 Task: Find connections with filter location Ranchi with filter topic #humanresourceswith filter profile language Potuguese with filter current company Tromenz Learning with filter school University of Mumbai with filter industry Environmental Services with filter service category Wealth Management with filter keywords title Bellhop
Action: Mouse moved to (689, 71)
Screenshot: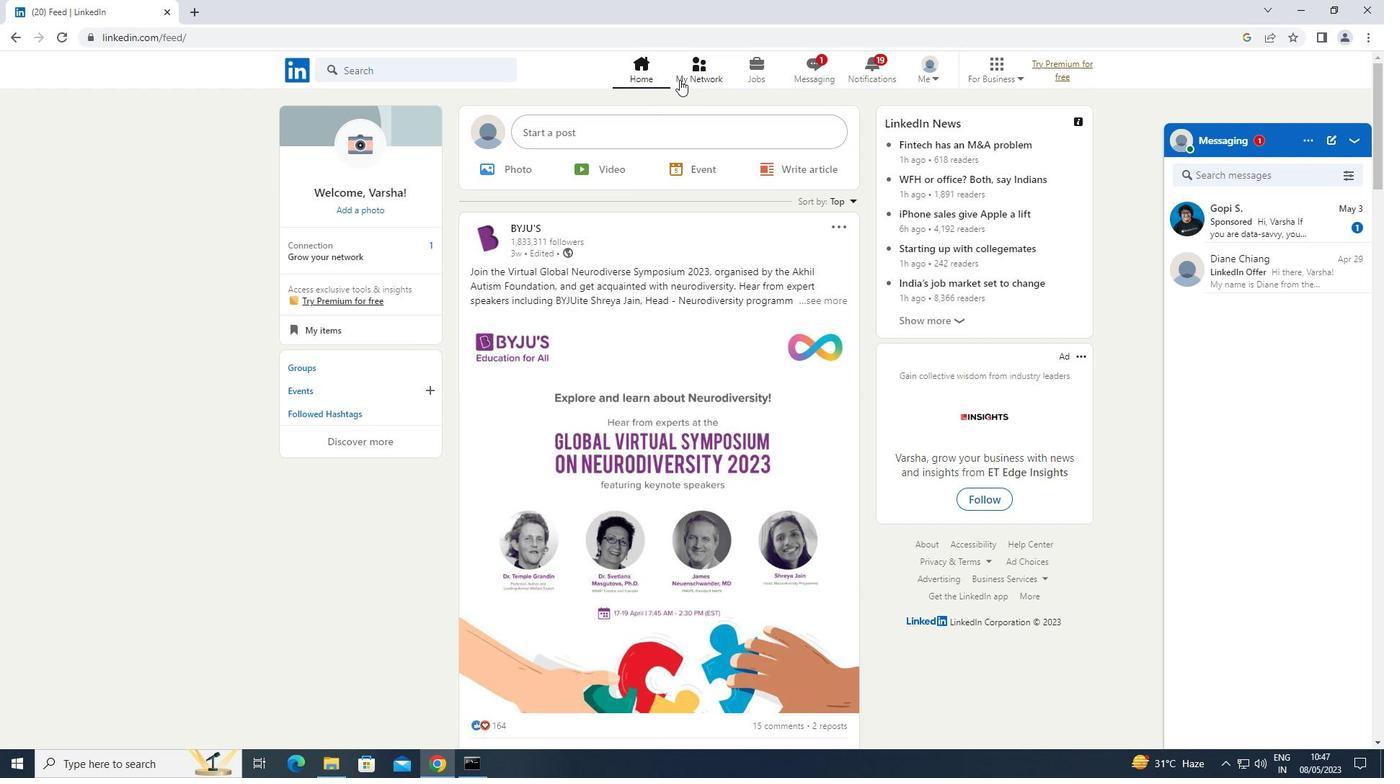 
Action: Mouse pressed left at (689, 71)
Screenshot: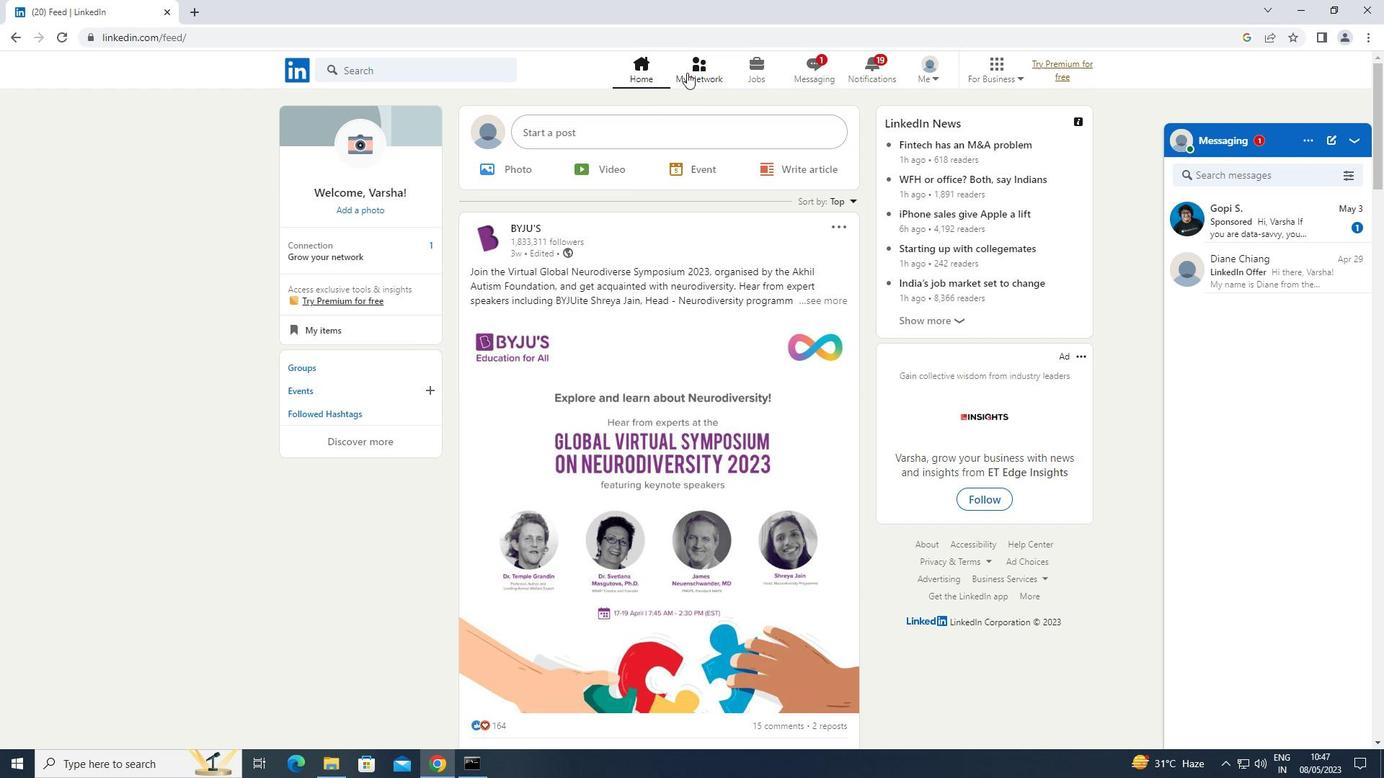 
Action: Mouse moved to (408, 149)
Screenshot: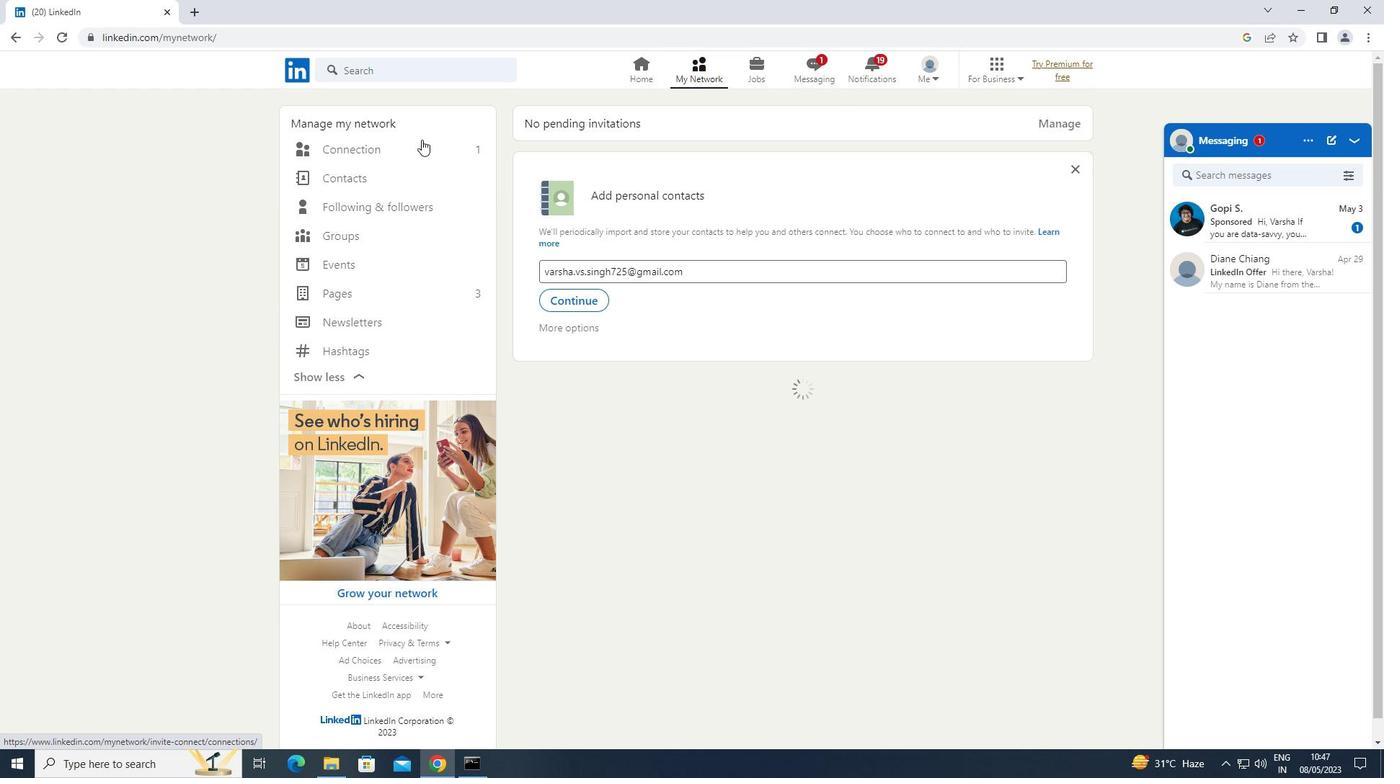 
Action: Mouse pressed left at (408, 149)
Screenshot: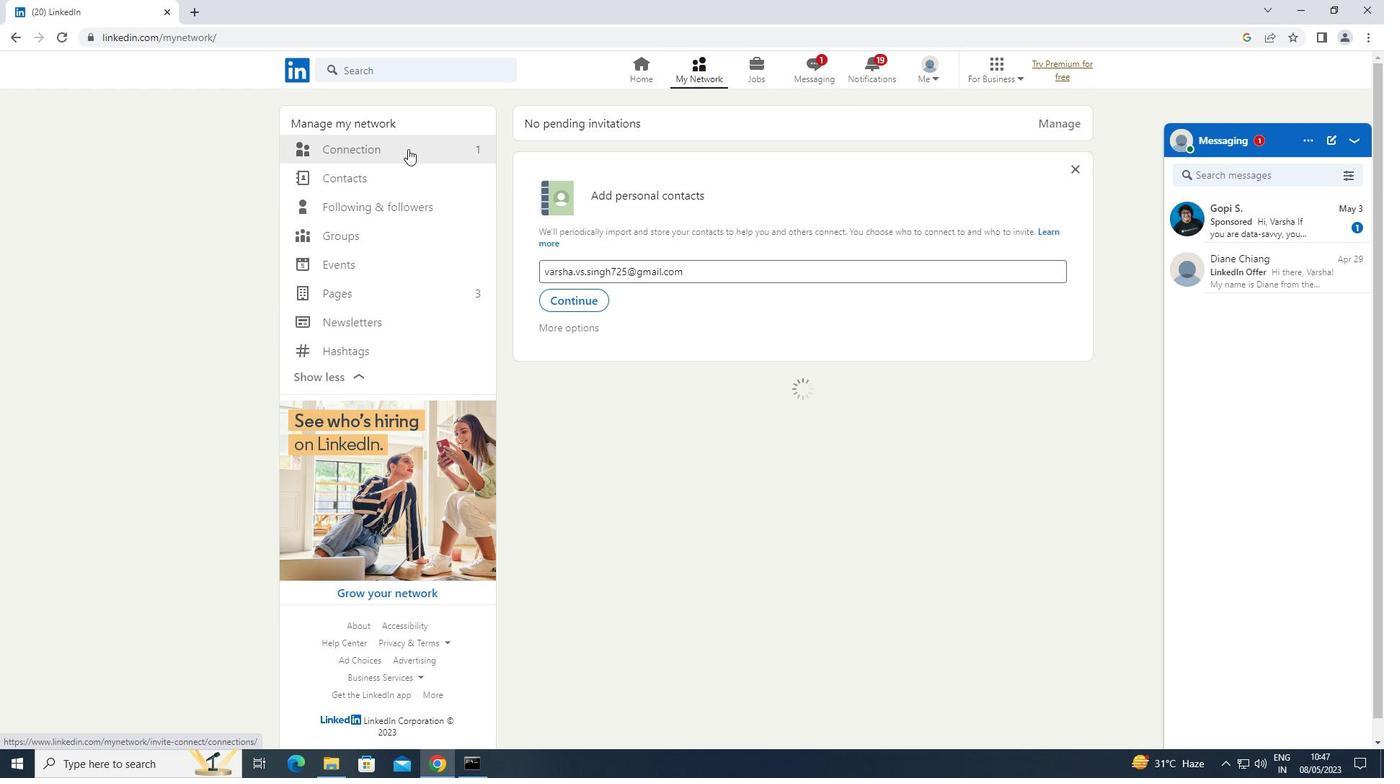 
Action: Mouse moved to (792, 150)
Screenshot: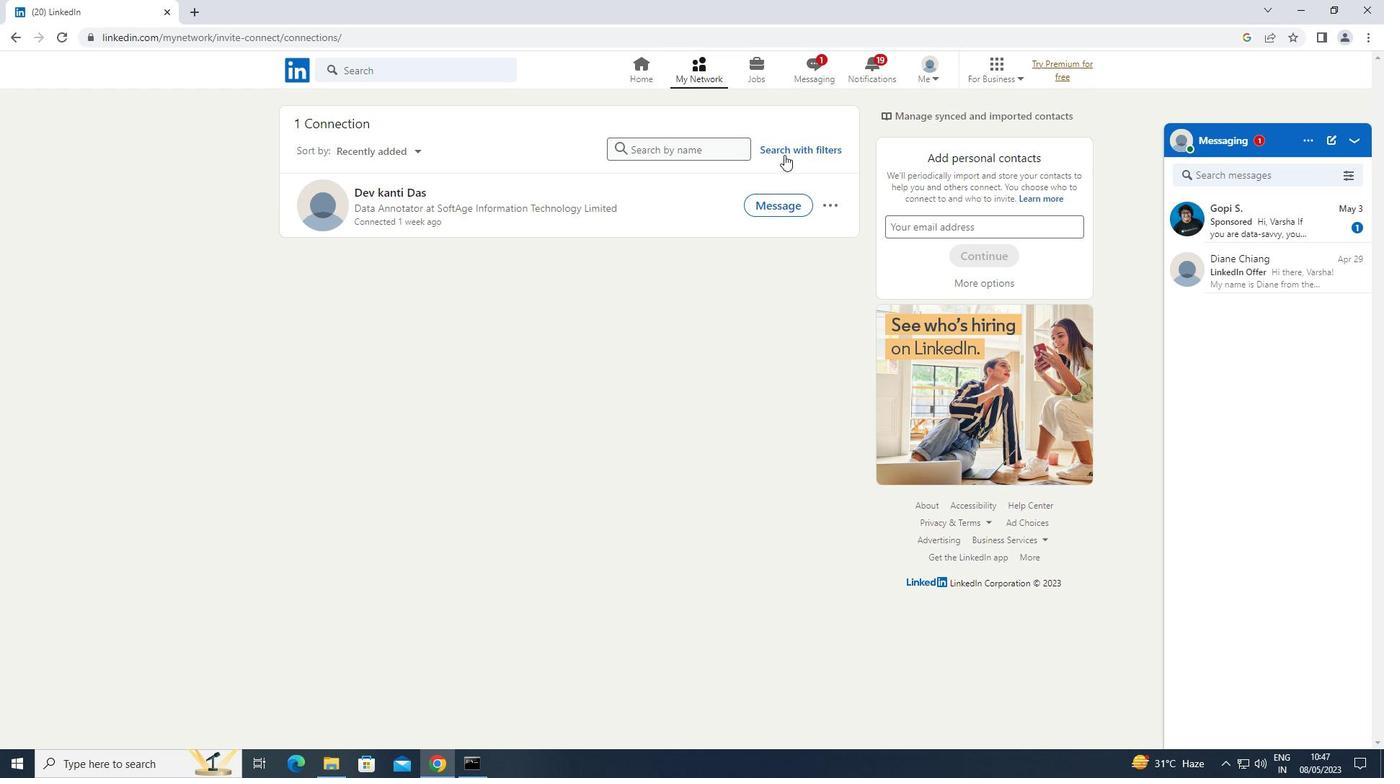 
Action: Mouse pressed left at (792, 150)
Screenshot: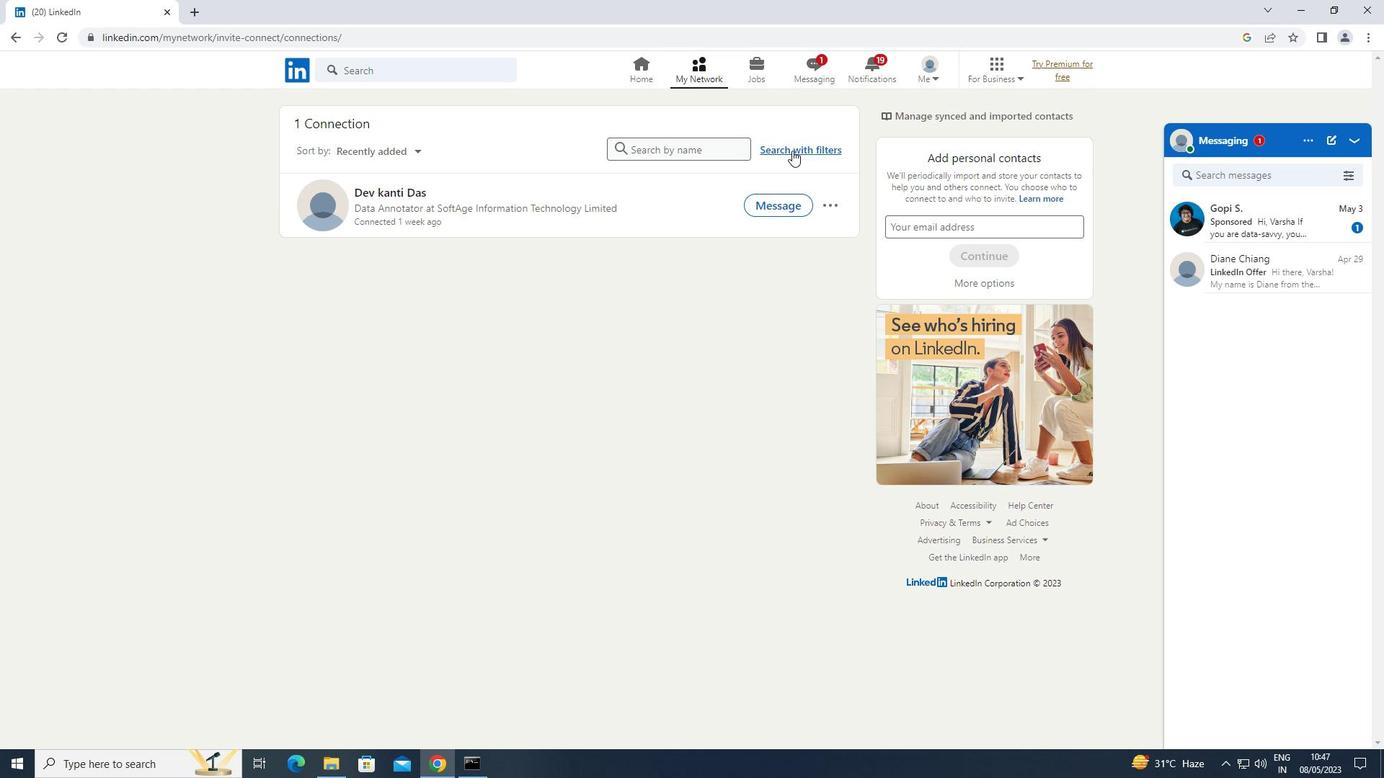 
Action: Mouse moved to (738, 118)
Screenshot: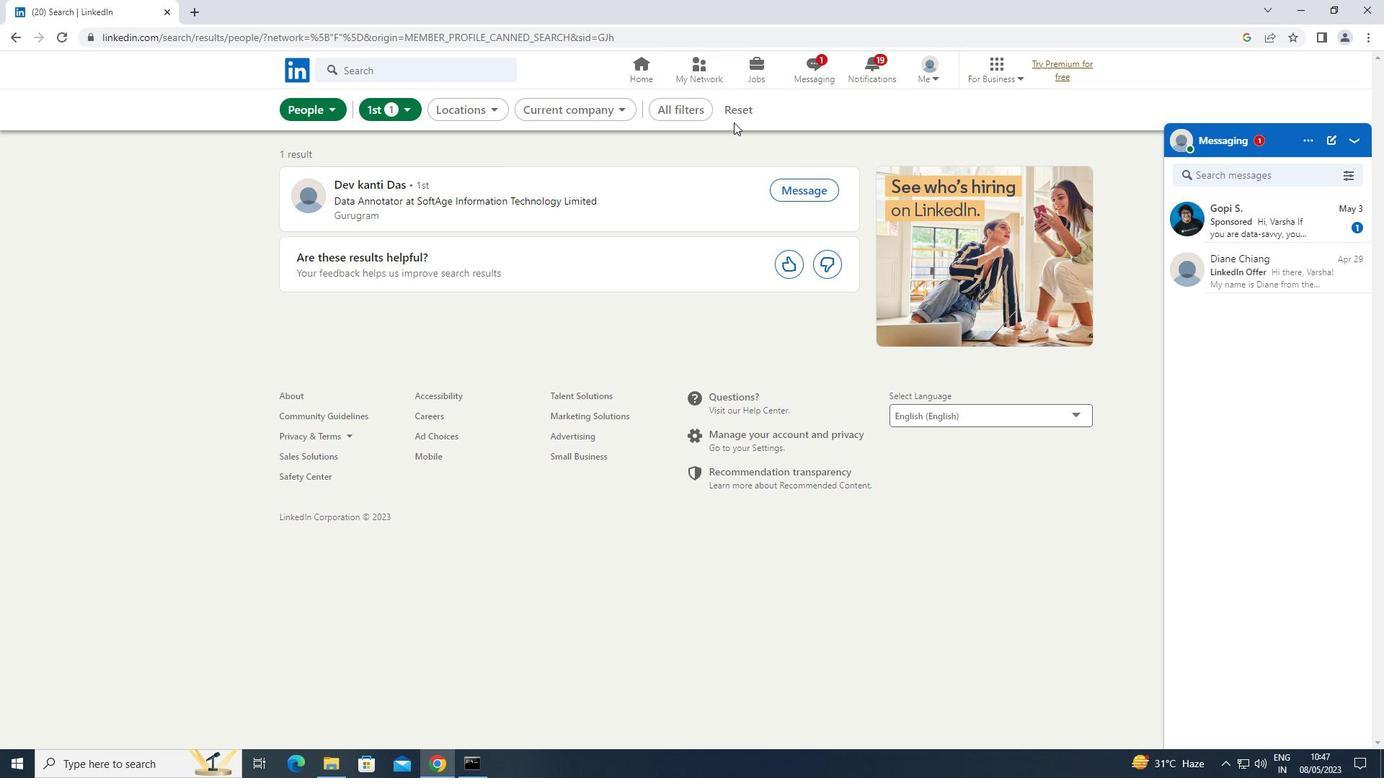 
Action: Mouse pressed left at (738, 118)
Screenshot: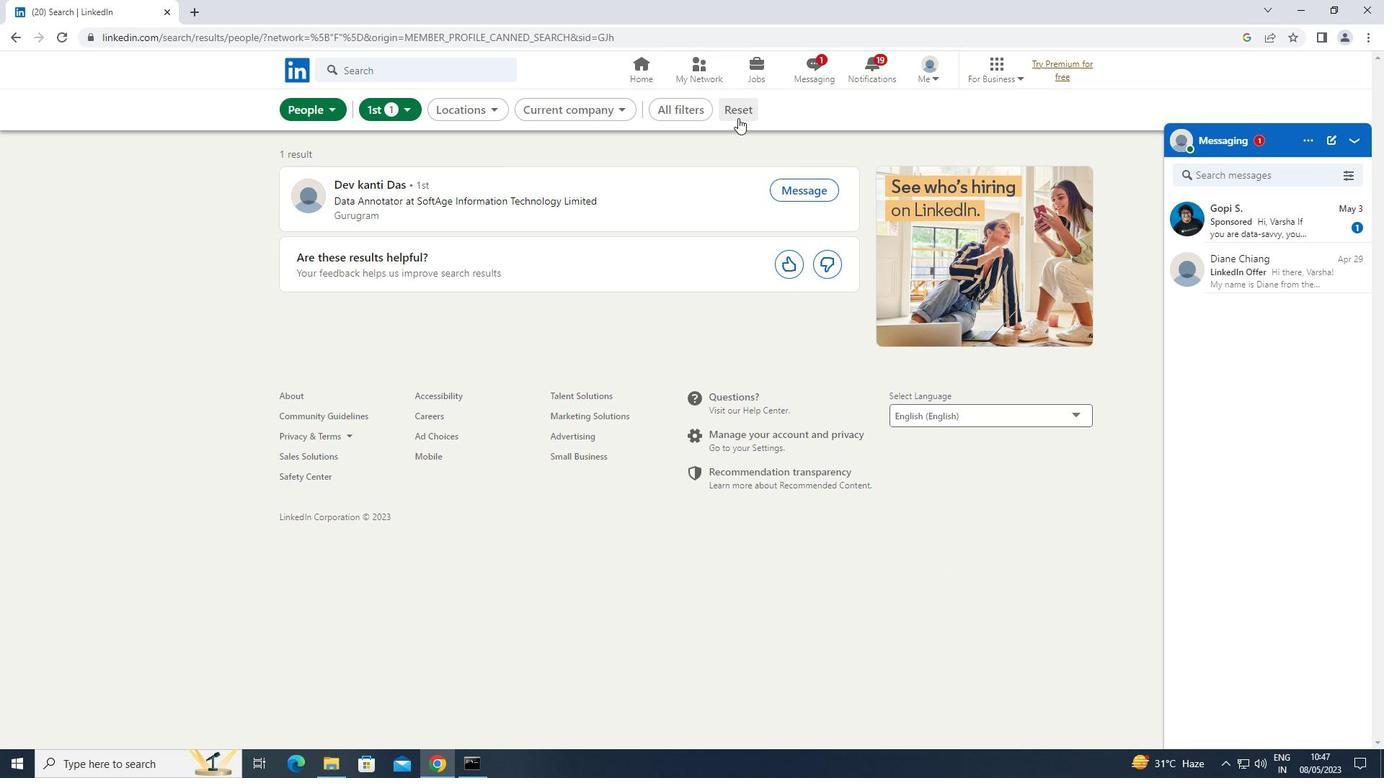 
Action: Mouse moved to (718, 112)
Screenshot: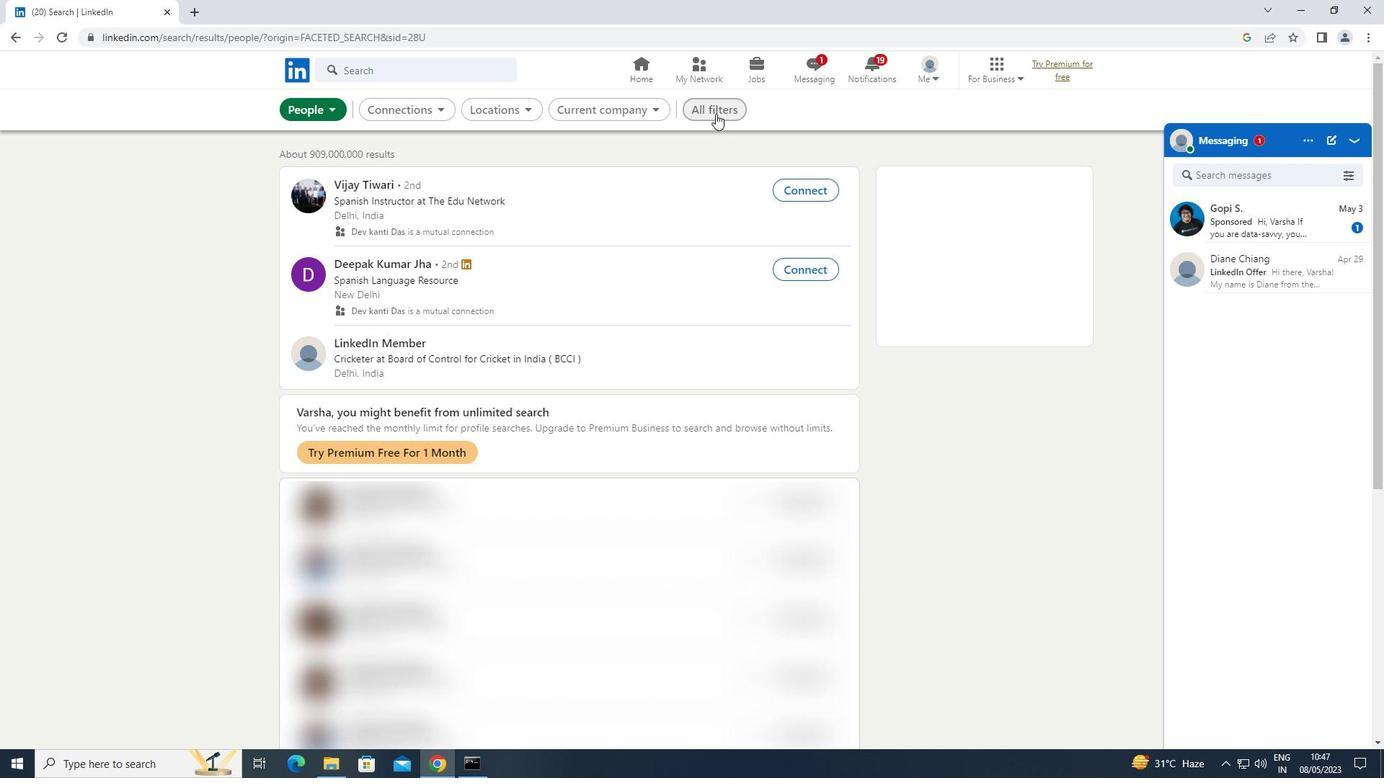 
Action: Mouse pressed left at (718, 112)
Screenshot: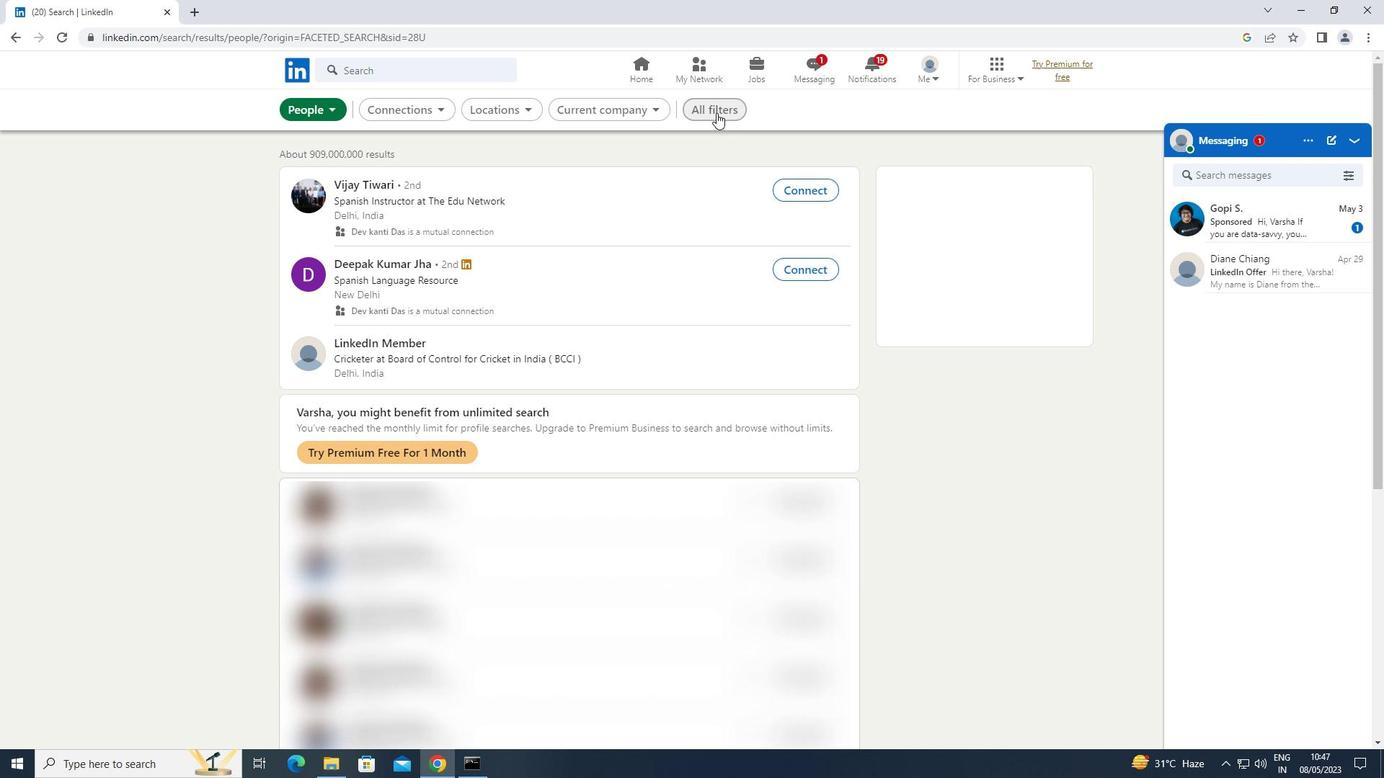 
Action: Mouse moved to (1070, 377)
Screenshot: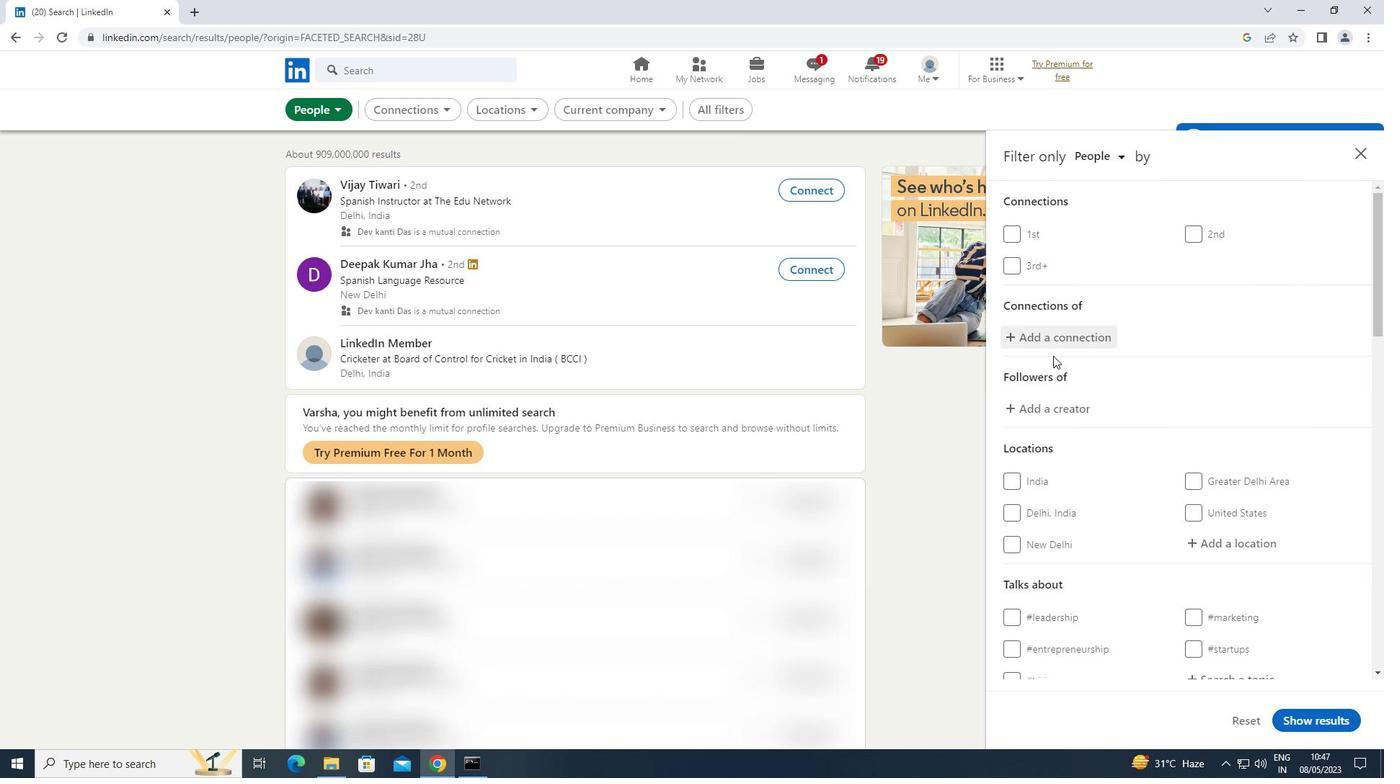
Action: Mouse scrolled (1070, 376) with delta (0, 0)
Screenshot: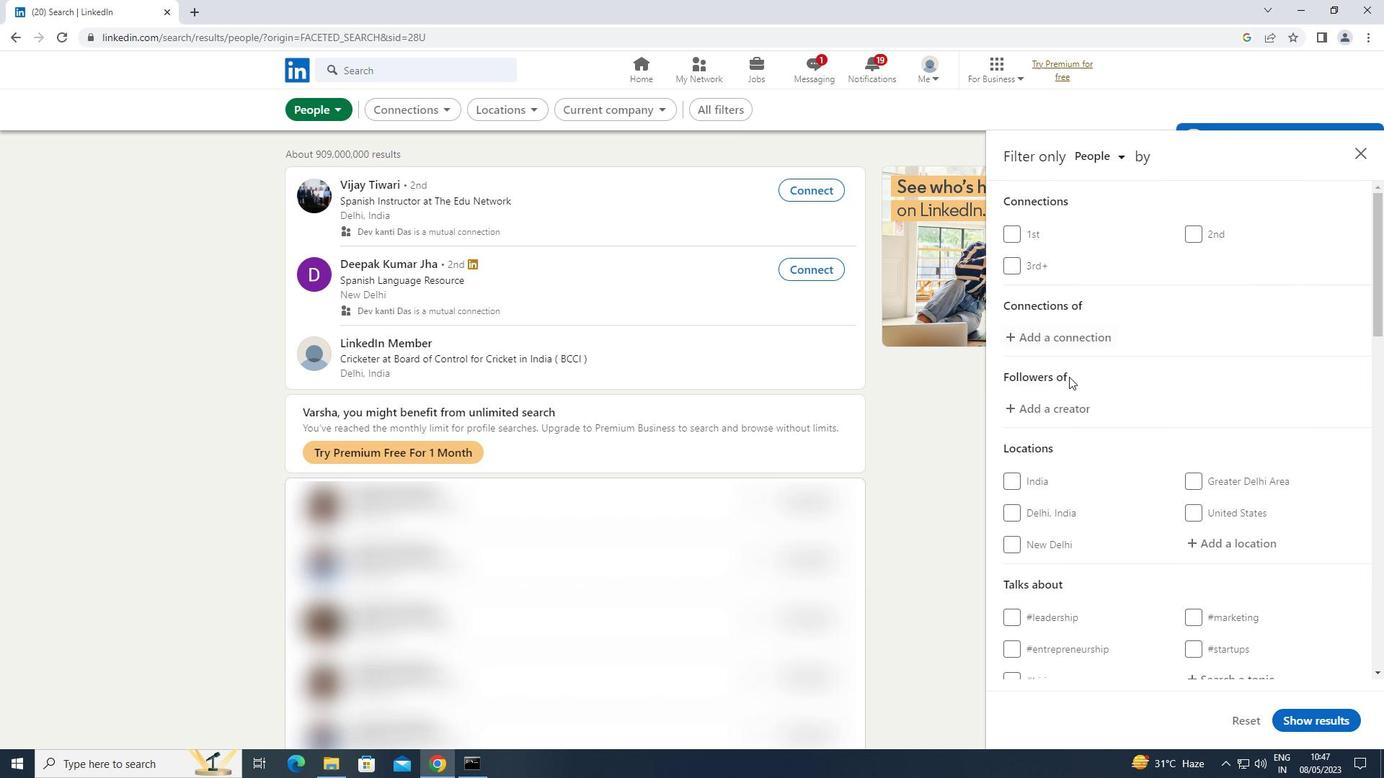 
Action: Mouse moved to (1072, 379)
Screenshot: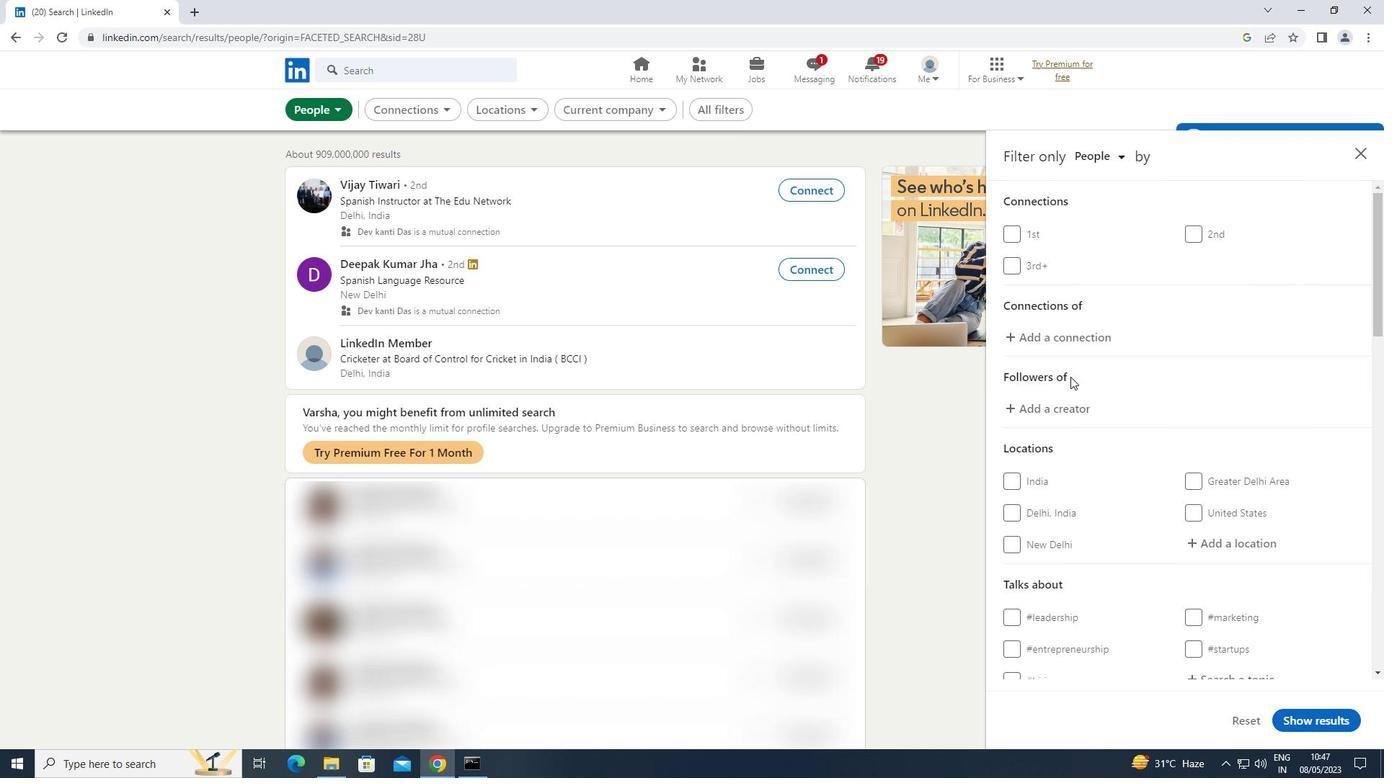 
Action: Mouse scrolled (1072, 378) with delta (0, 0)
Screenshot: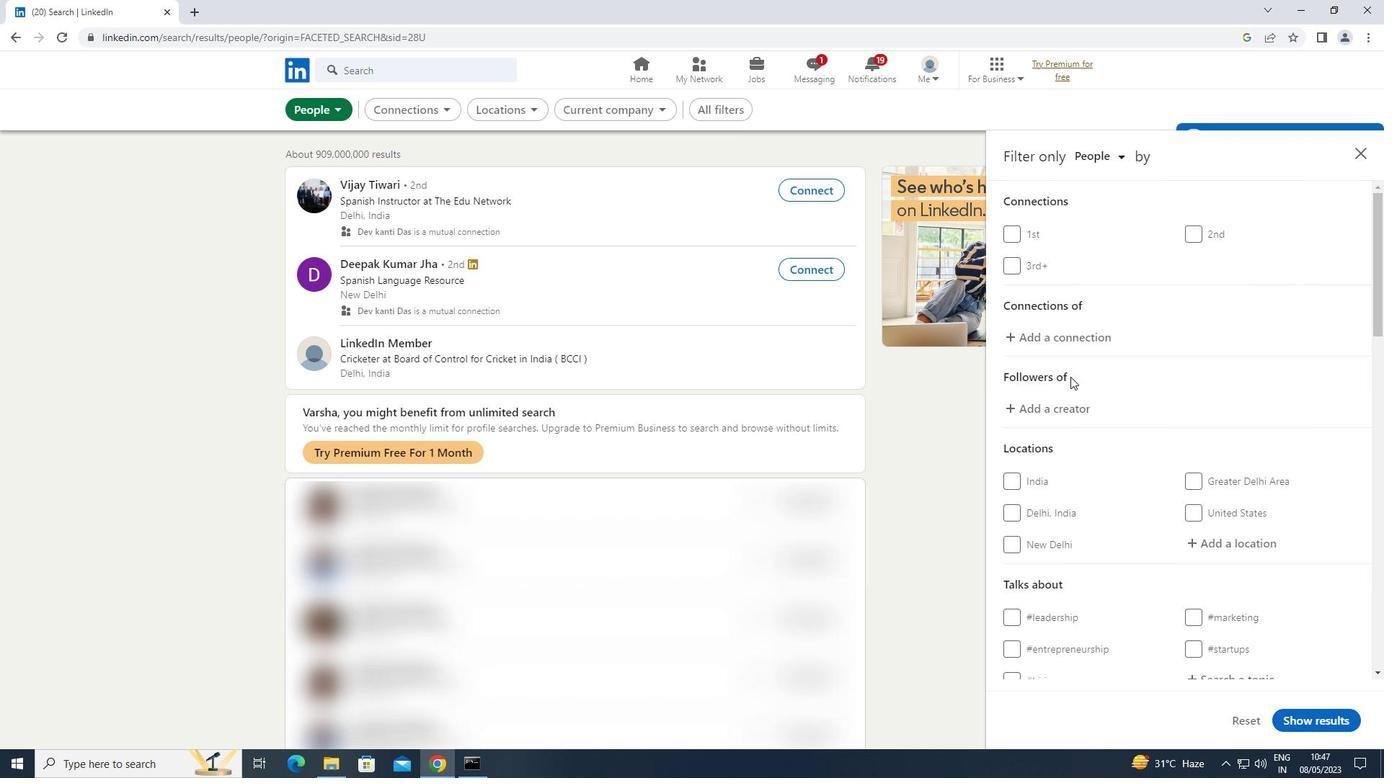 
Action: Mouse moved to (1072, 380)
Screenshot: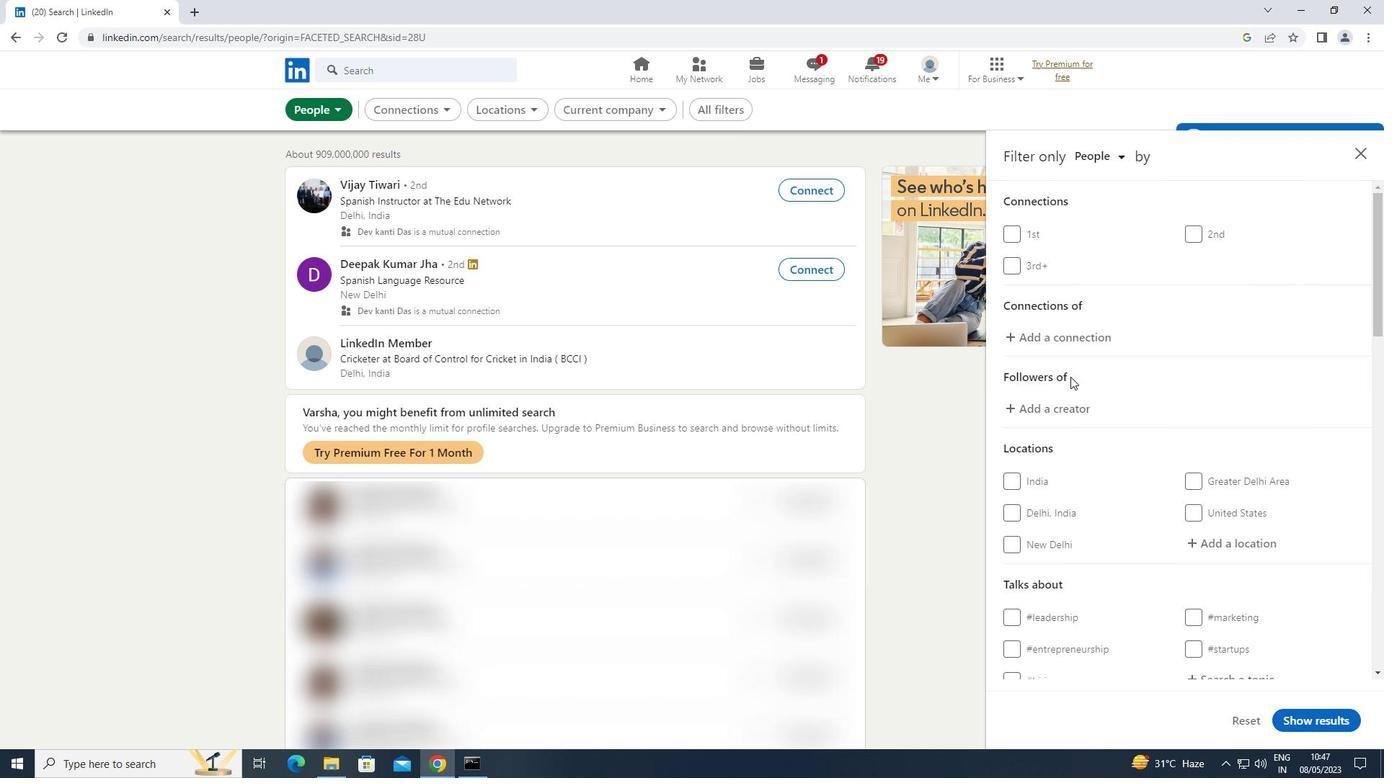 
Action: Mouse scrolled (1072, 379) with delta (0, 0)
Screenshot: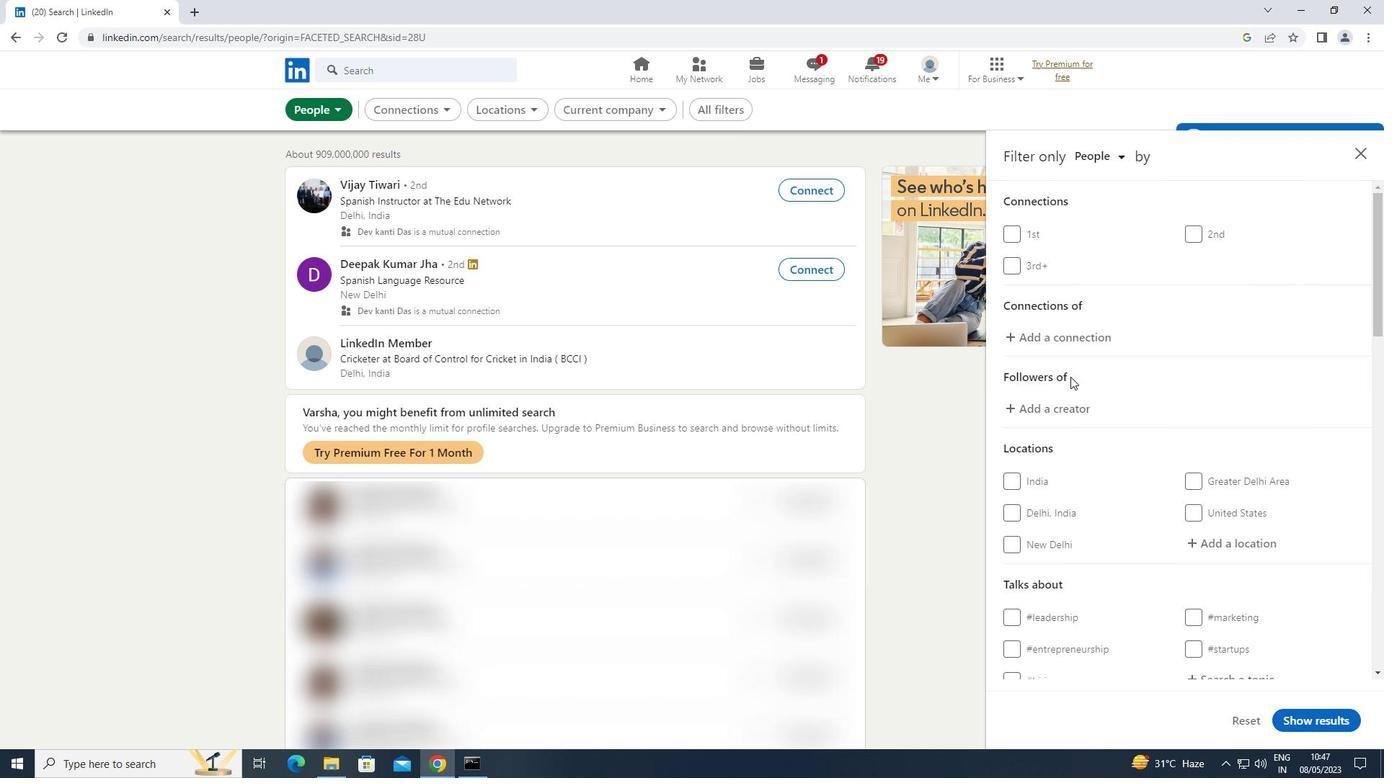 
Action: Mouse moved to (1228, 316)
Screenshot: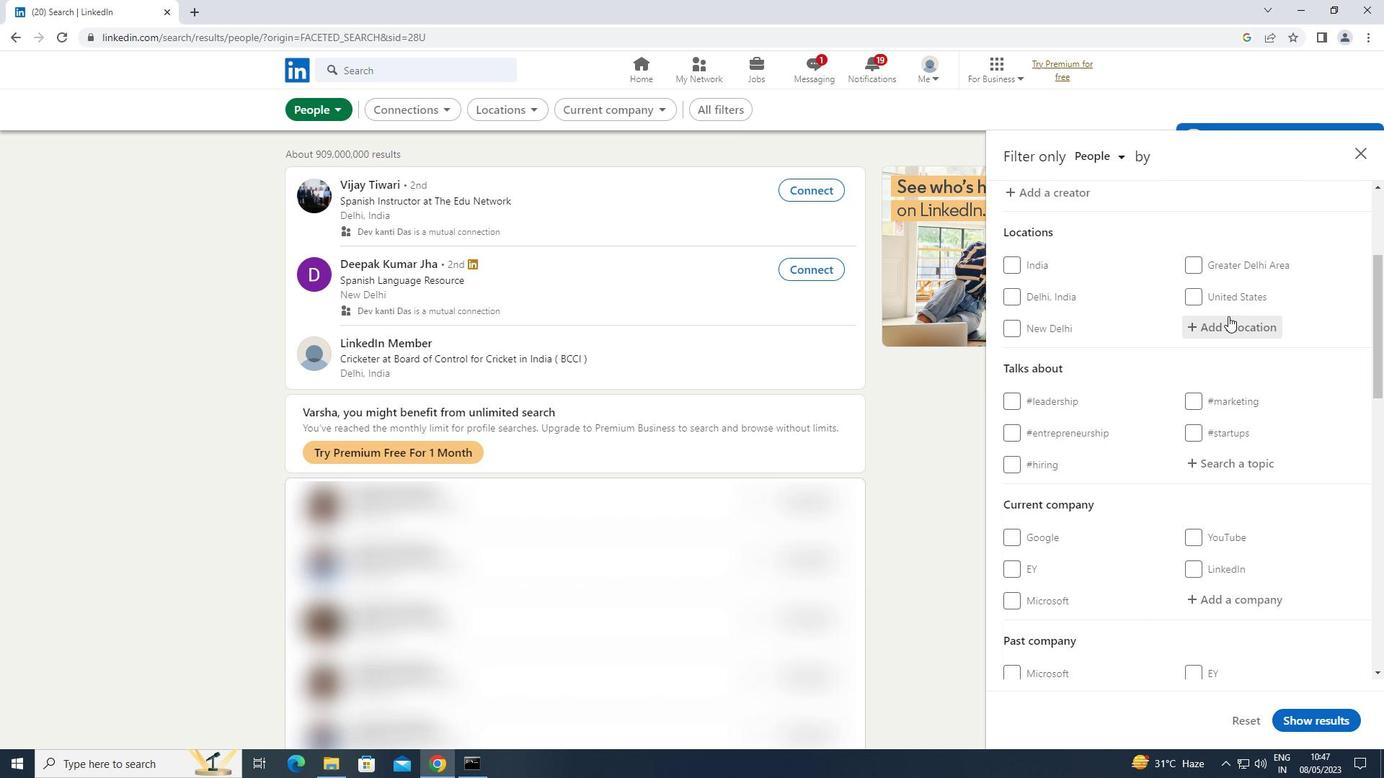 
Action: Mouse pressed left at (1228, 316)
Screenshot: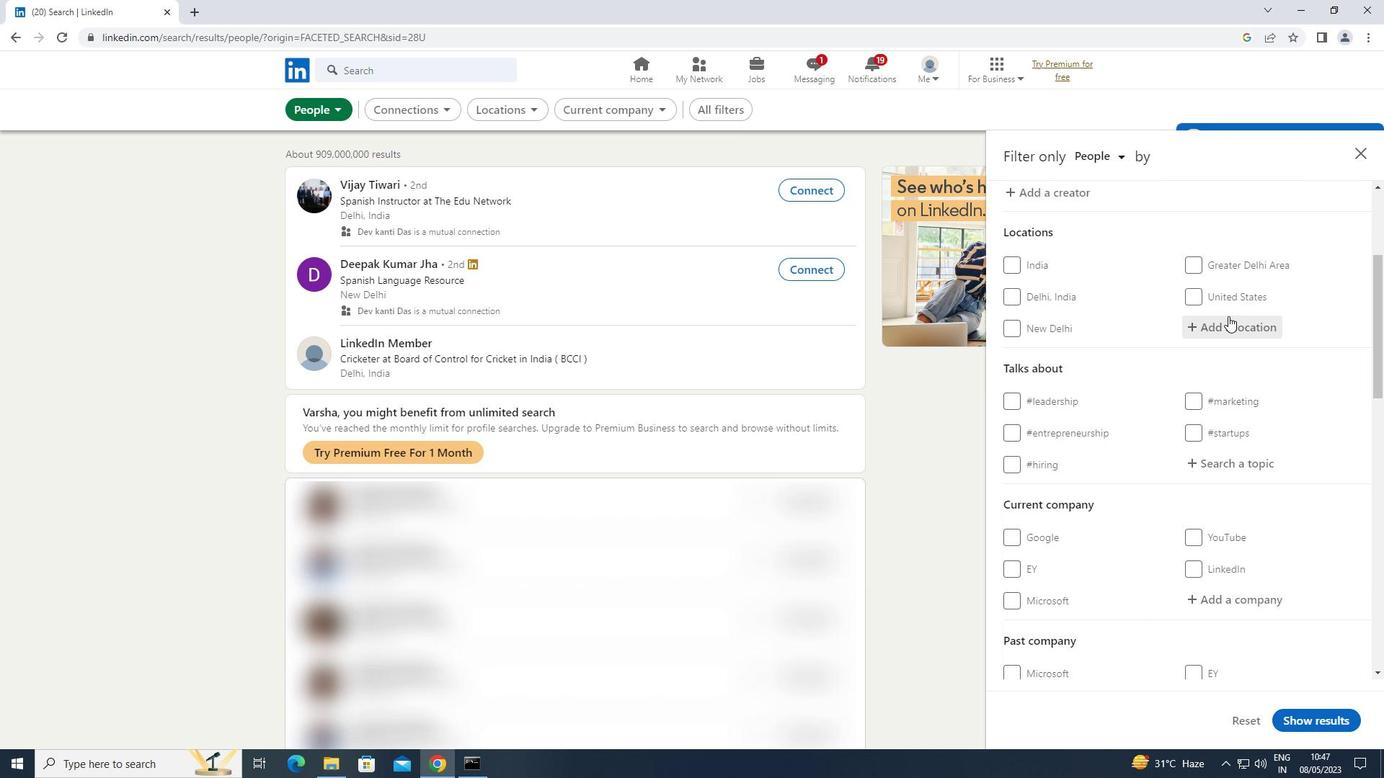 
Action: Mouse moved to (1220, 317)
Screenshot: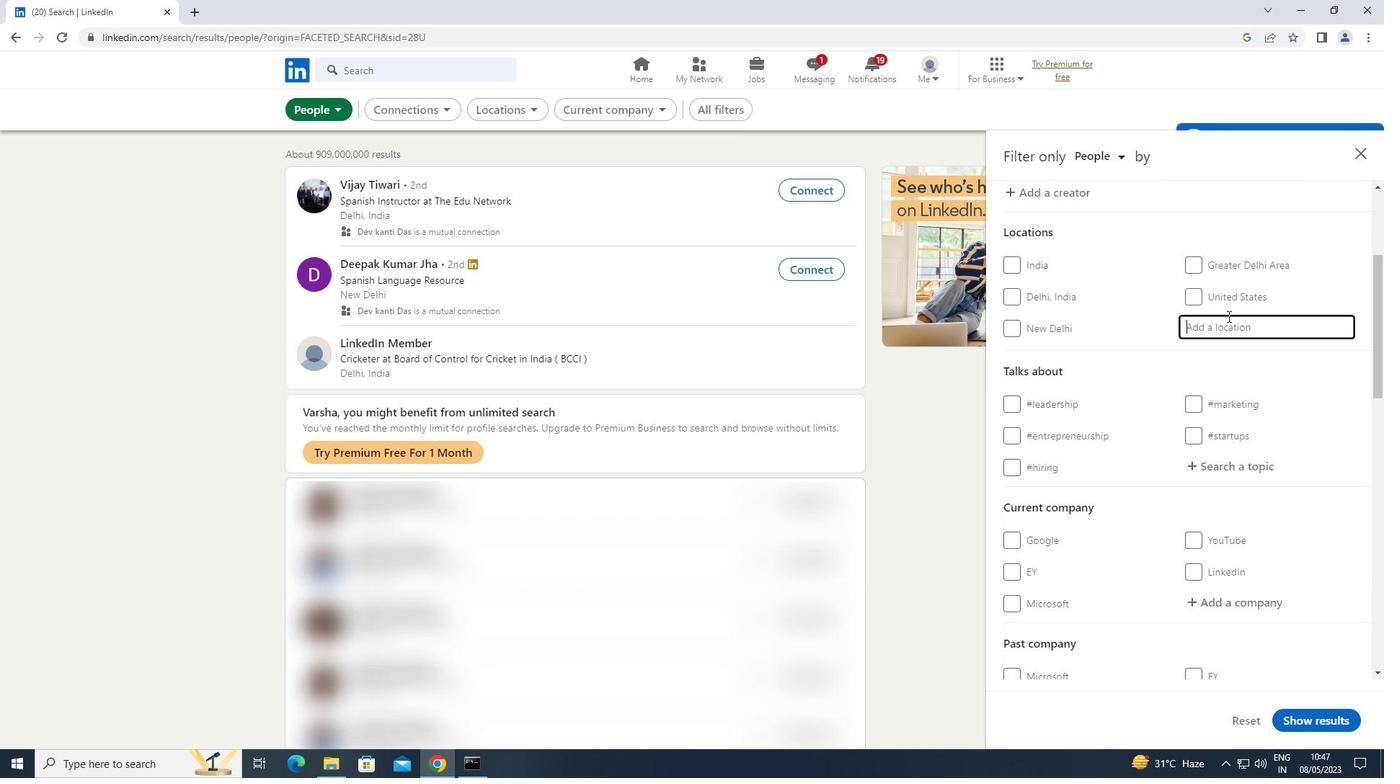 
Action: Key pressed <Key.shift>RANCHI
Screenshot: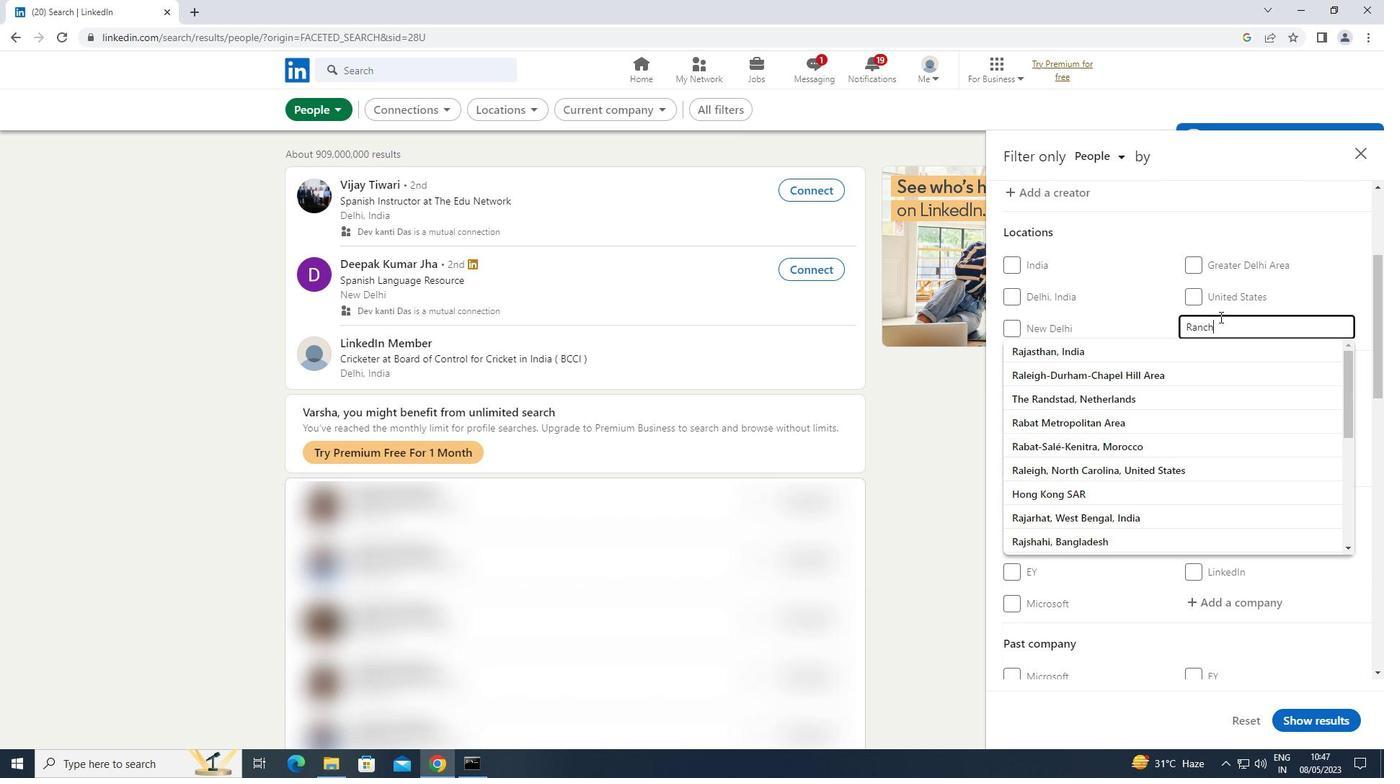 
Action: Mouse moved to (1191, 464)
Screenshot: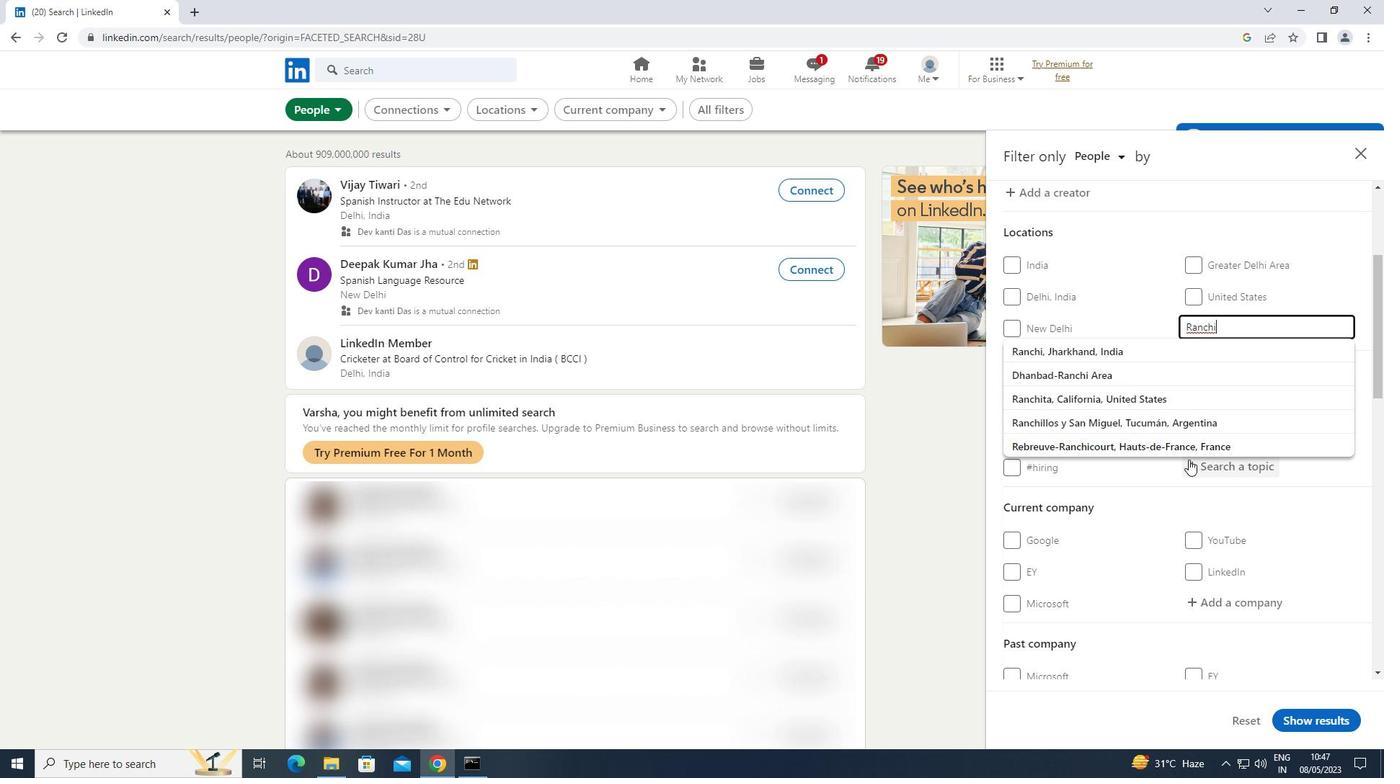 
Action: Mouse pressed left at (1191, 464)
Screenshot: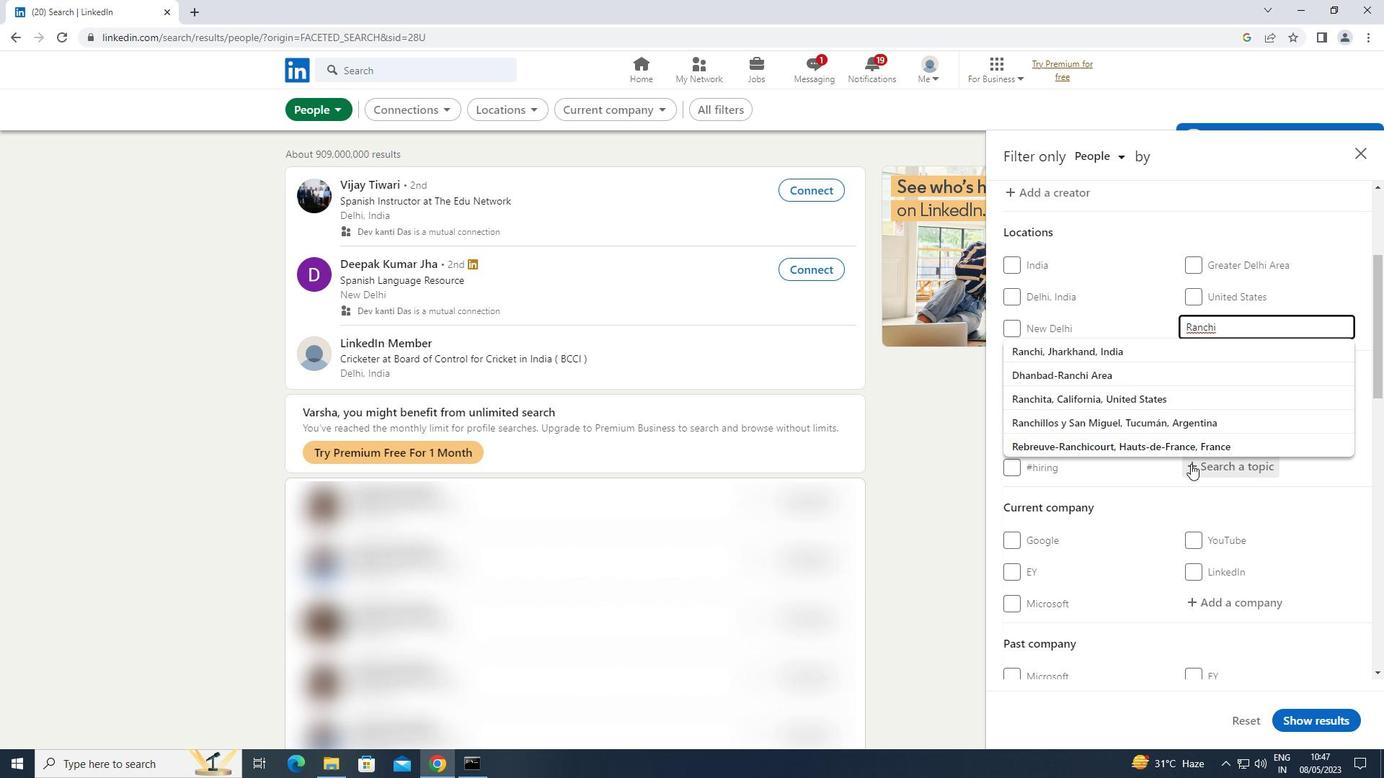 
Action: Key pressed HUMANRESOURCES
Screenshot: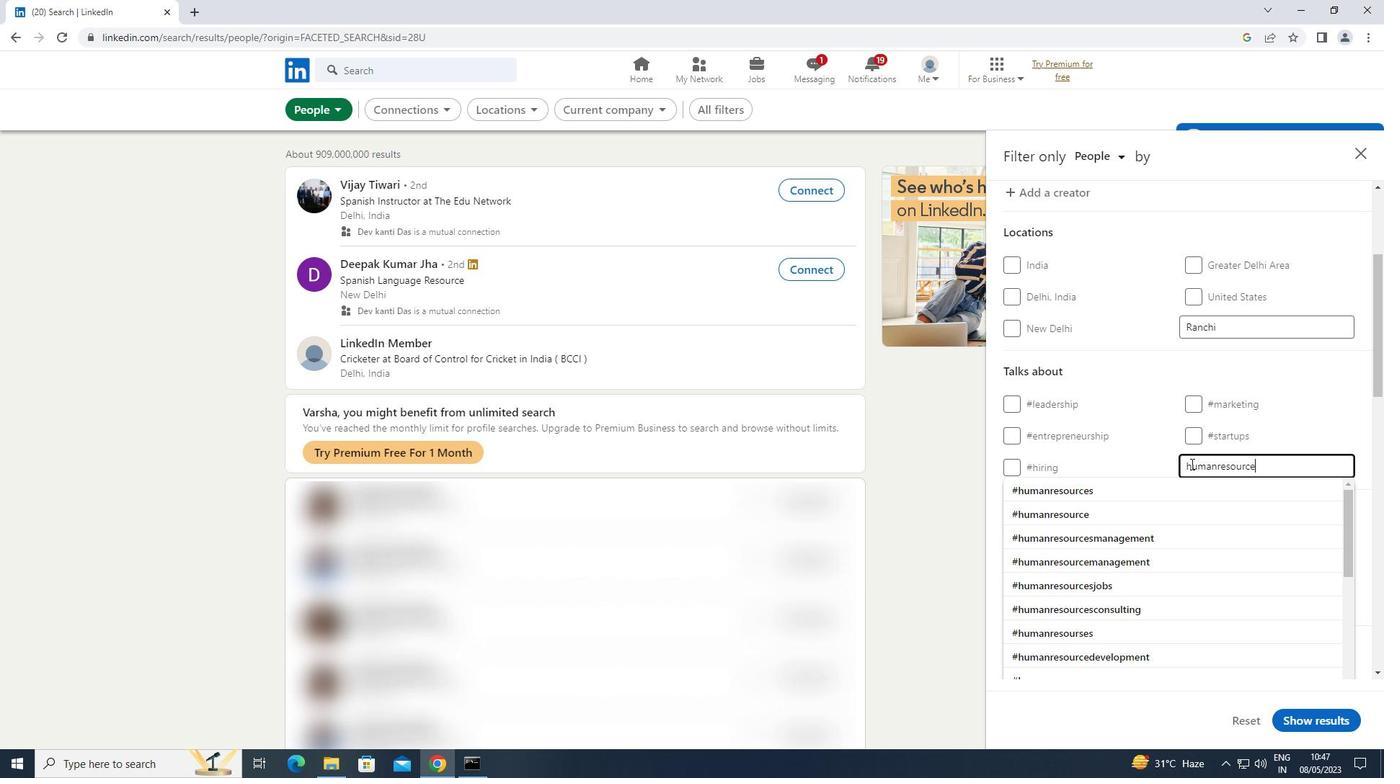 
Action: Mouse moved to (1053, 483)
Screenshot: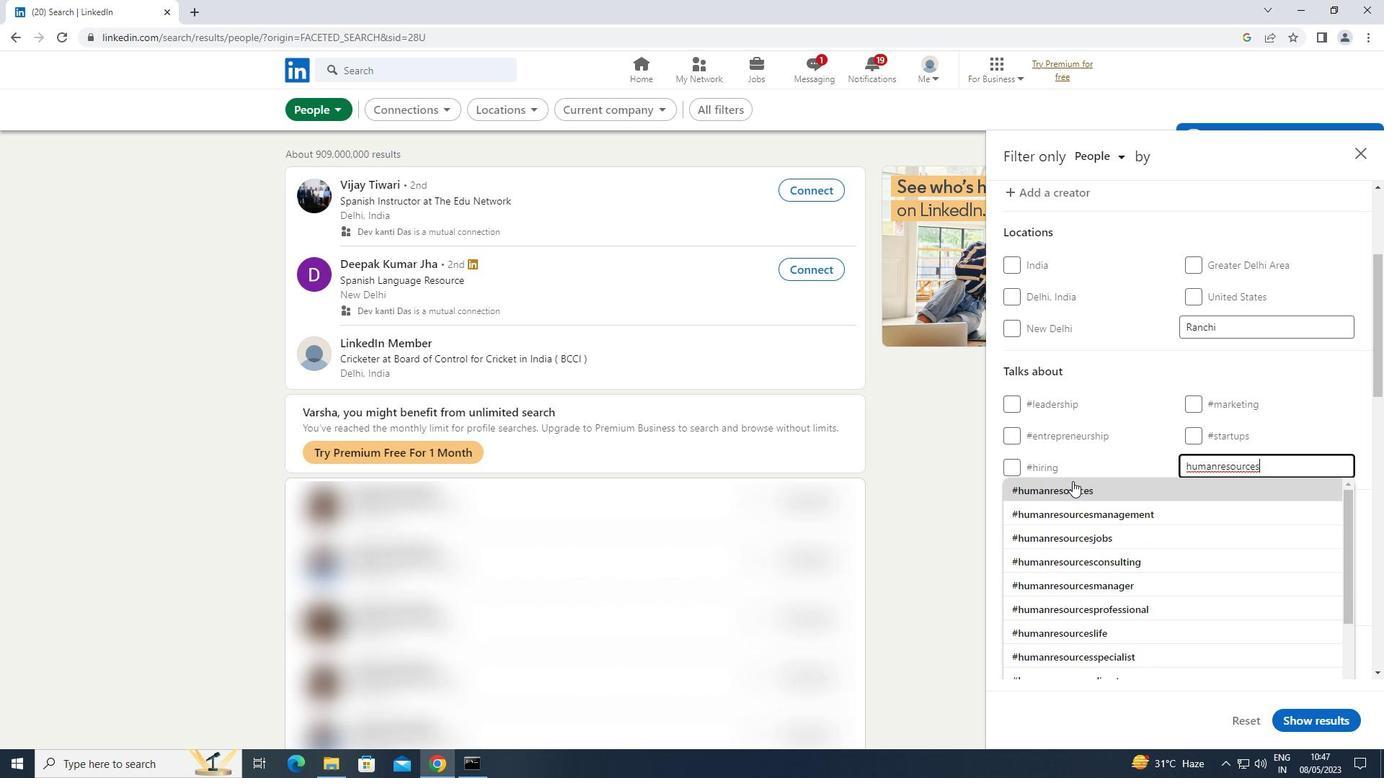 
Action: Mouse pressed left at (1053, 483)
Screenshot: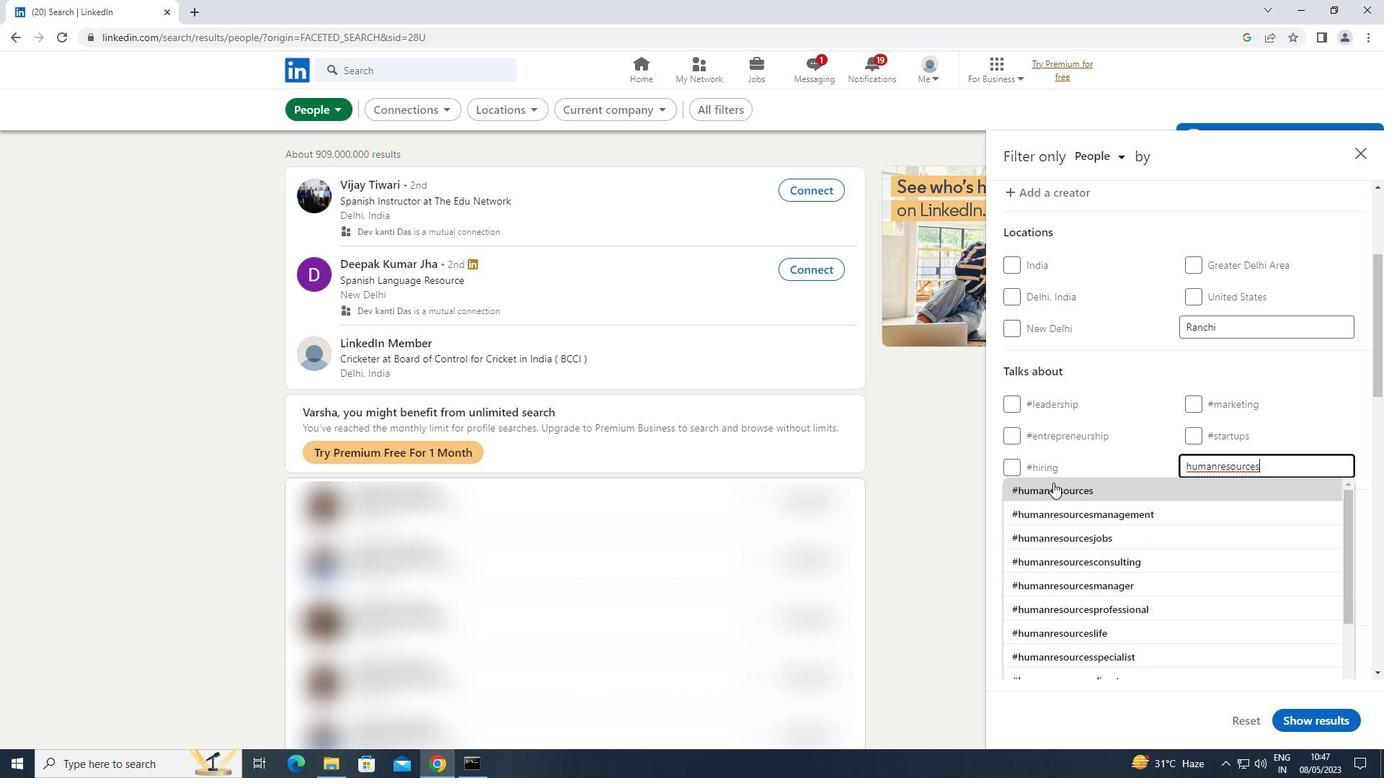 
Action: Mouse moved to (1053, 483)
Screenshot: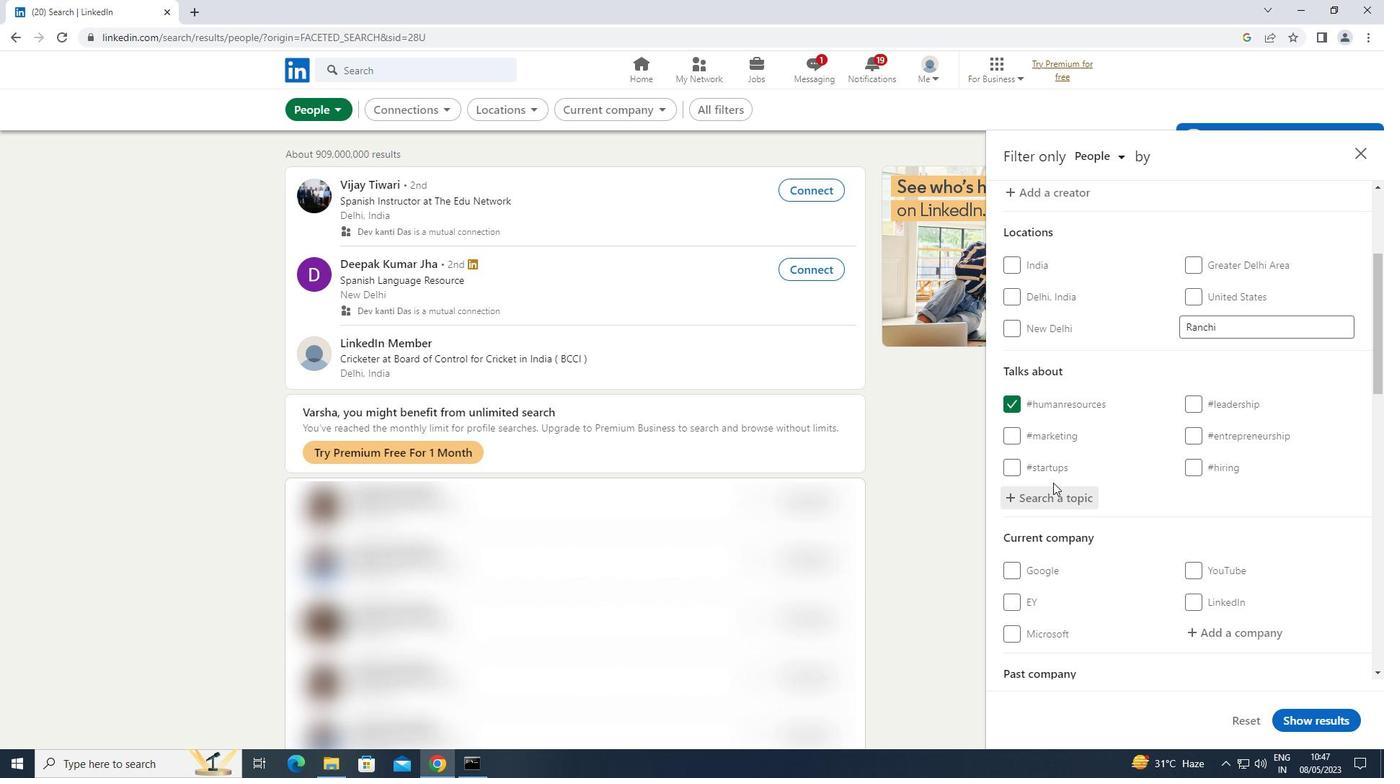 
Action: Mouse scrolled (1053, 482) with delta (0, 0)
Screenshot: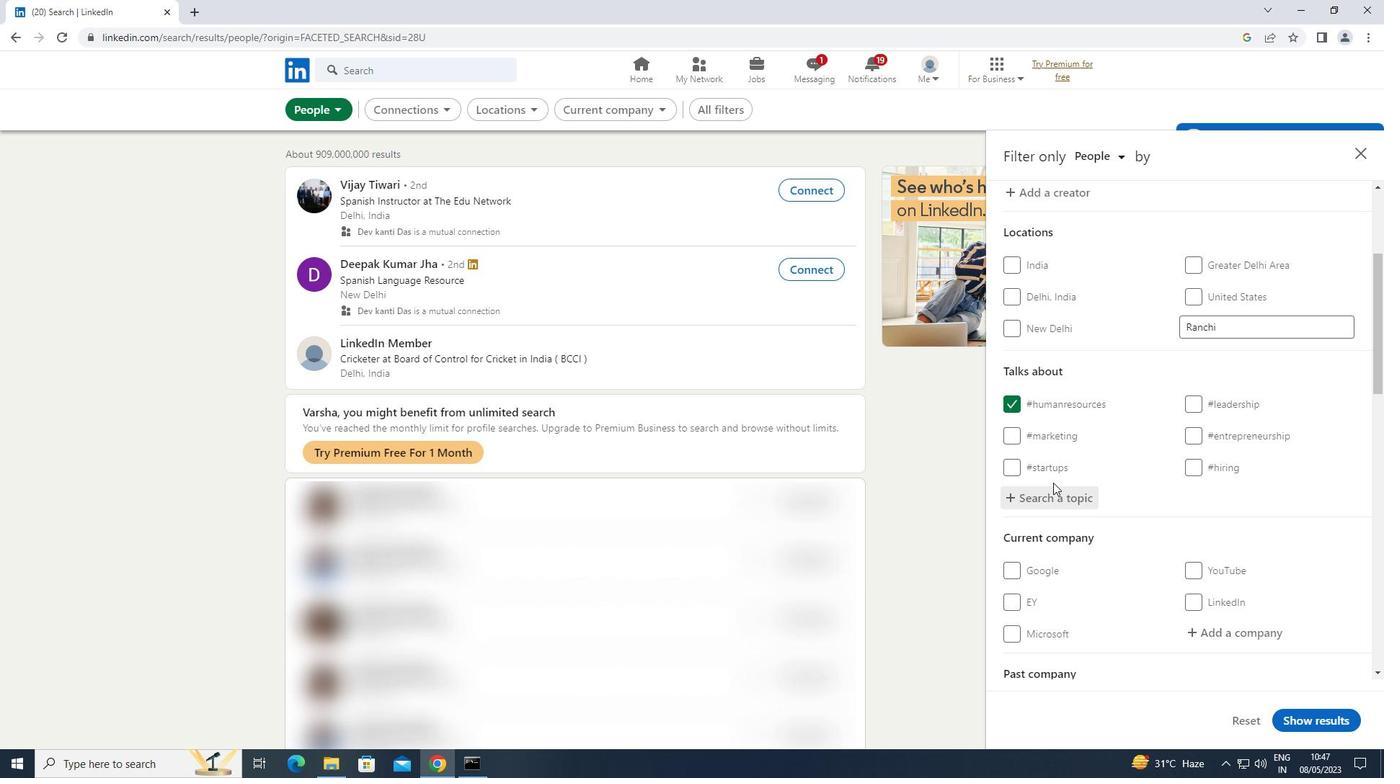 
Action: Mouse scrolled (1053, 482) with delta (0, 0)
Screenshot: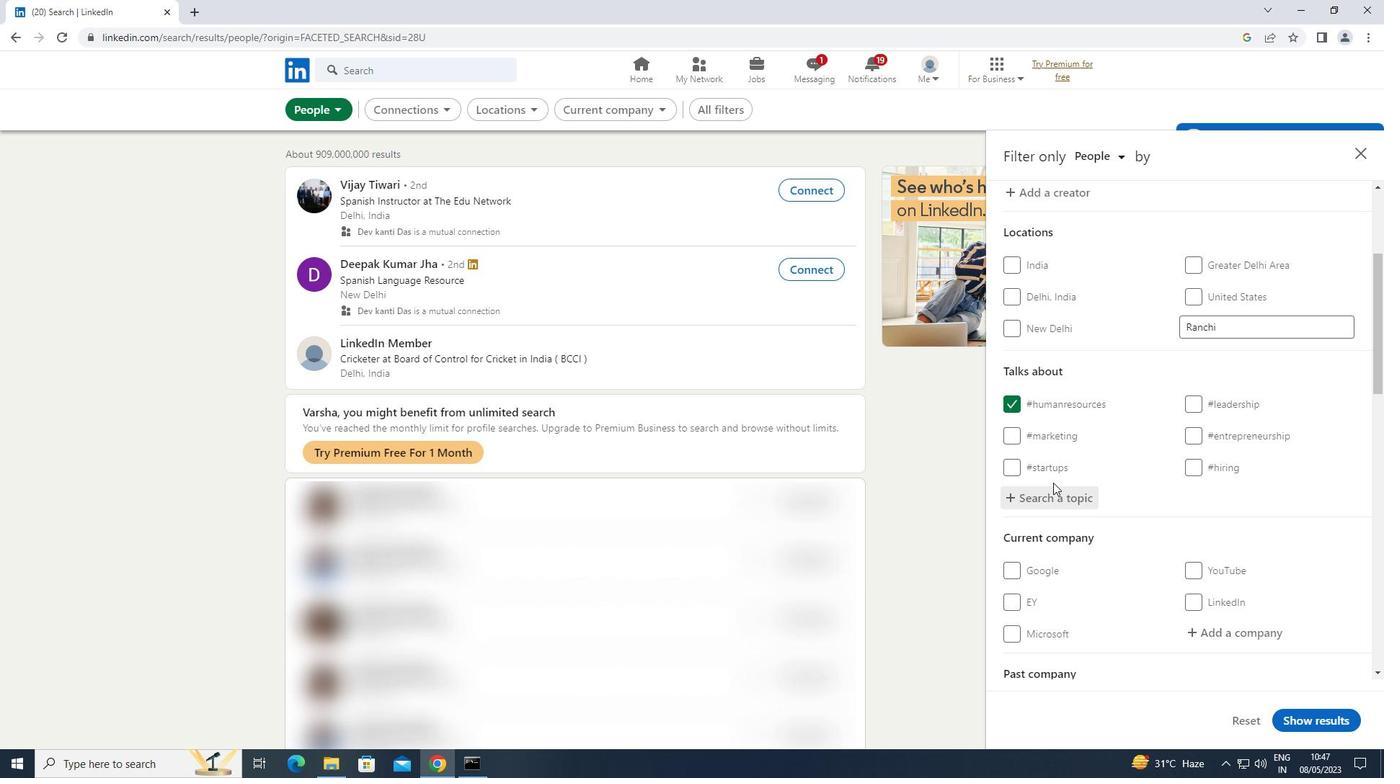 
Action: Mouse scrolled (1053, 482) with delta (0, 0)
Screenshot: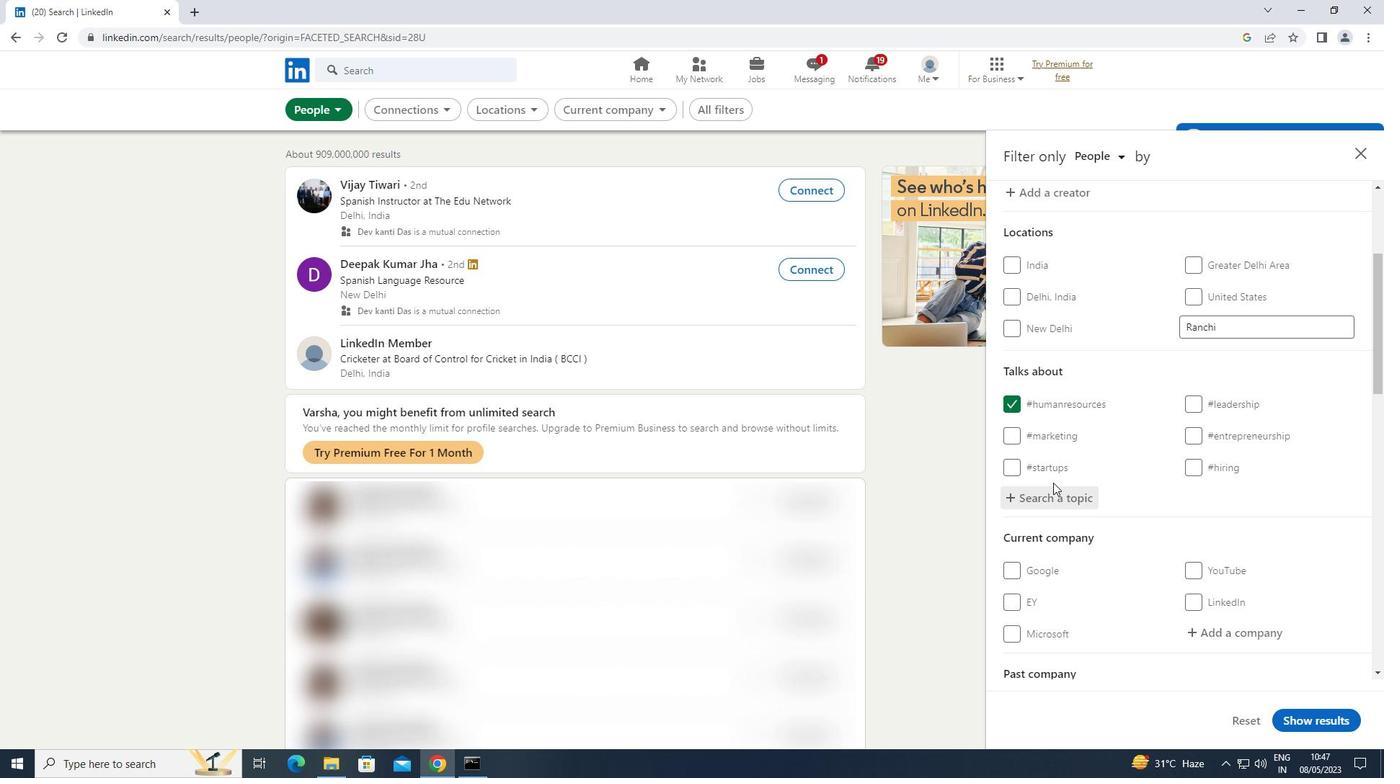 
Action: Mouse scrolled (1053, 482) with delta (0, 0)
Screenshot: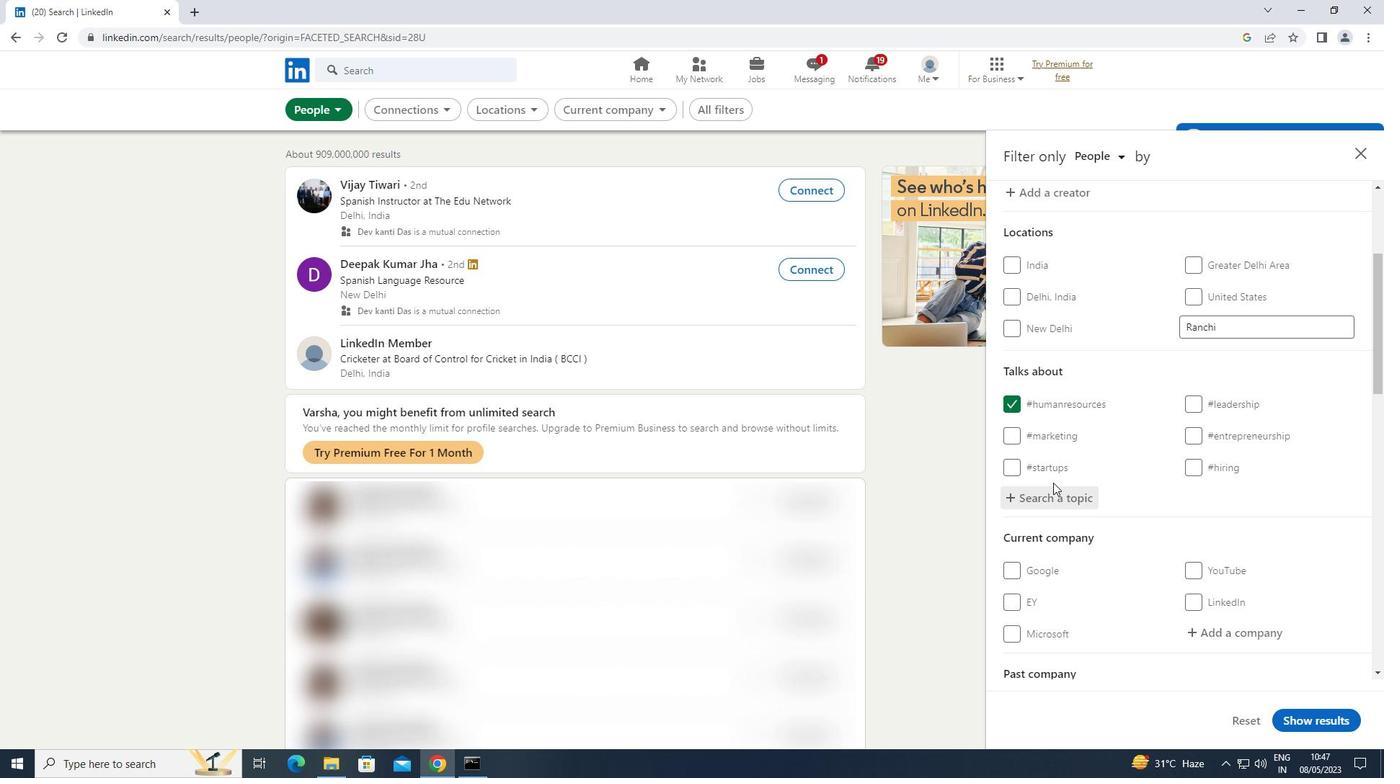 
Action: Mouse scrolled (1053, 482) with delta (0, 0)
Screenshot: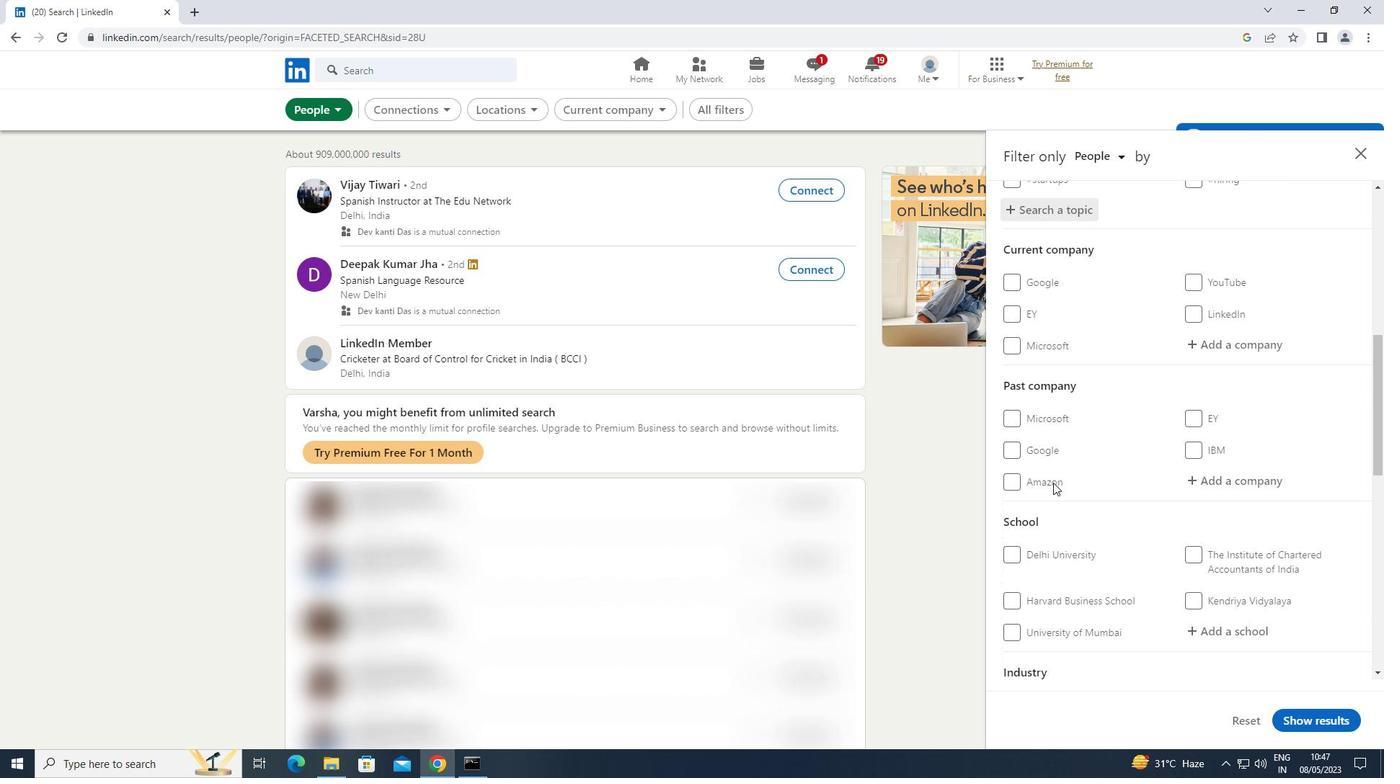 
Action: Mouse scrolled (1053, 482) with delta (0, 0)
Screenshot: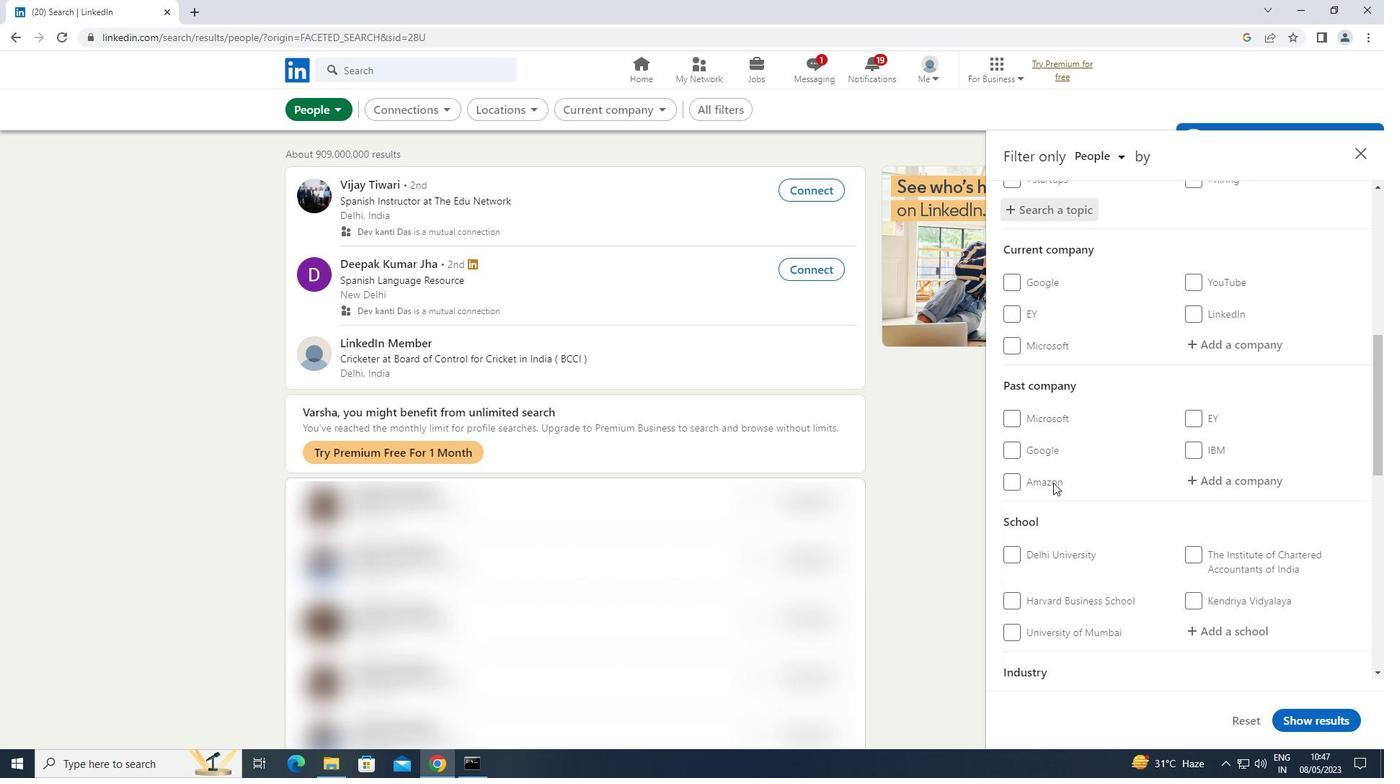 
Action: Mouse scrolled (1053, 482) with delta (0, 0)
Screenshot: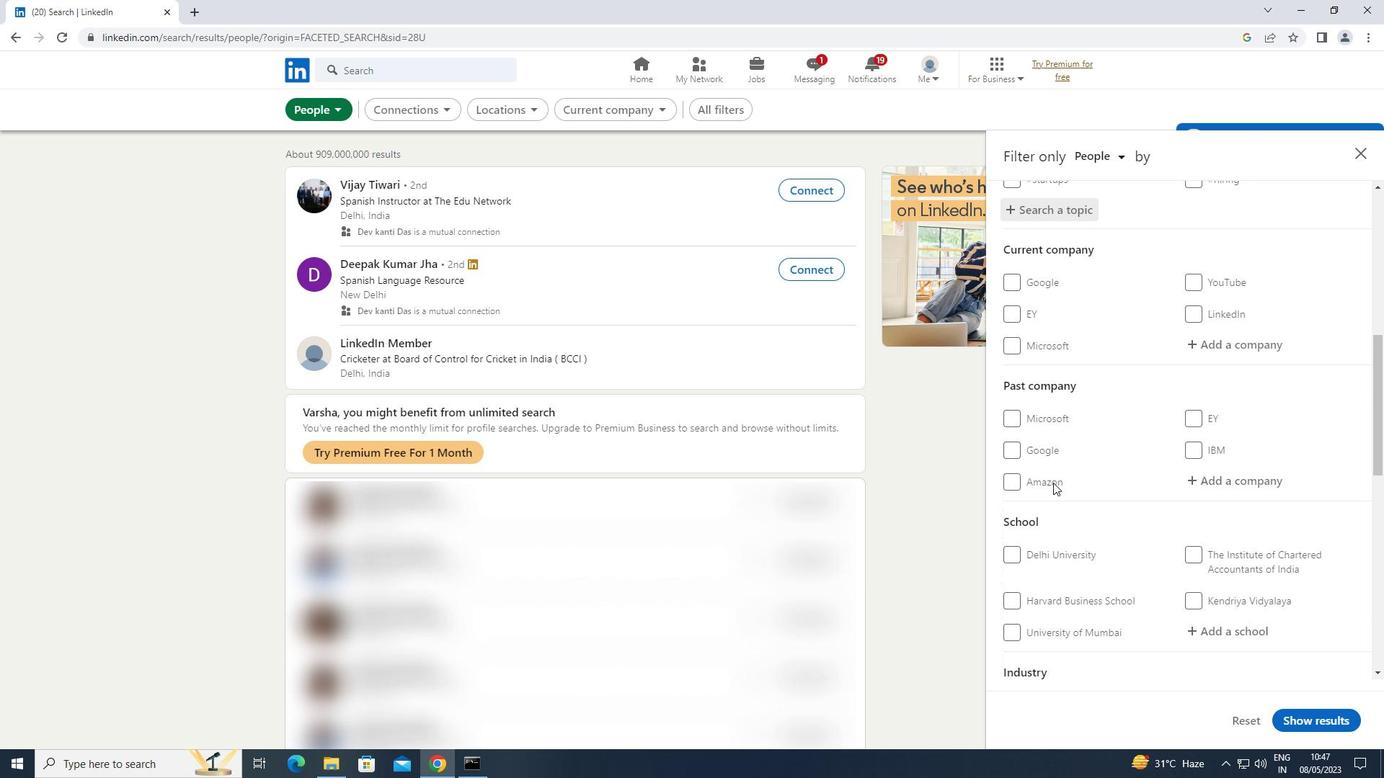 
Action: Mouse scrolled (1053, 482) with delta (0, 0)
Screenshot: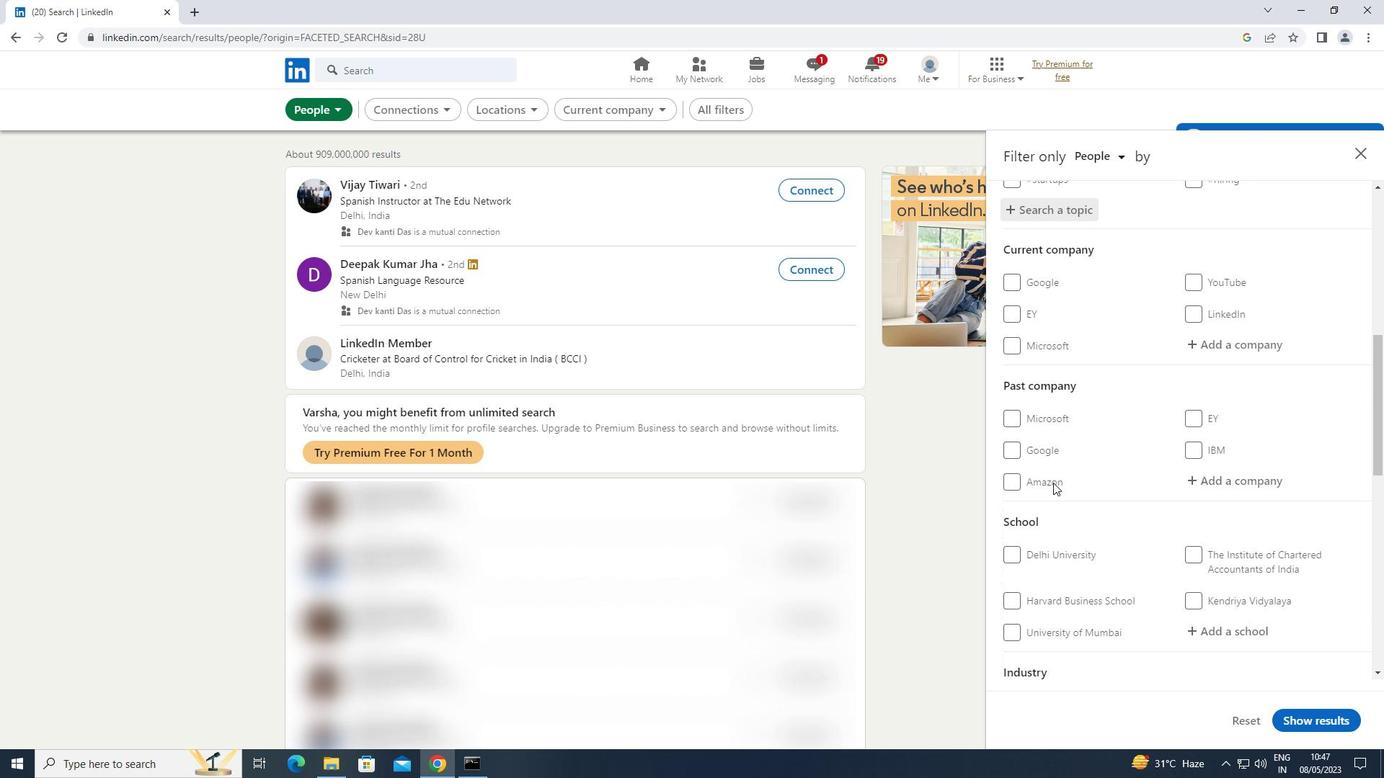 
Action: Mouse scrolled (1053, 482) with delta (0, 0)
Screenshot: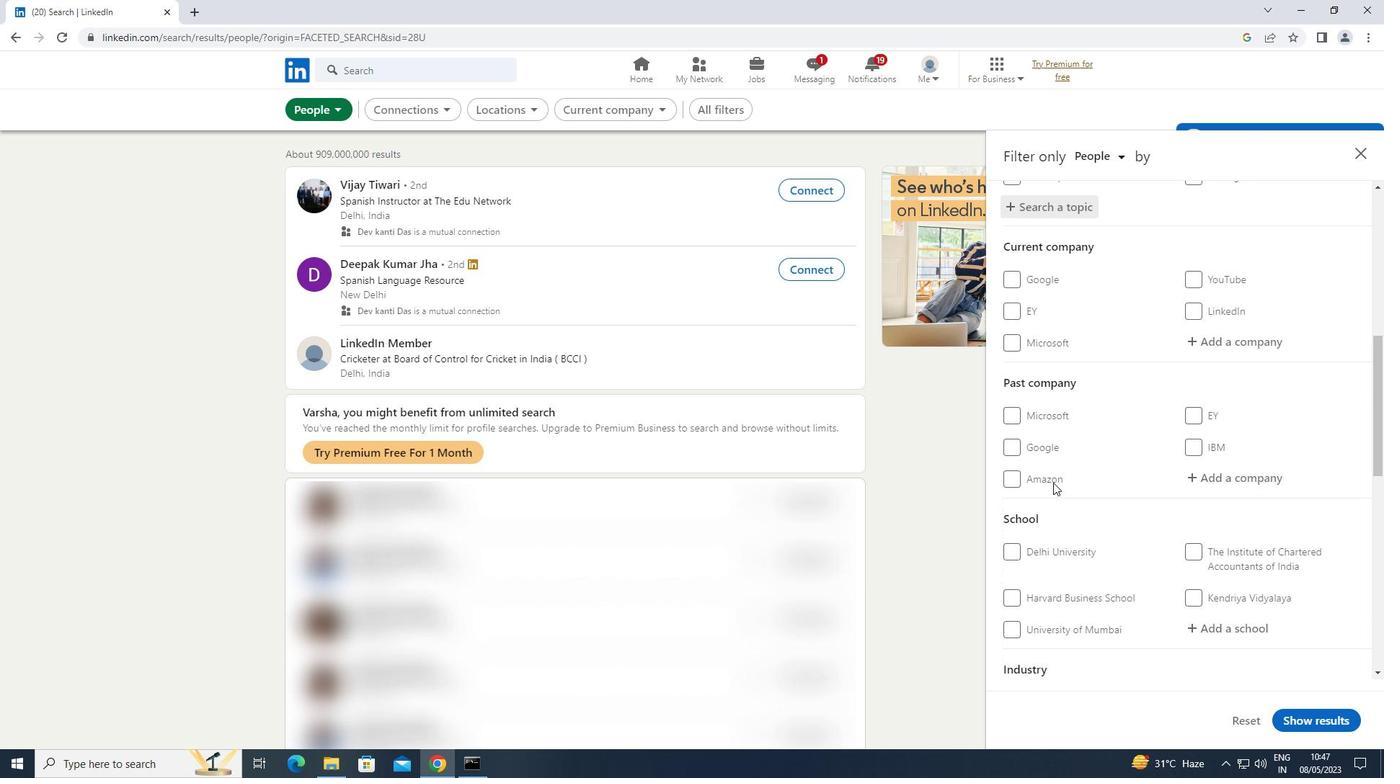 
Action: Mouse moved to (1189, 537)
Screenshot: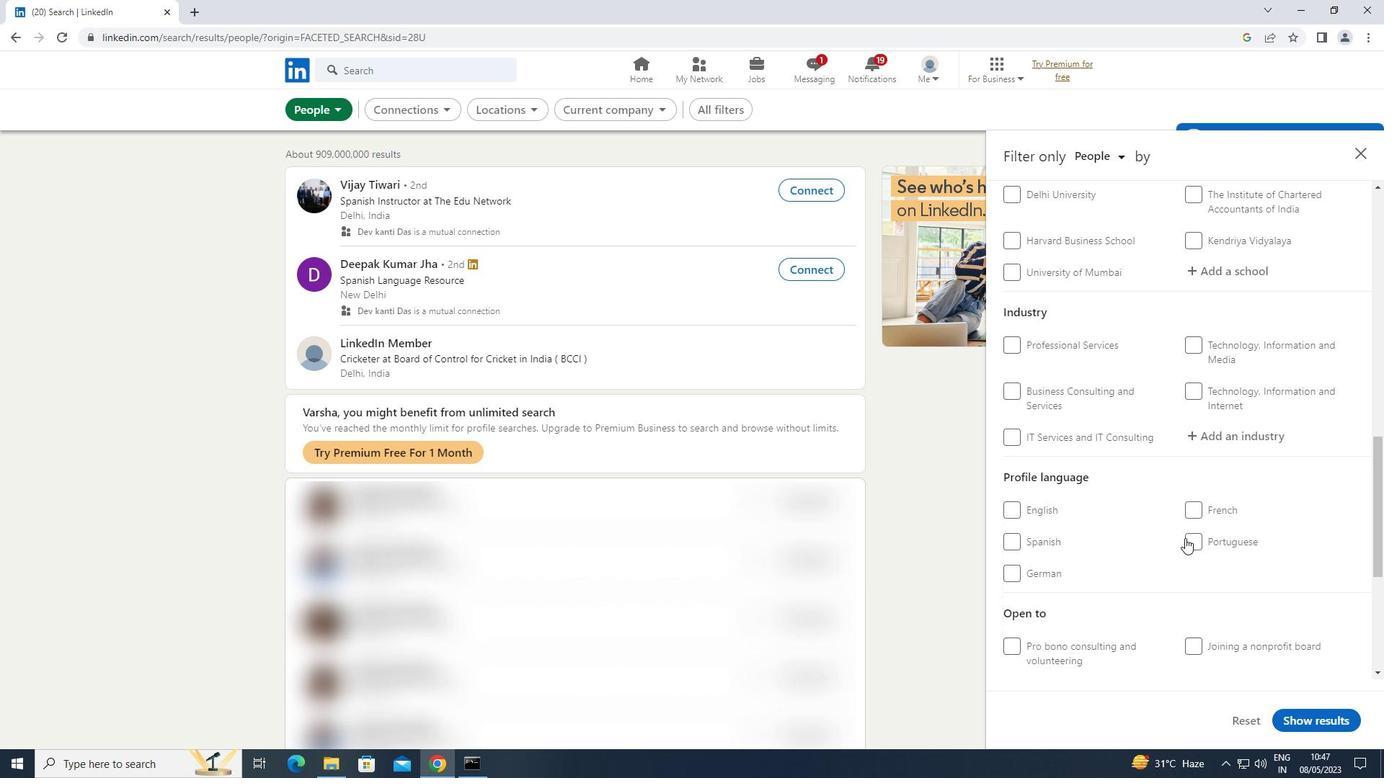
Action: Mouse pressed left at (1189, 537)
Screenshot: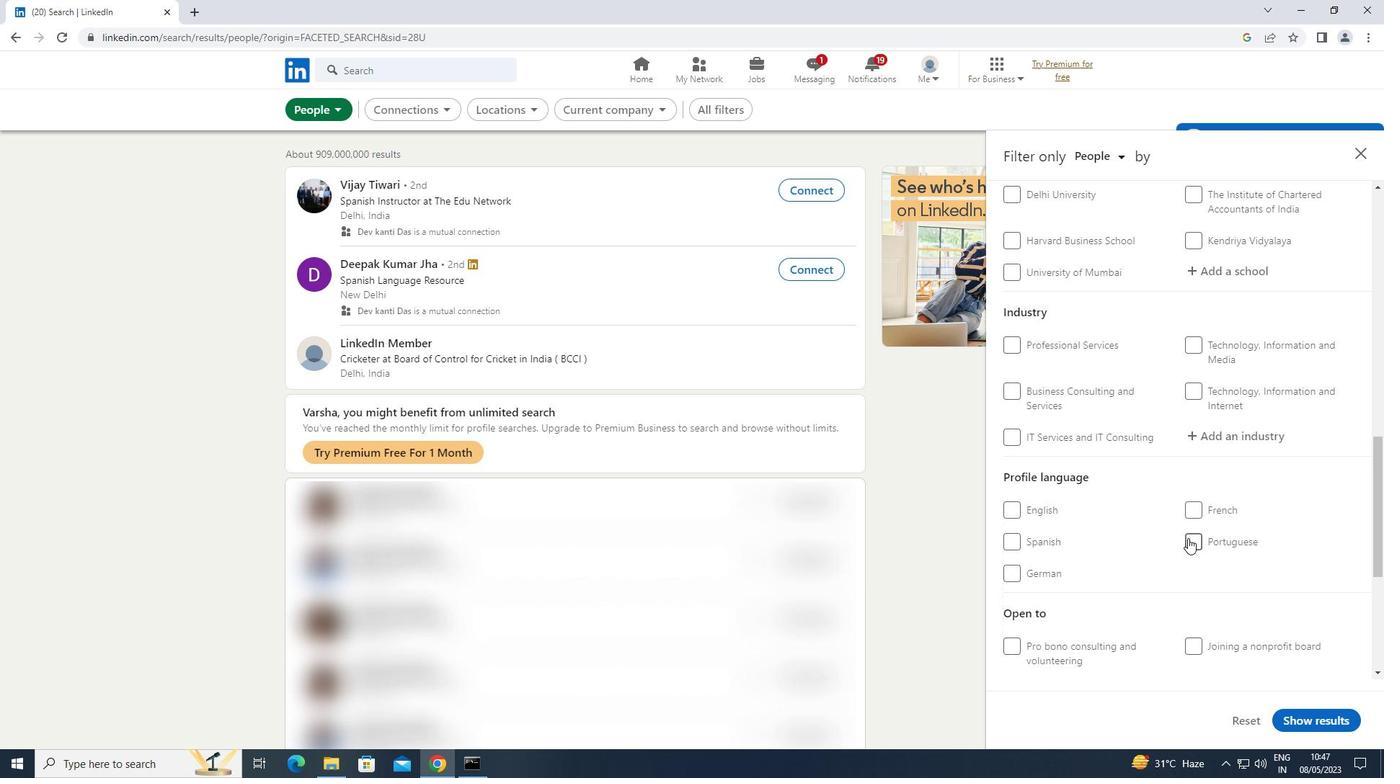 
Action: Mouse moved to (1189, 537)
Screenshot: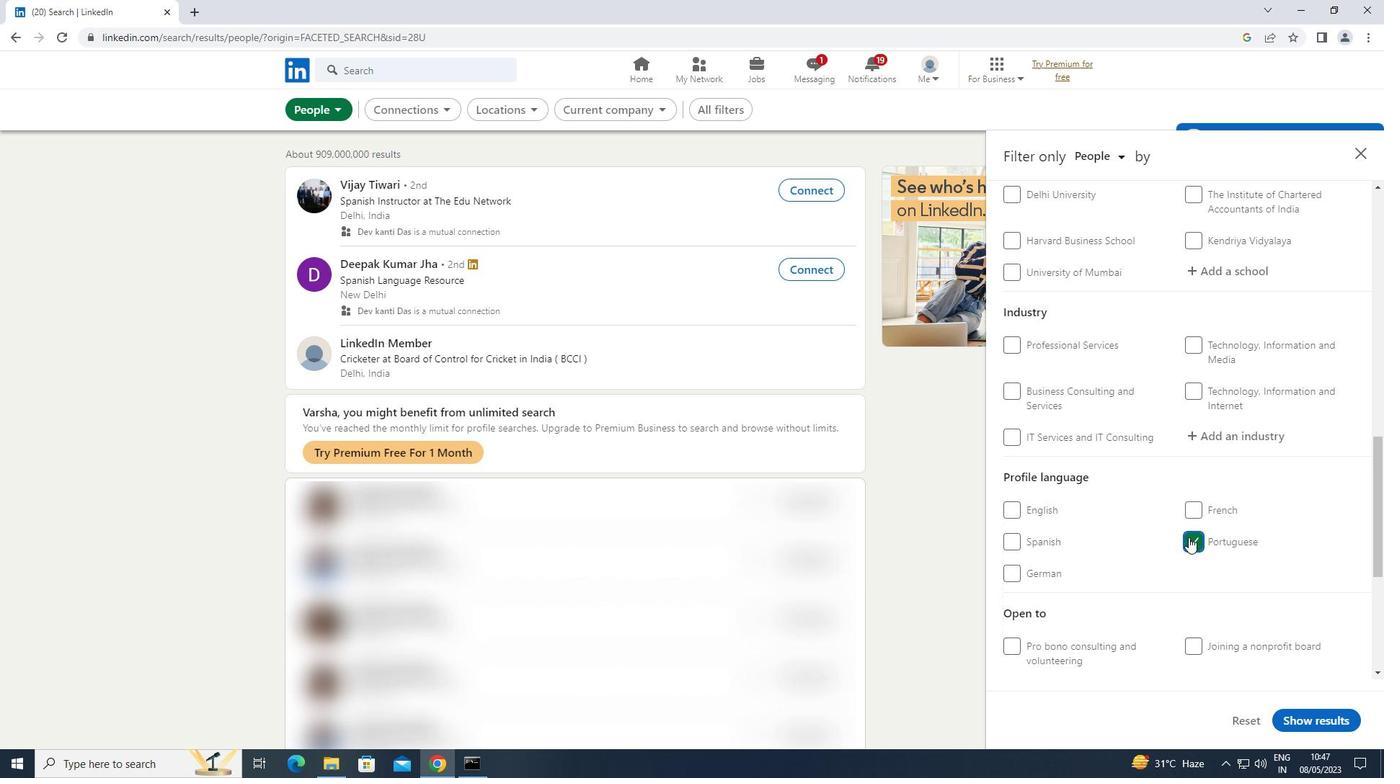 
Action: Mouse scrolled (1189, 538) with delta (0, 0)
Screenshot: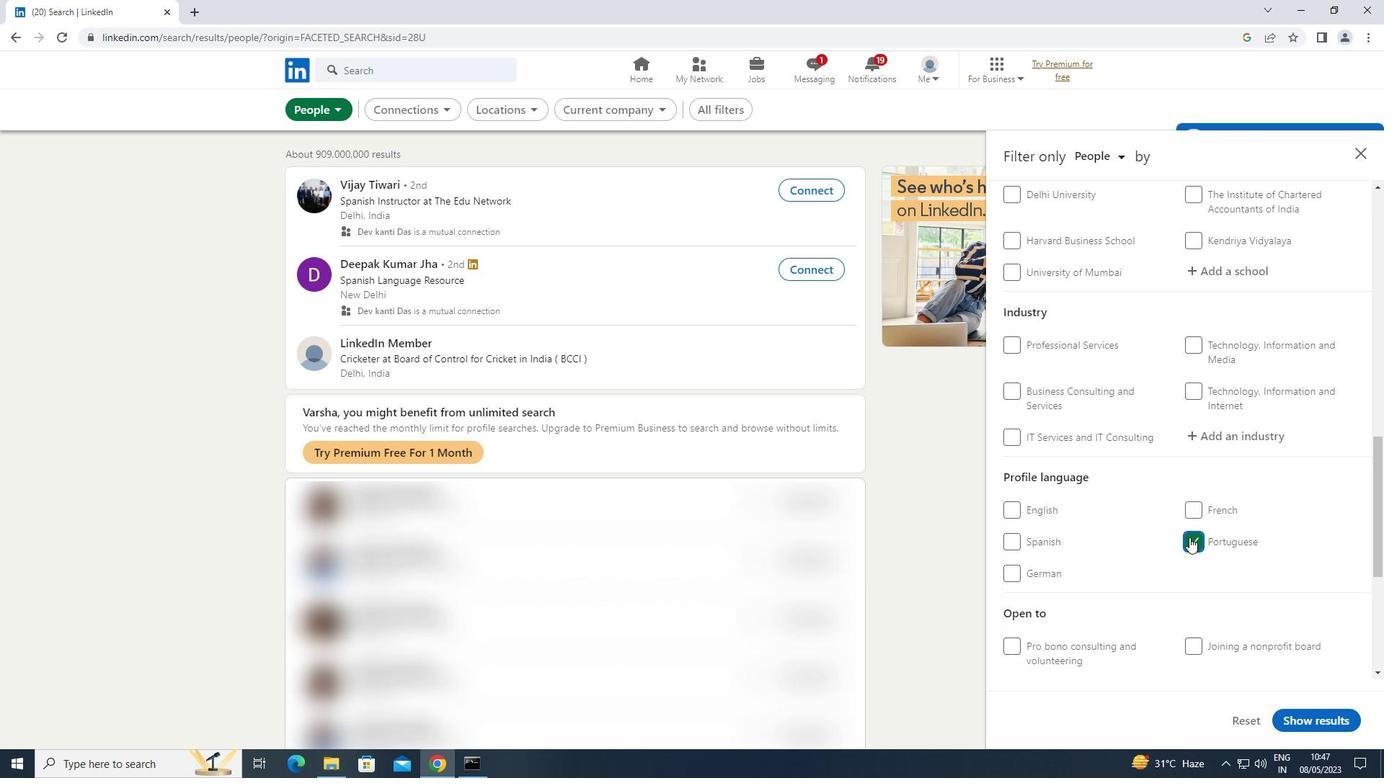 
Action: Mouse scrolled (1189, 538) with delta (0, 0)
Screenshot: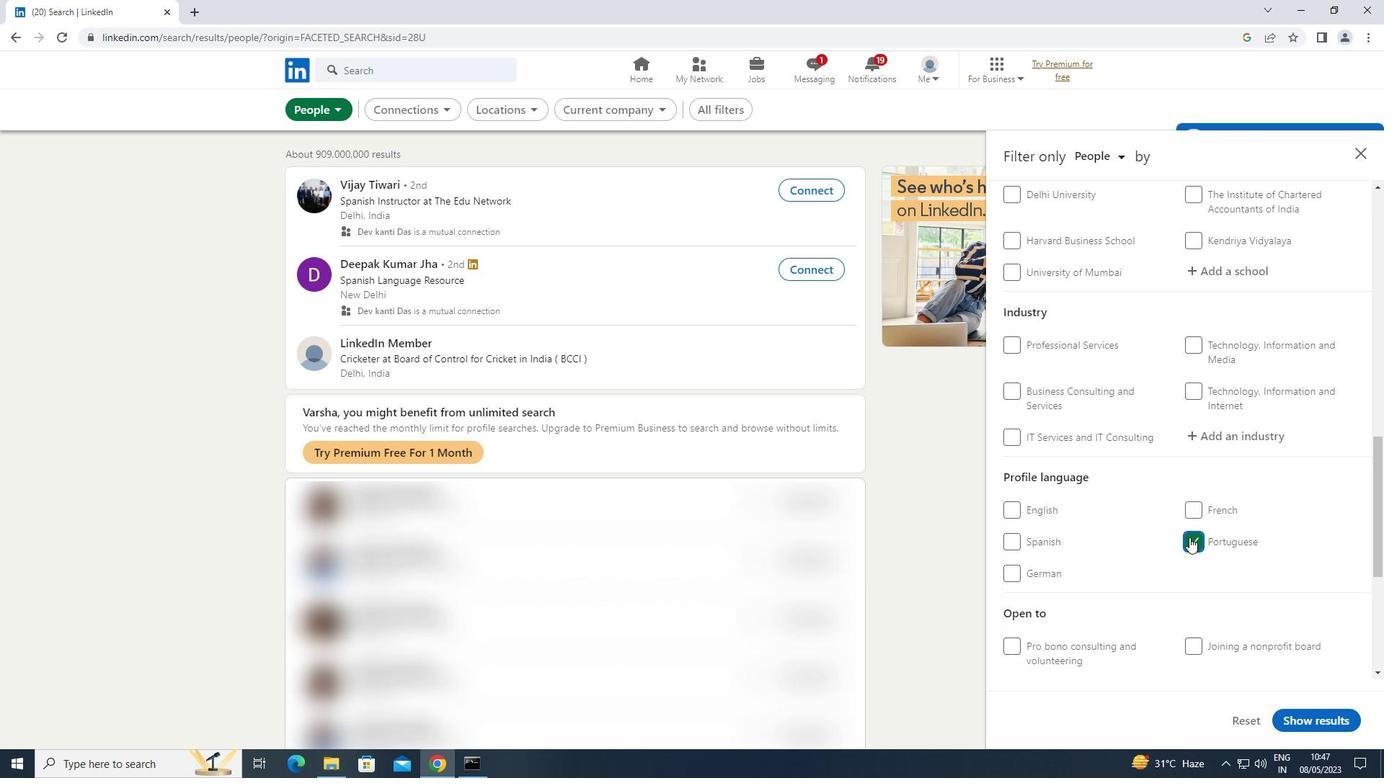 
Action: Mouse scrolled (1189, 538) with delta (0, 0)
Screenshot: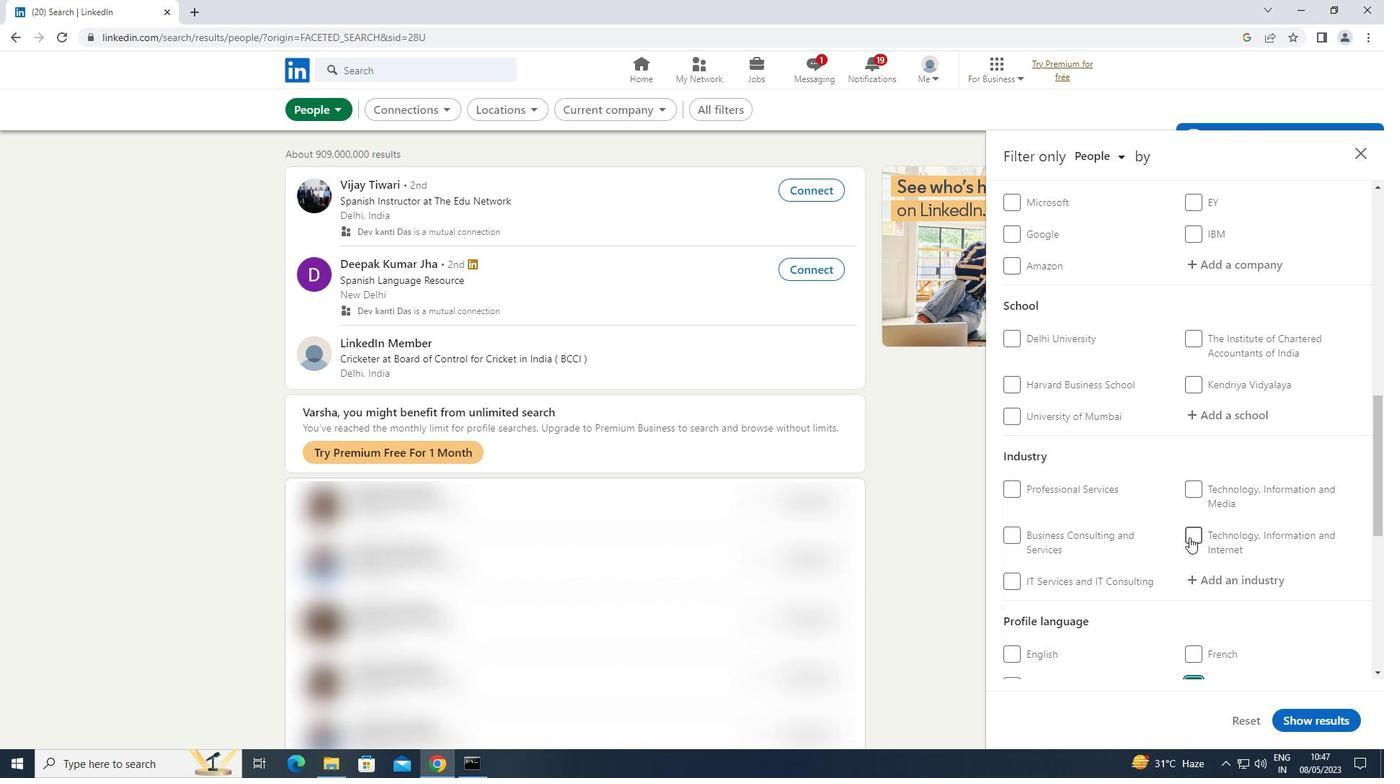 
Action: Mouse scrolled (1189, 538) with delta (0, 0)
Screenshot: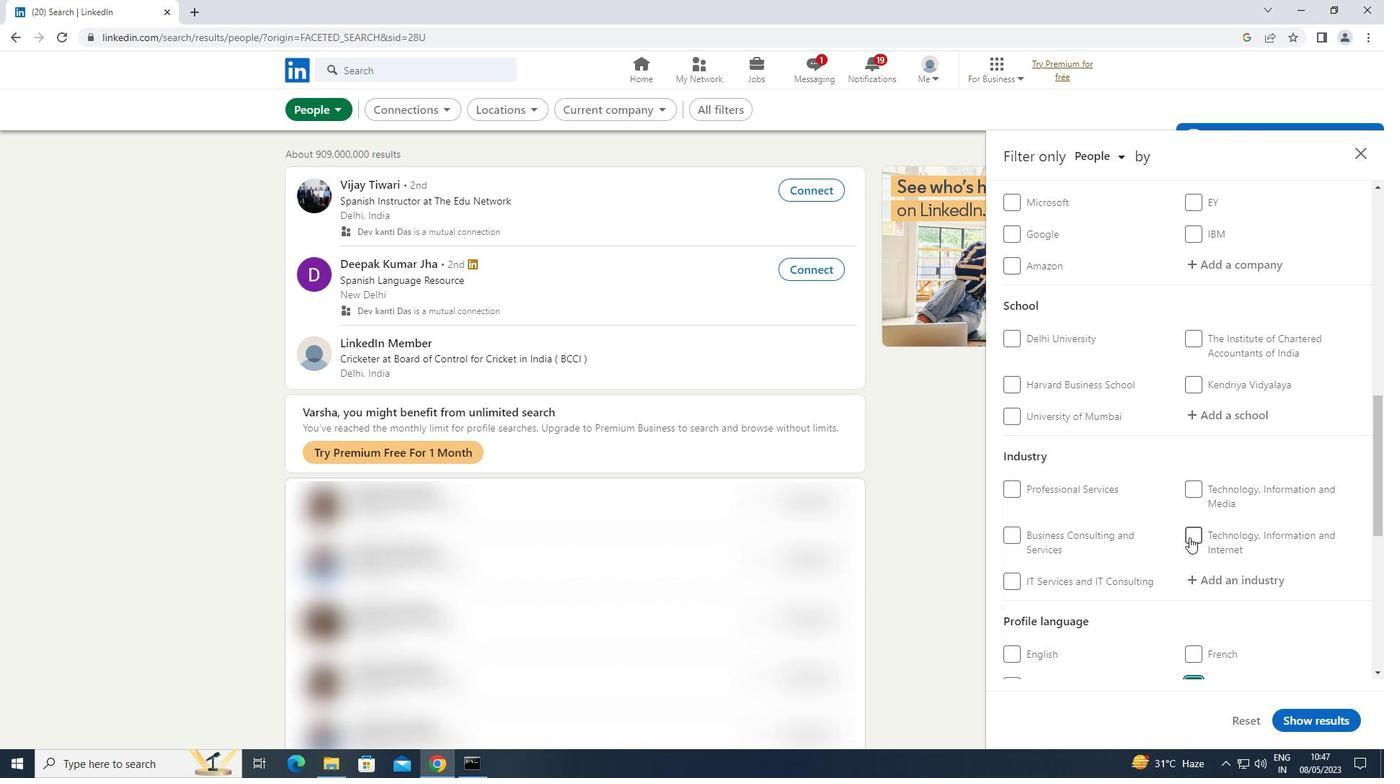 
Action: Mouse scrolled (1189, 538) with delta (0, 0)
Screenshot: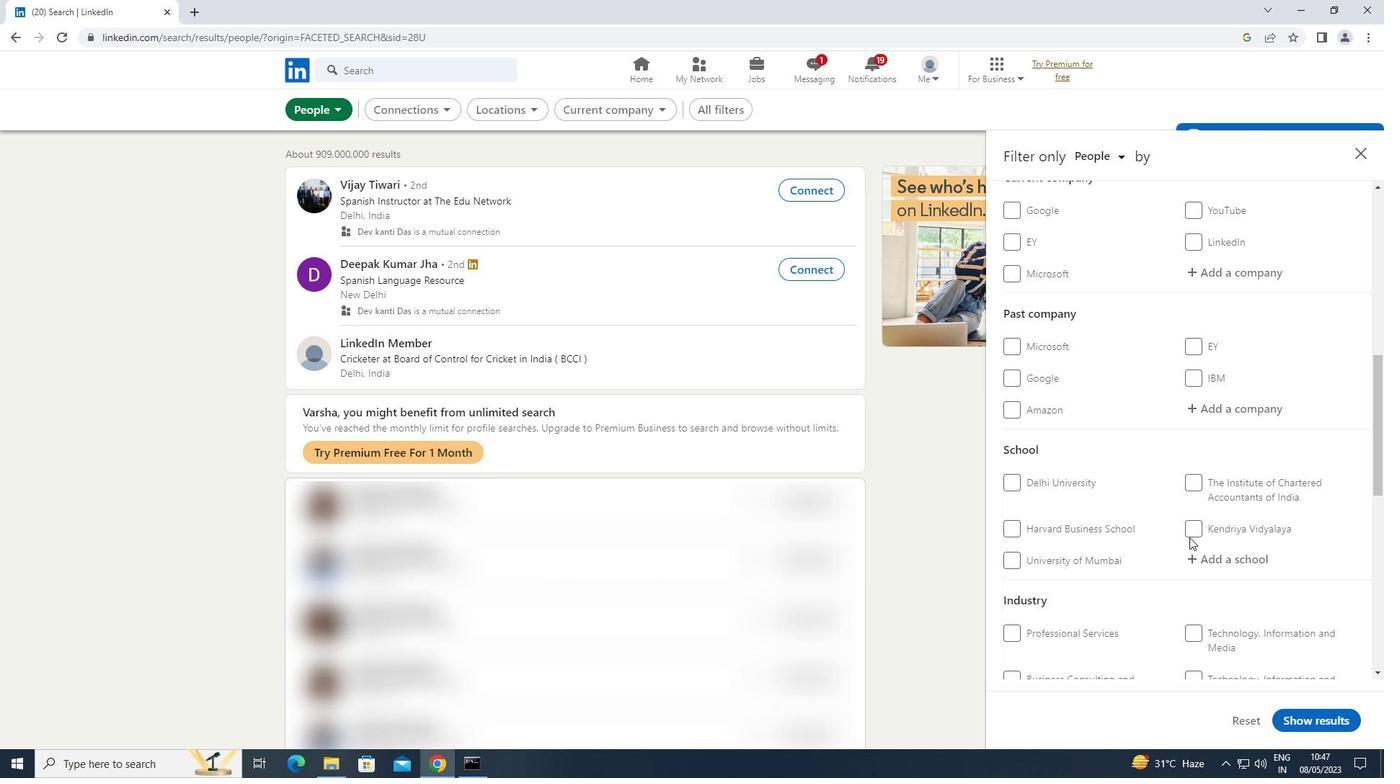 
Action: Mouse moved to (1264, 349)
Screenshot: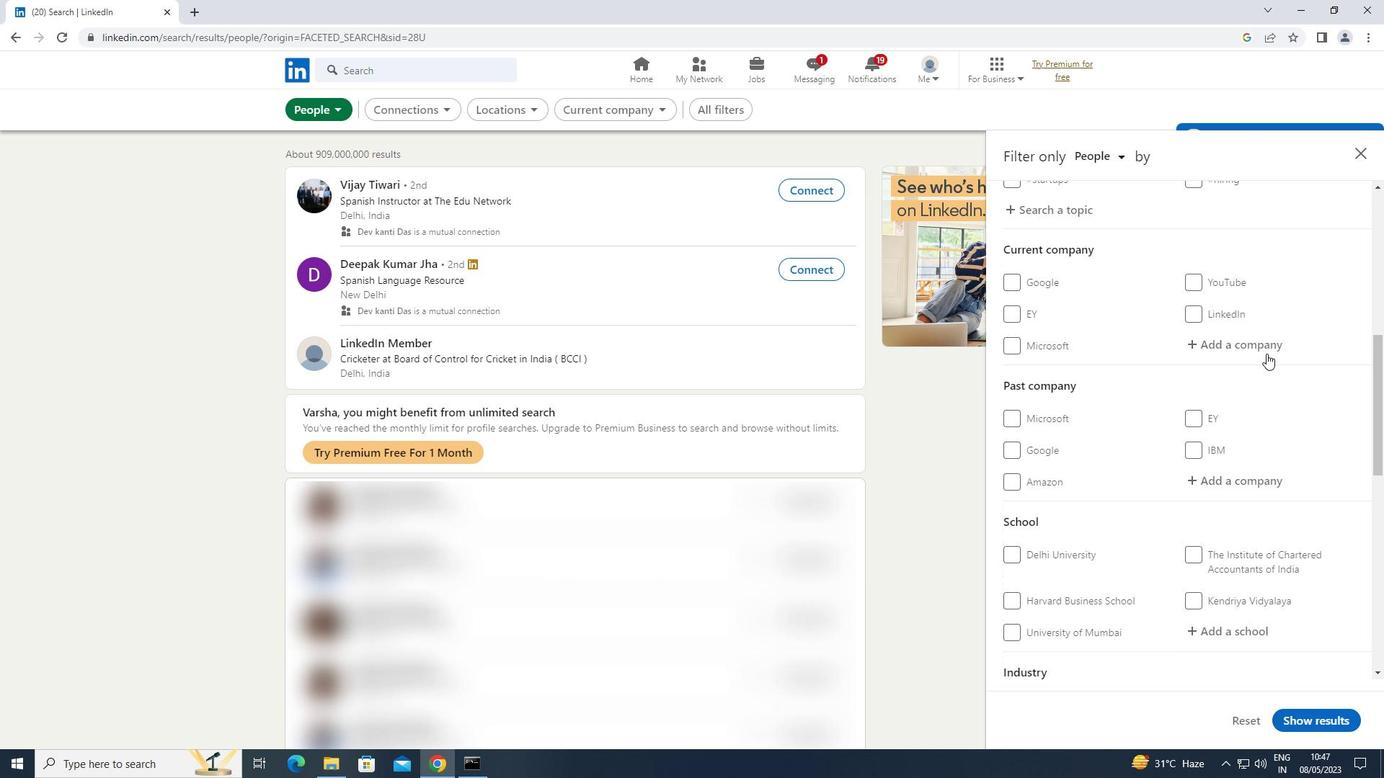 
Action: Mouse pressed left at (1264, 349)
Screenshot: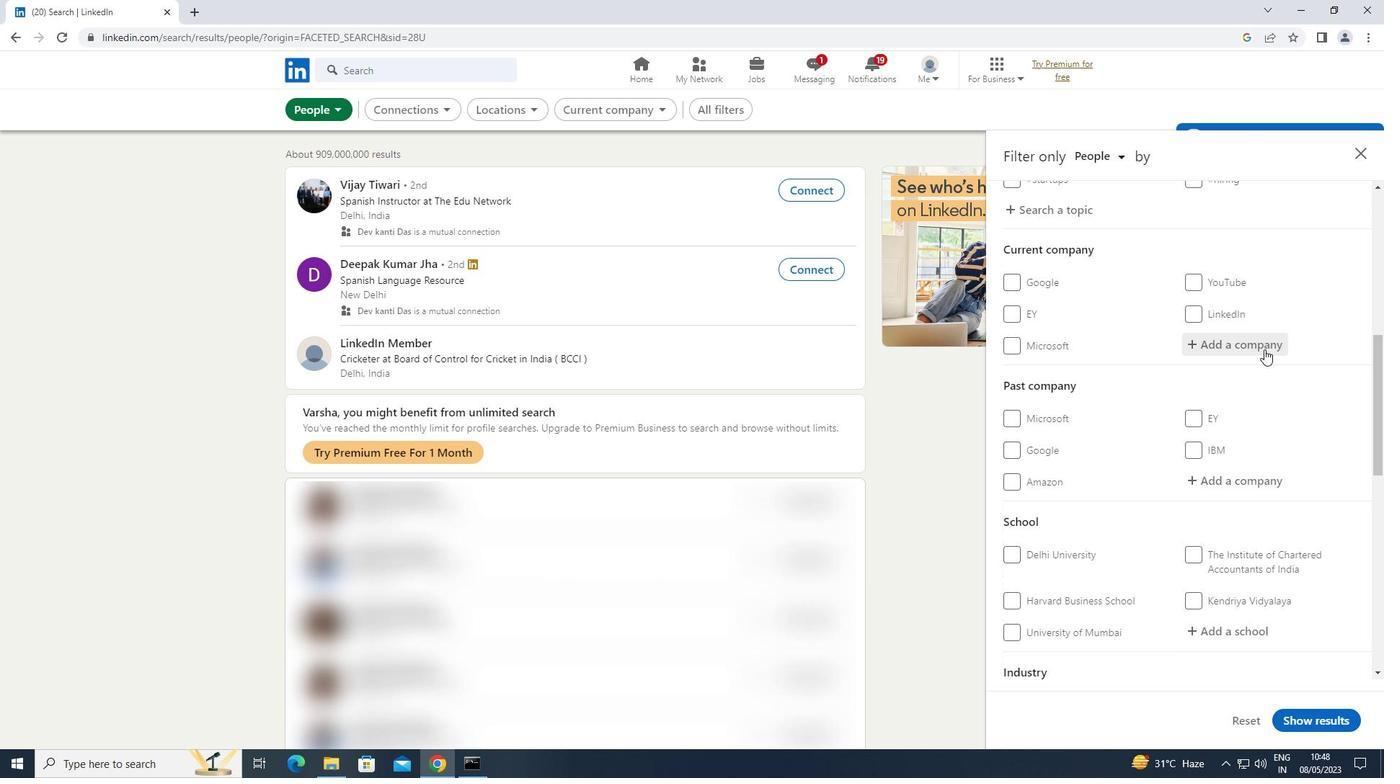 
Action: Key pressed <Key.shift>TROMENZ
Screenshot: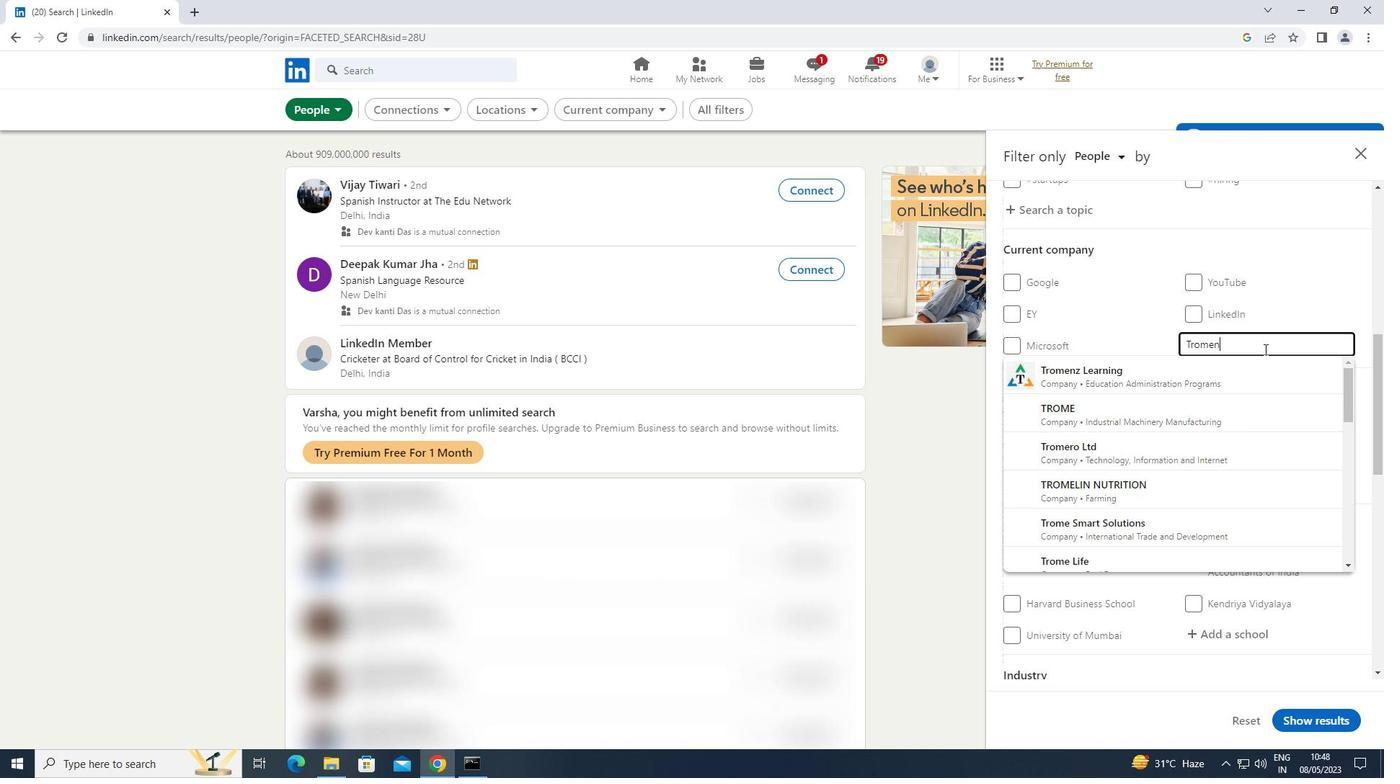 
Action: Mouse moved to (1263, 349)
Screenshot: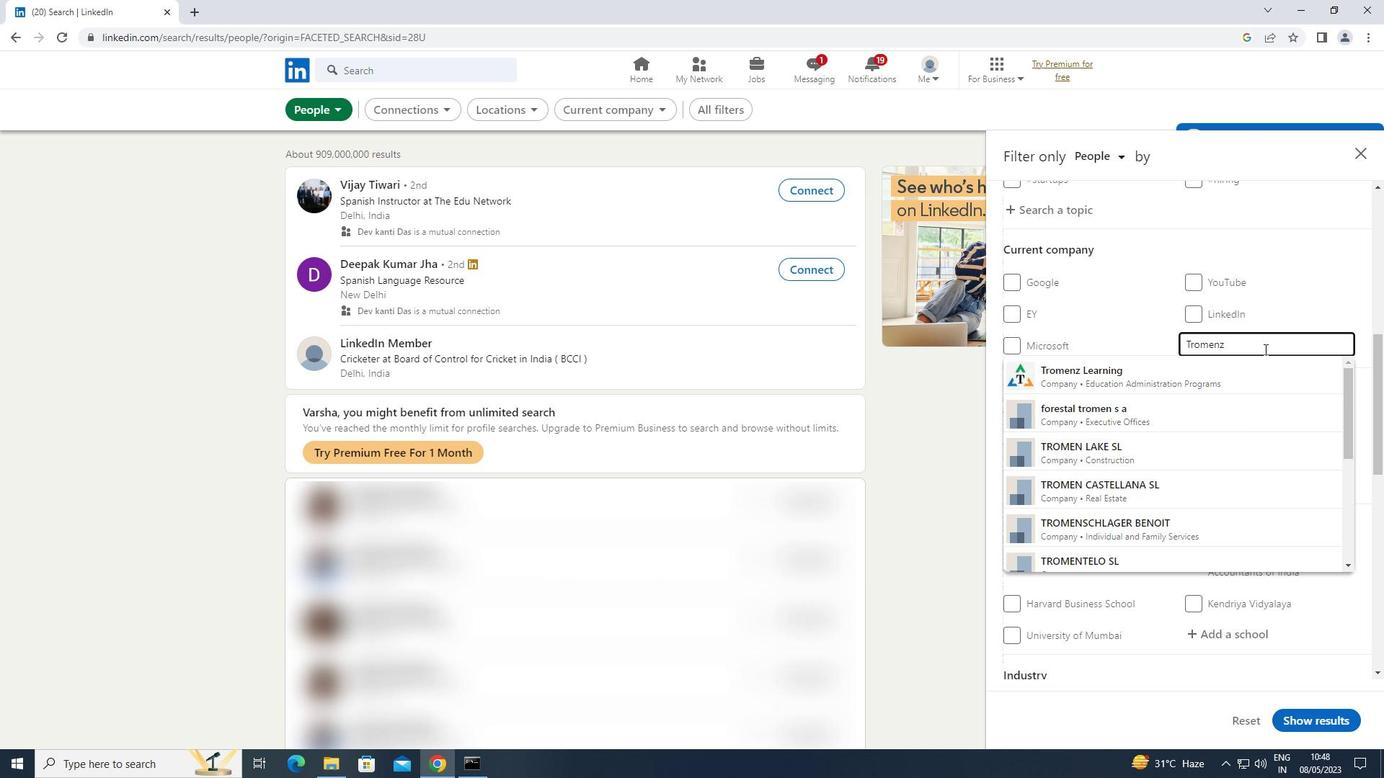 
Action: Key pressed <Key.space>
Screenshot: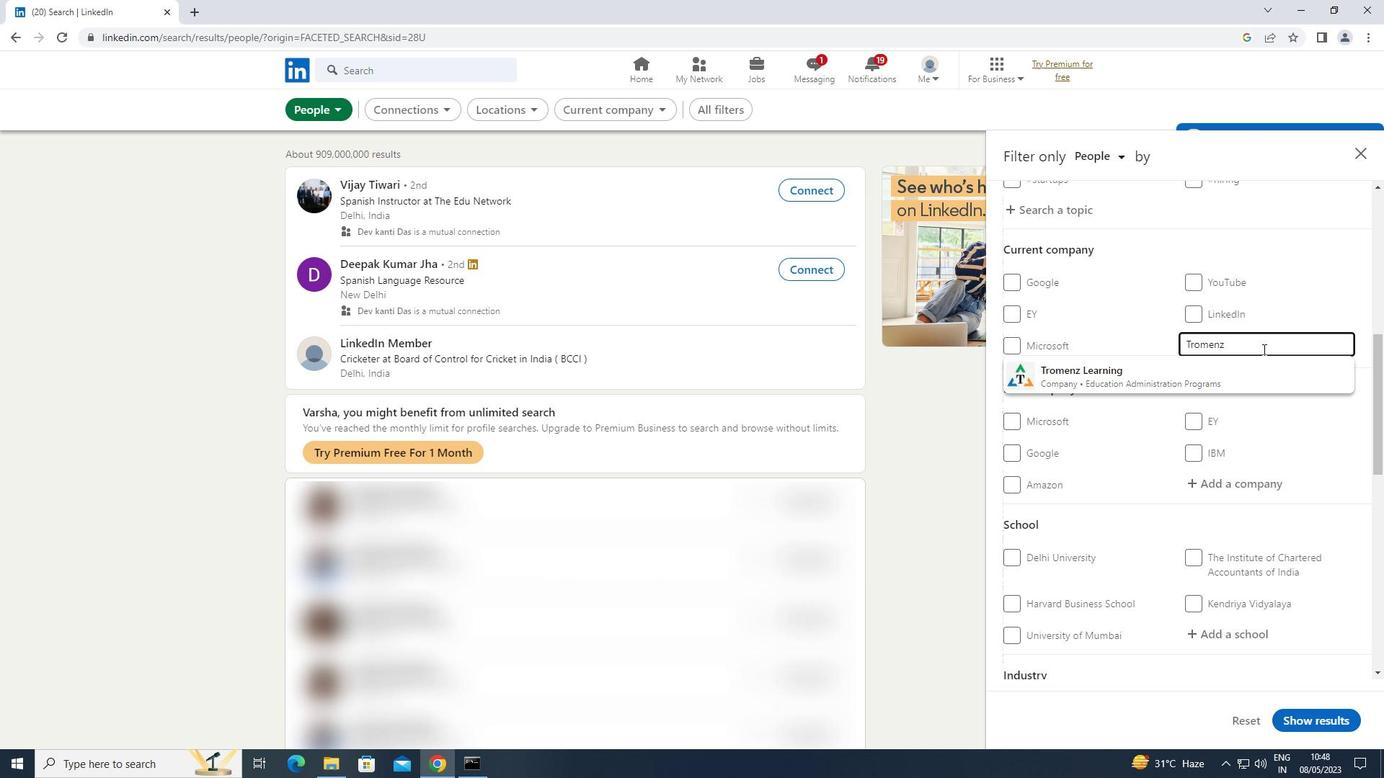 
Action: Mouse moved to (1214, 372)
Screenshot: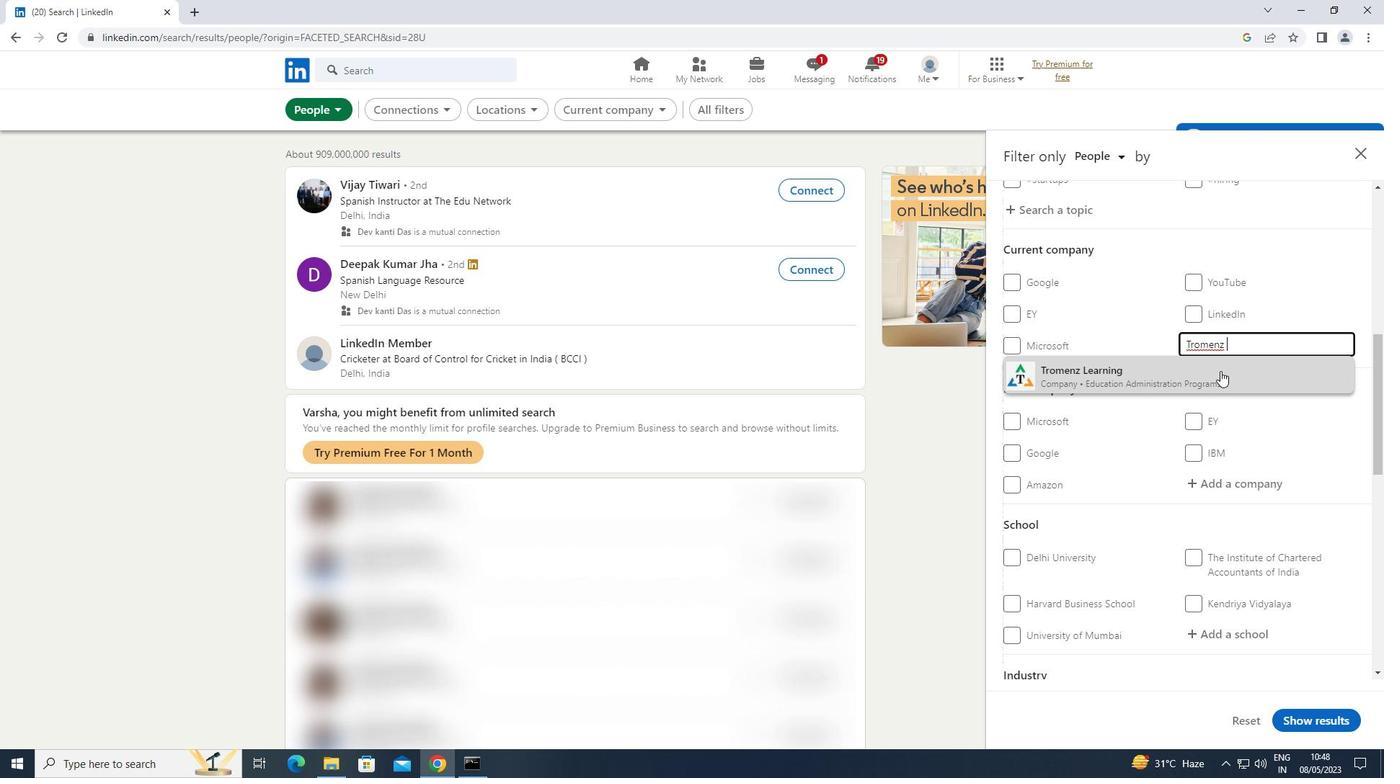 
Action: Mouse pressed left at (1214, 372)
Screenshot: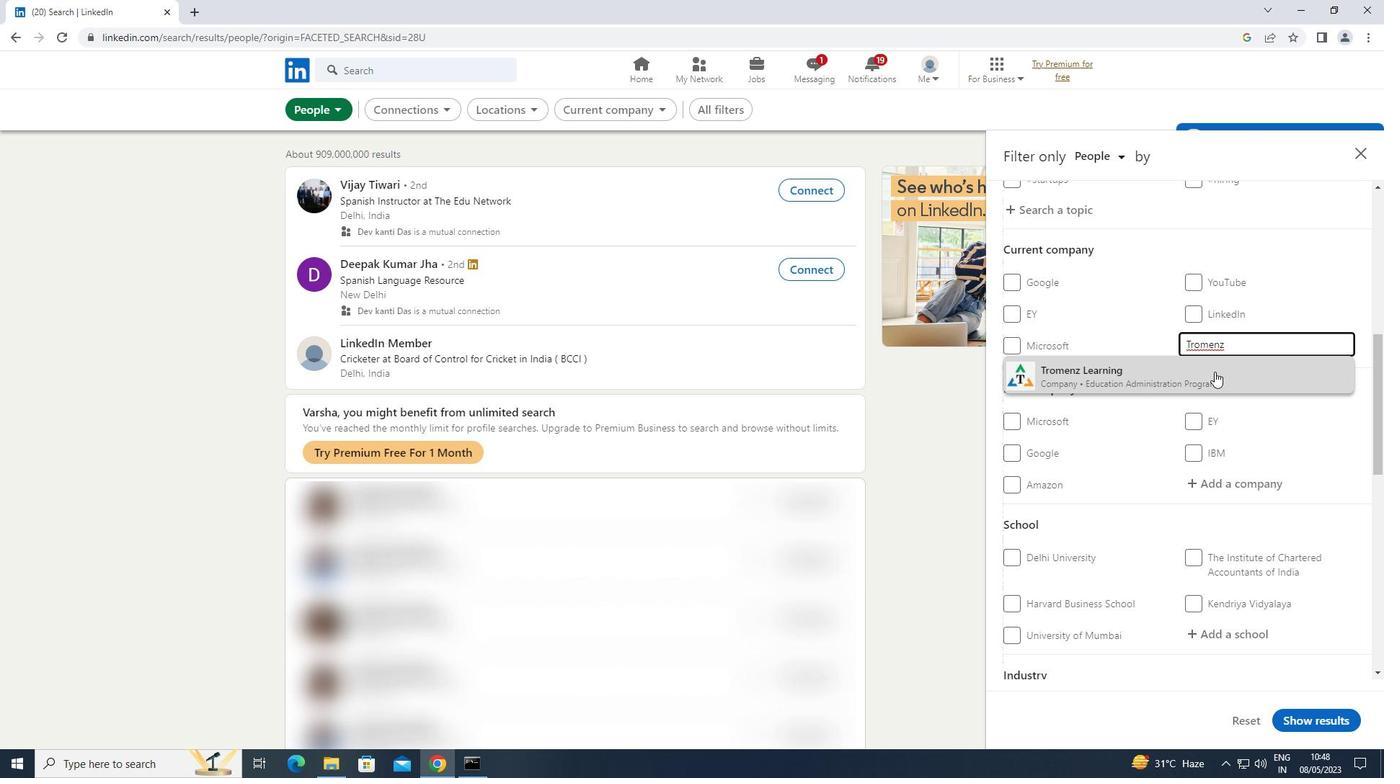 
Action: Mouse scrolled (1214, 371) with delta (0, 0)
Screenshot: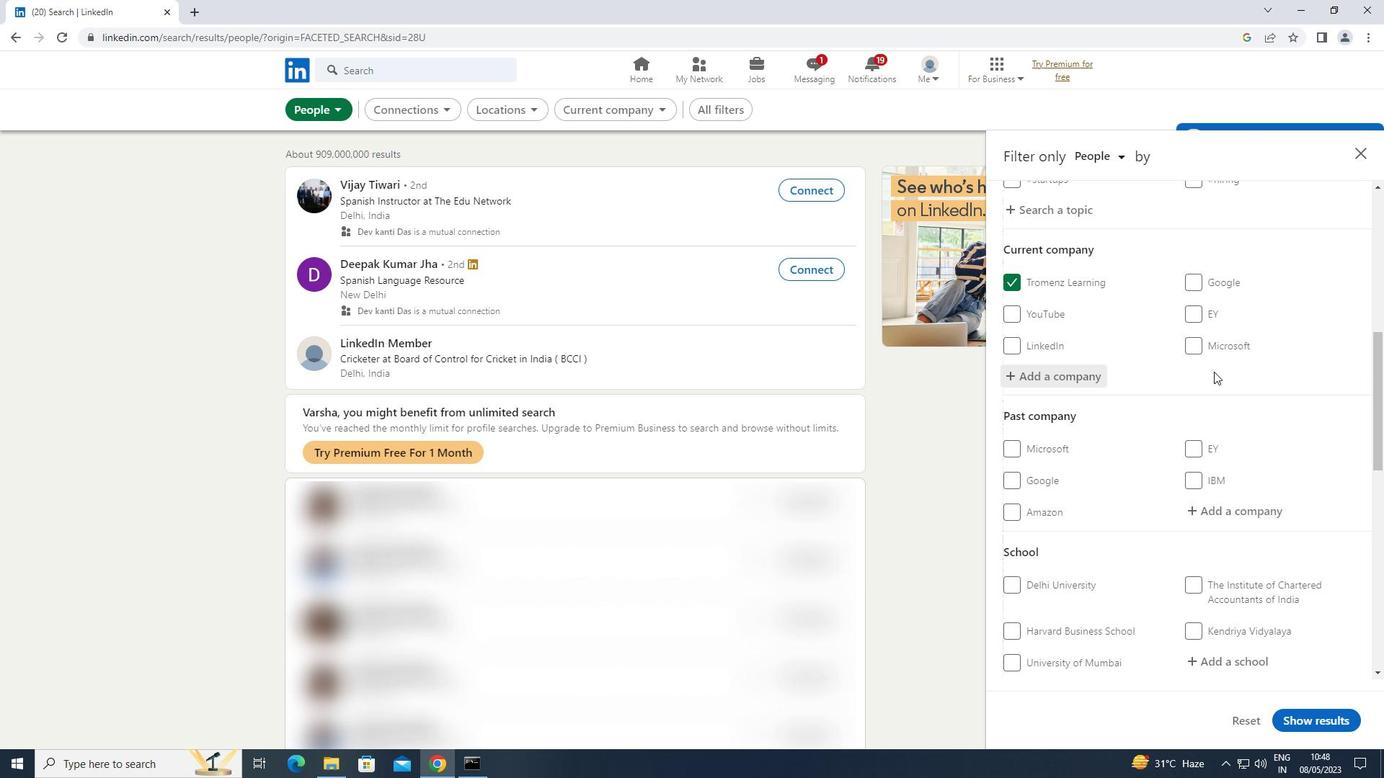 
Action: Mouse moved to (1213, 372)
Screenshot: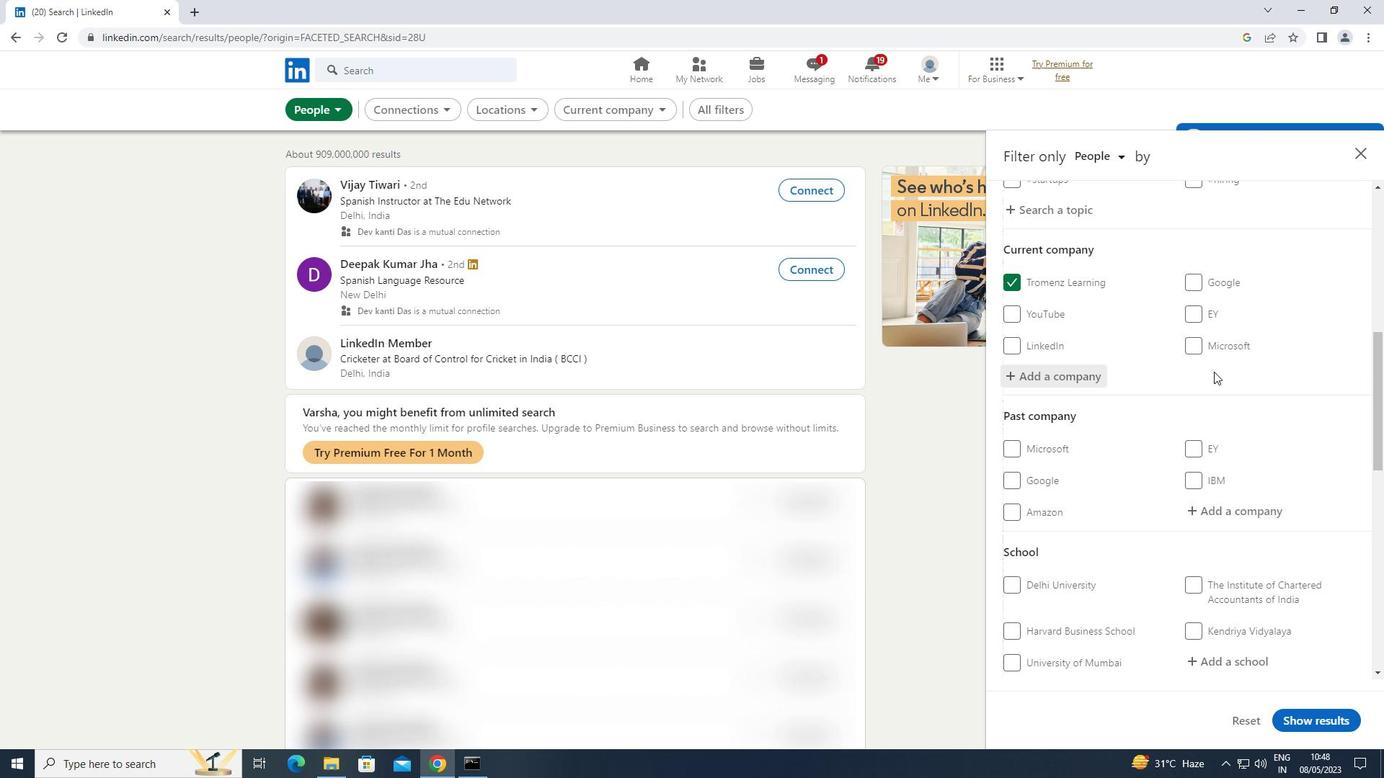 
Action: Mouse scrolled (1213, 372) with delta (0, 0)
Screenshot: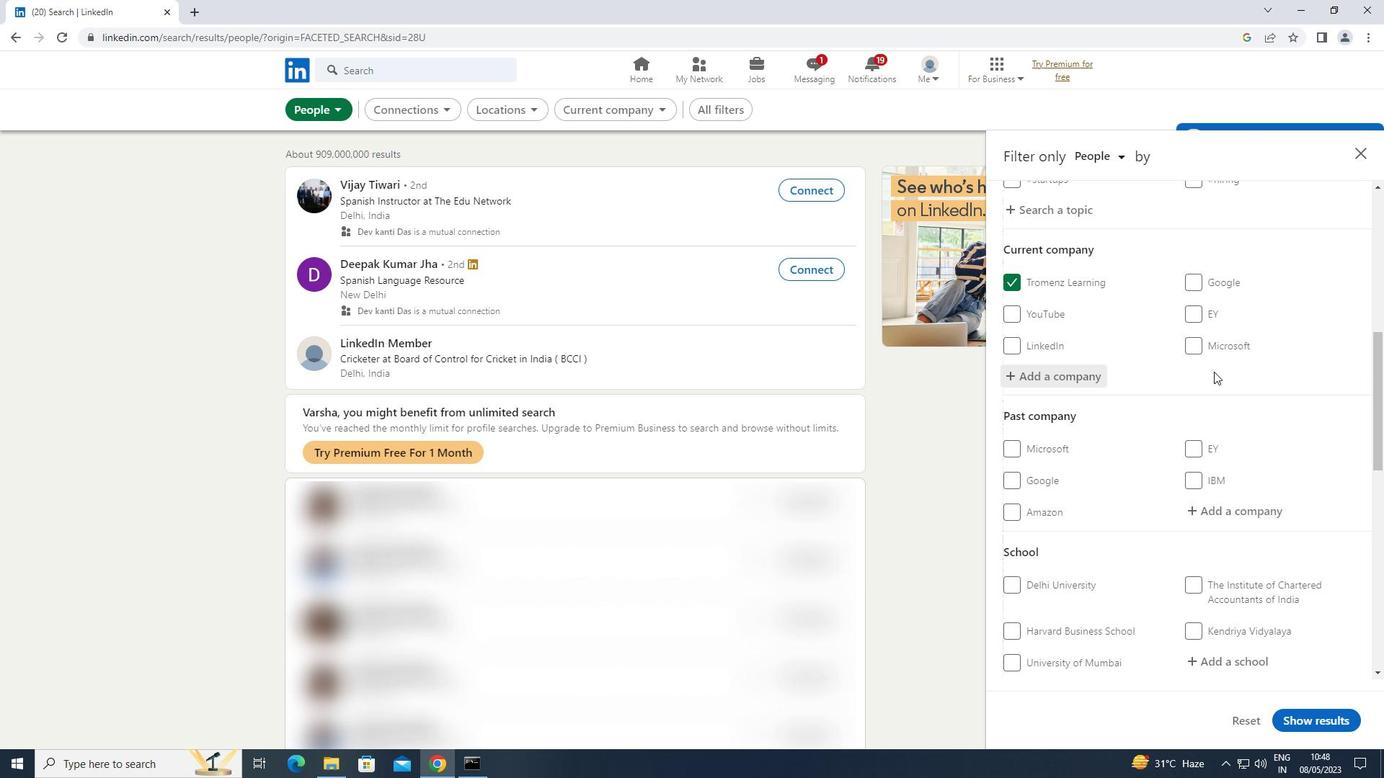 
Action: Mouse moved to (1212, 373)
Screenshot: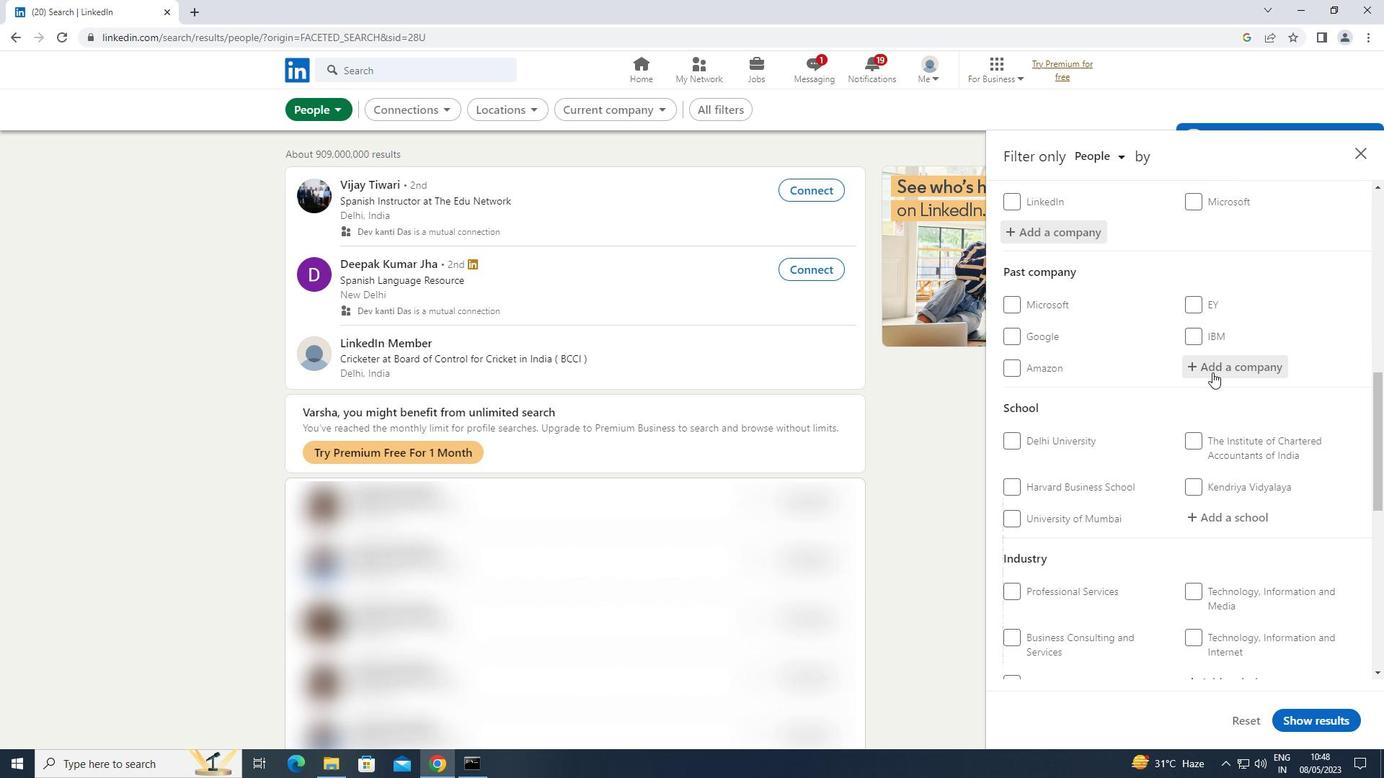 
Action: Mouse scrolled (1212, 372) with delta (0, 0)
Screenshot: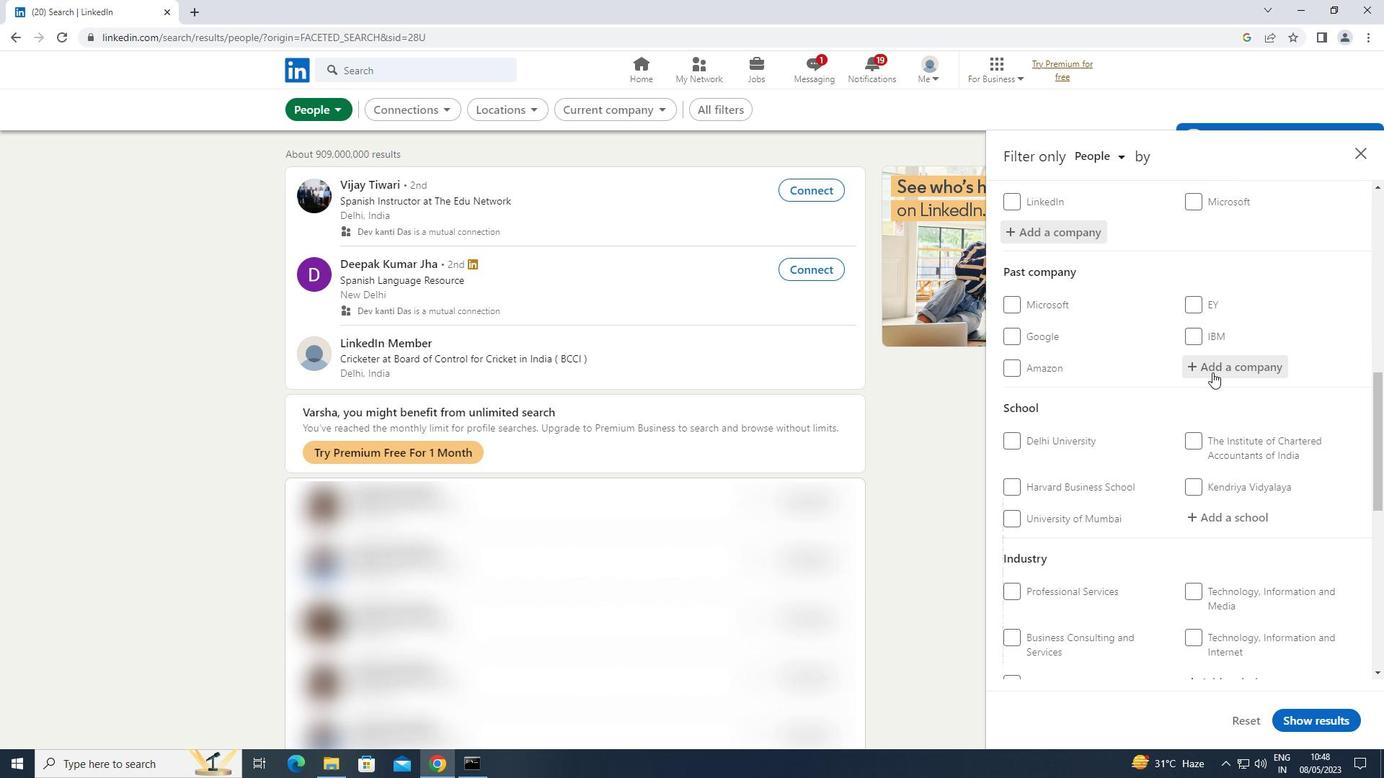 
Action: Mouse moved to (1212, 374)
Screenshot: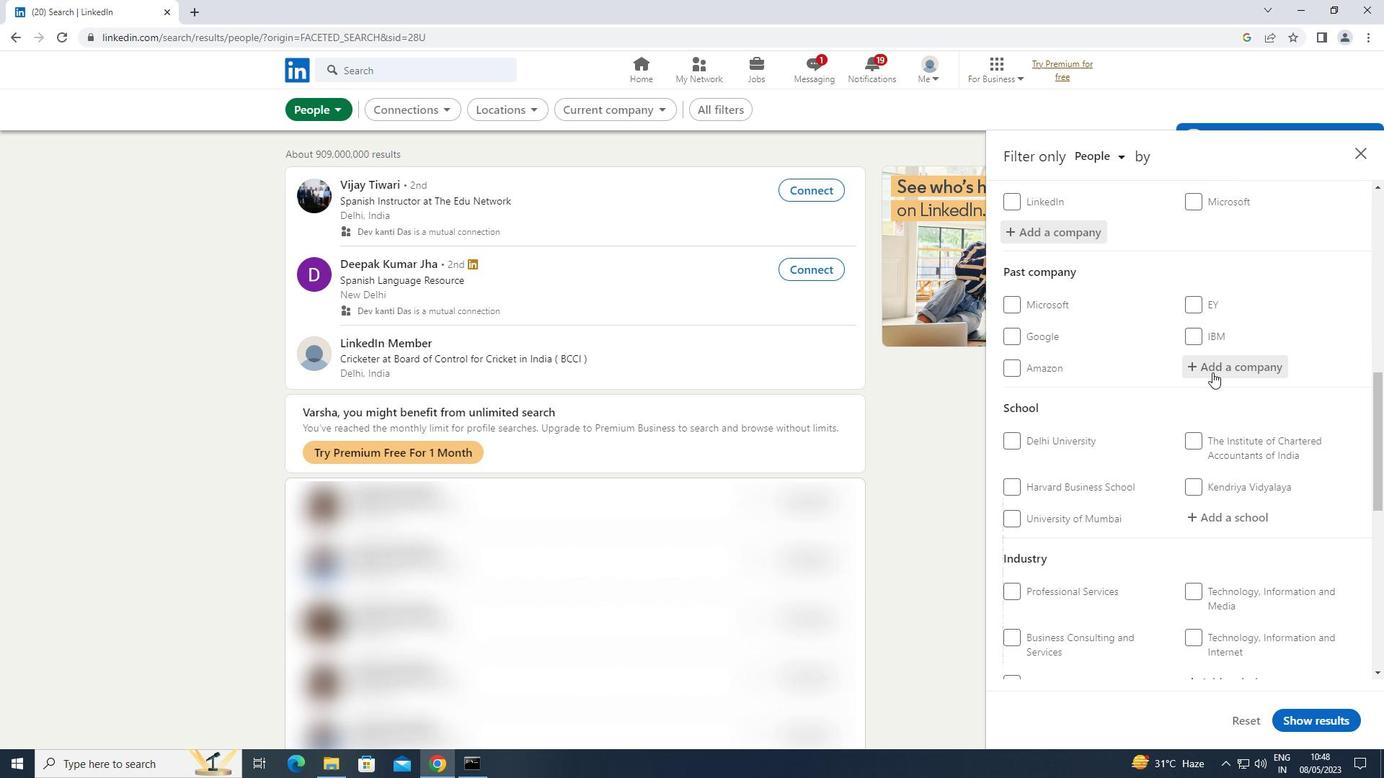 
Action: Mouse scrolled (1212, 373) with delta (0, 0)
Screenshot: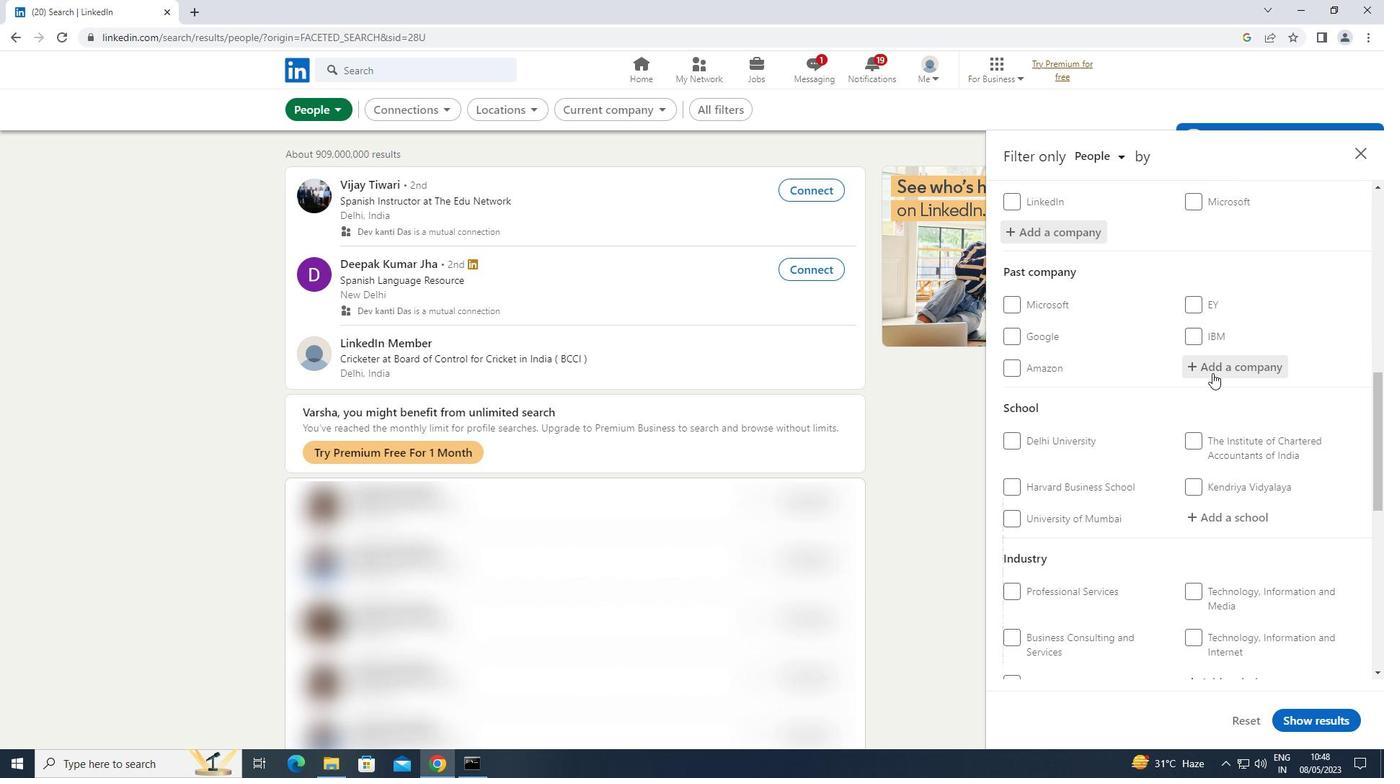 
Action: Mouse moved to (1236, 368)
Screenshot: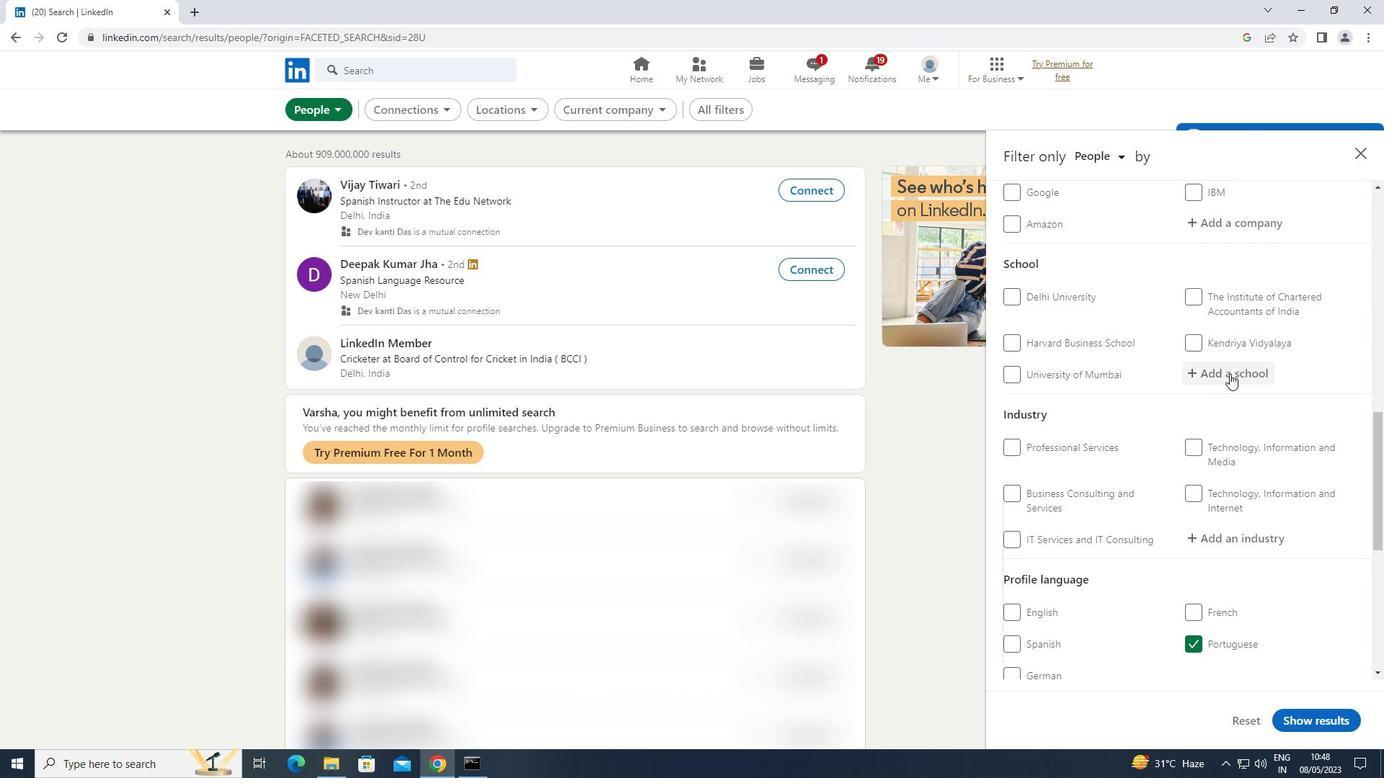 
Action: Mouse pressed left at (1236, 368)
Screenshot: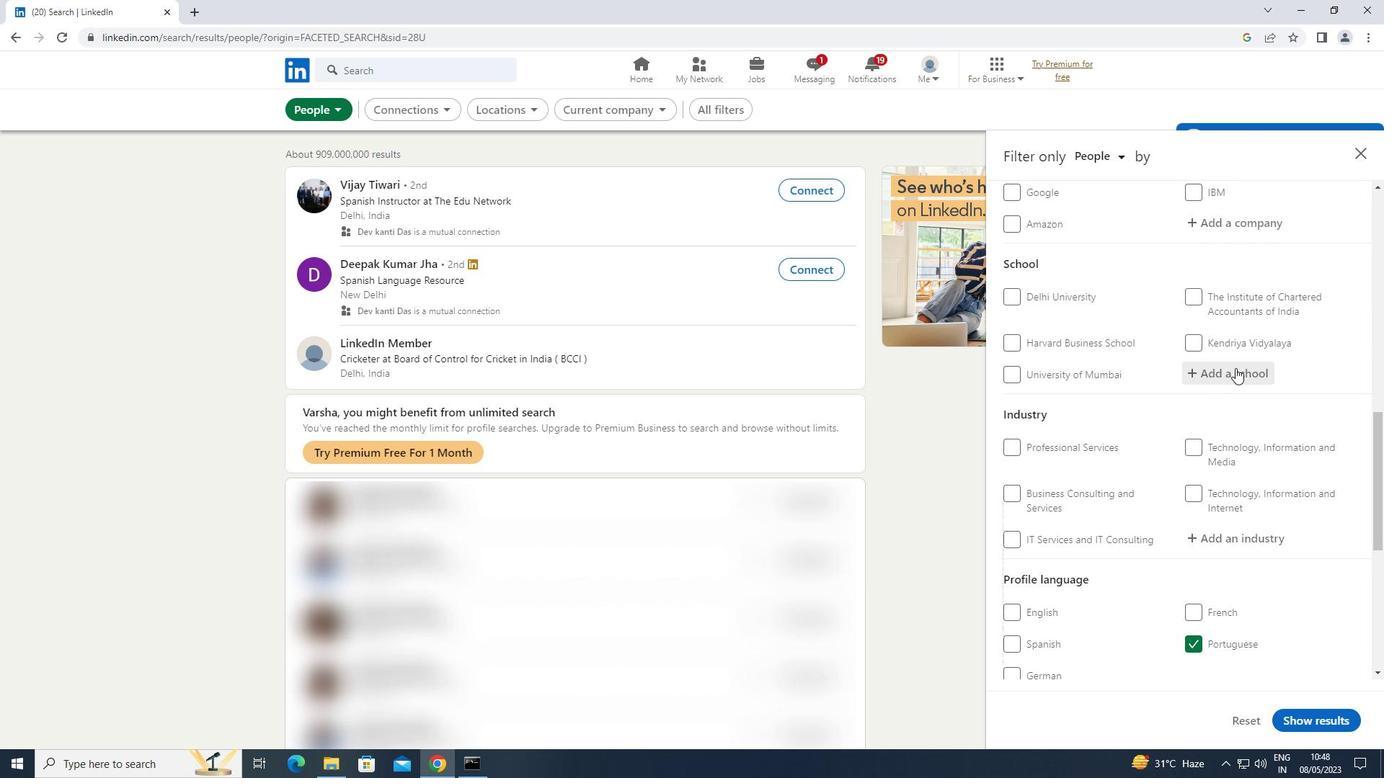 
Action: Mouse moved to (1233, 368)
Screenshot: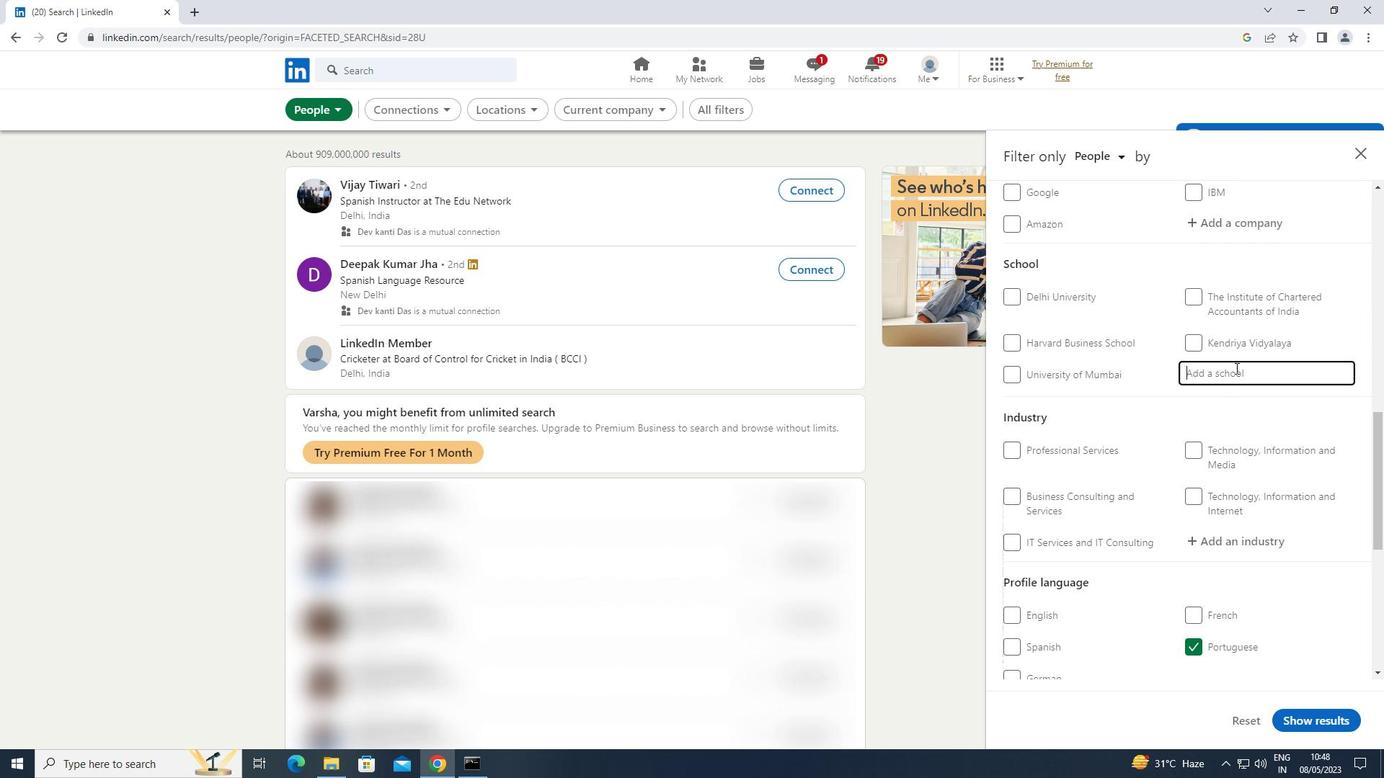 
Action: Key pressed <Key.shift>UNIVERSI
Screenshot: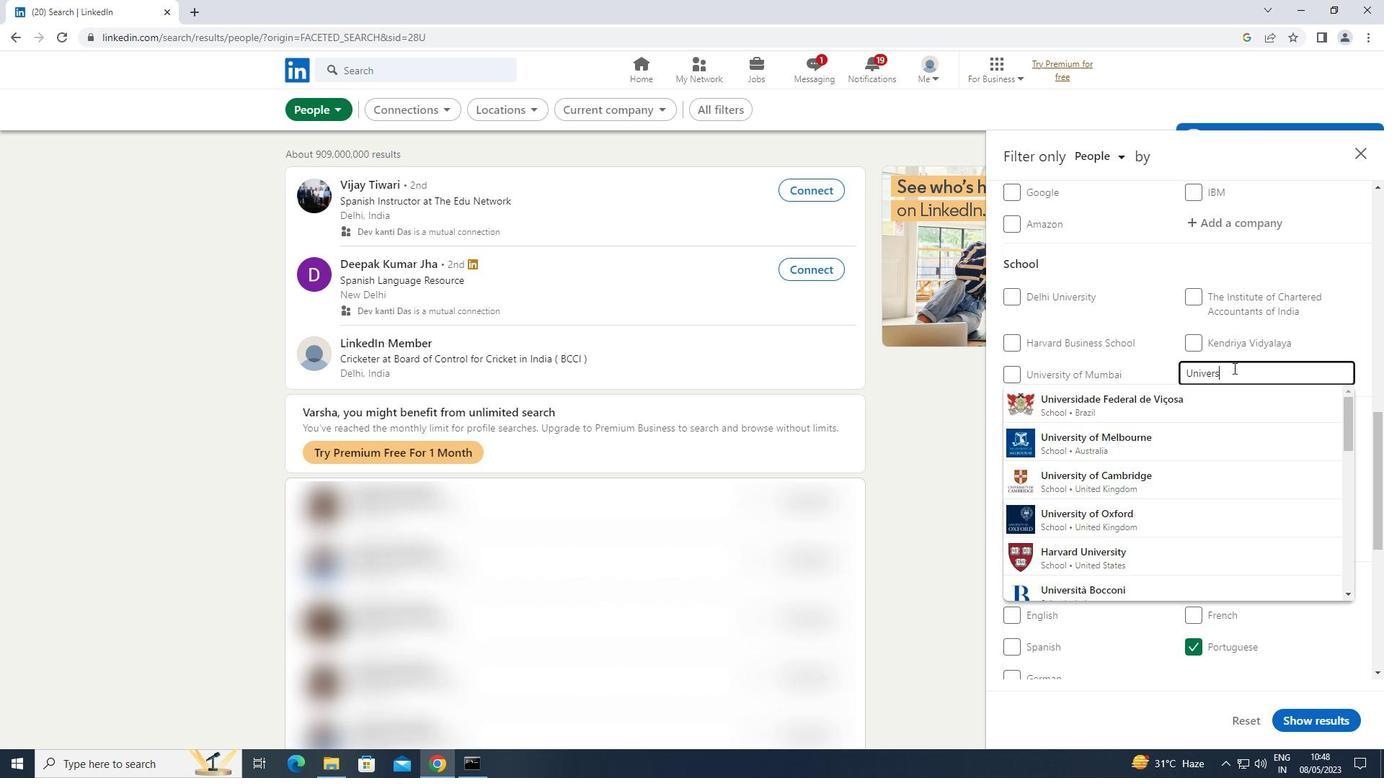 
Action: Mouse moved to (1205, 384)
Screenshot: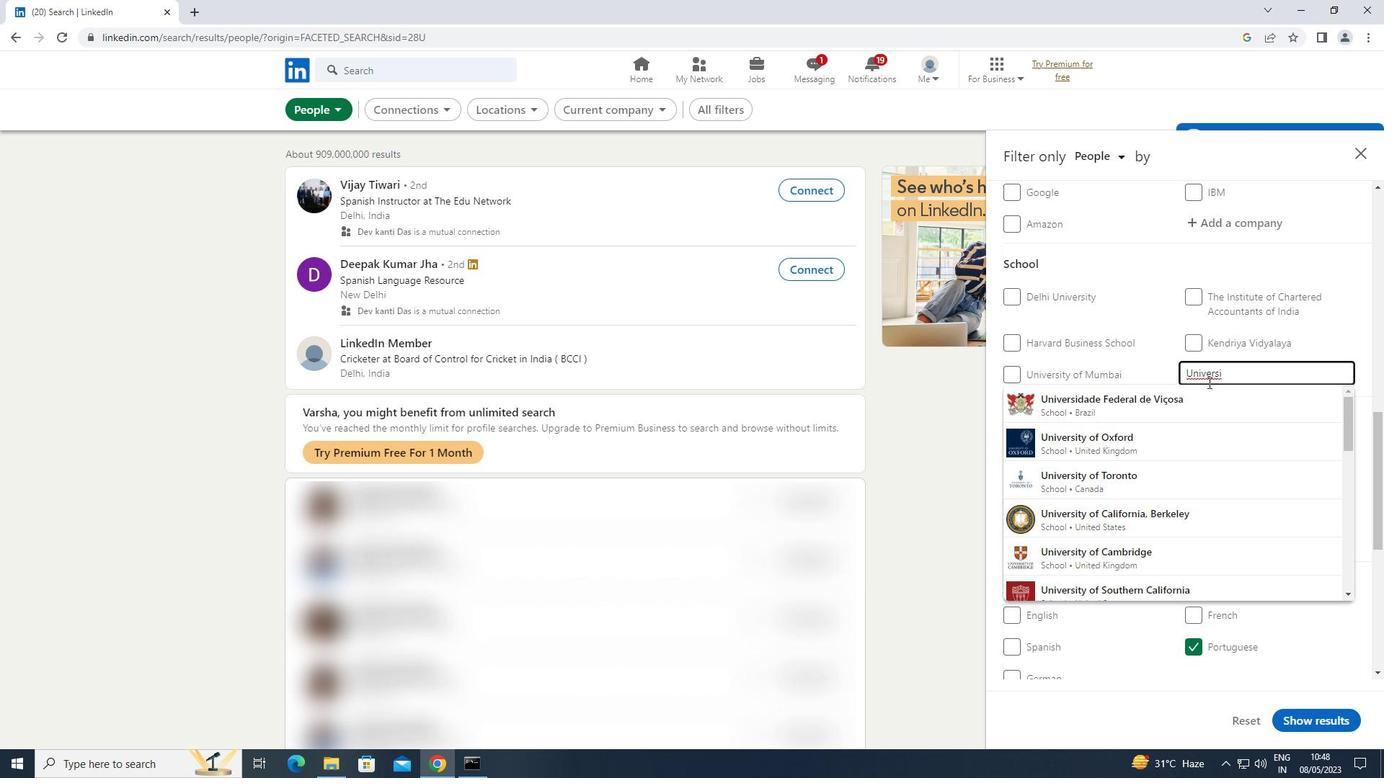 
Action: Key pressed TY<Key.space>OF<Key.space><Key.shift>MUMBAI
Screenshot: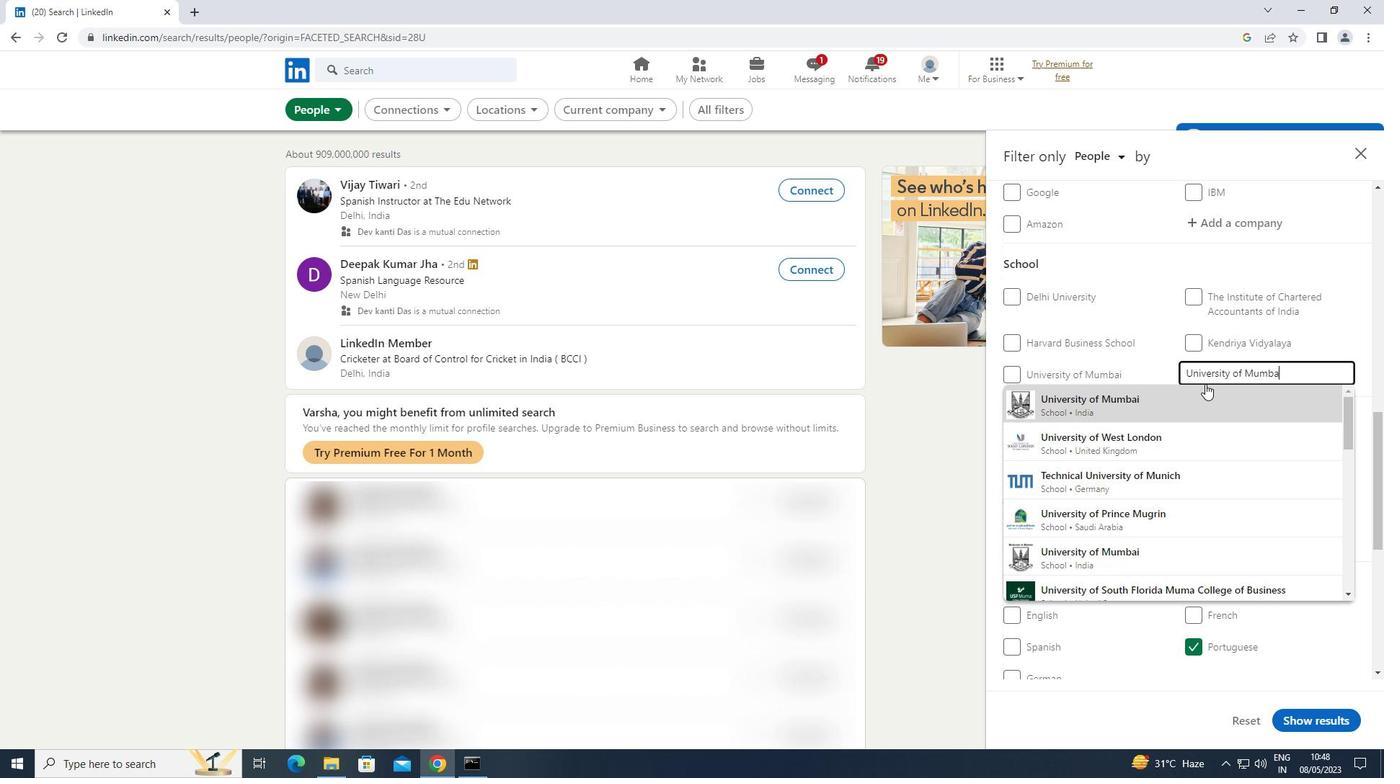 
Action: Mouse moved to (1167, 399)
Screenshot: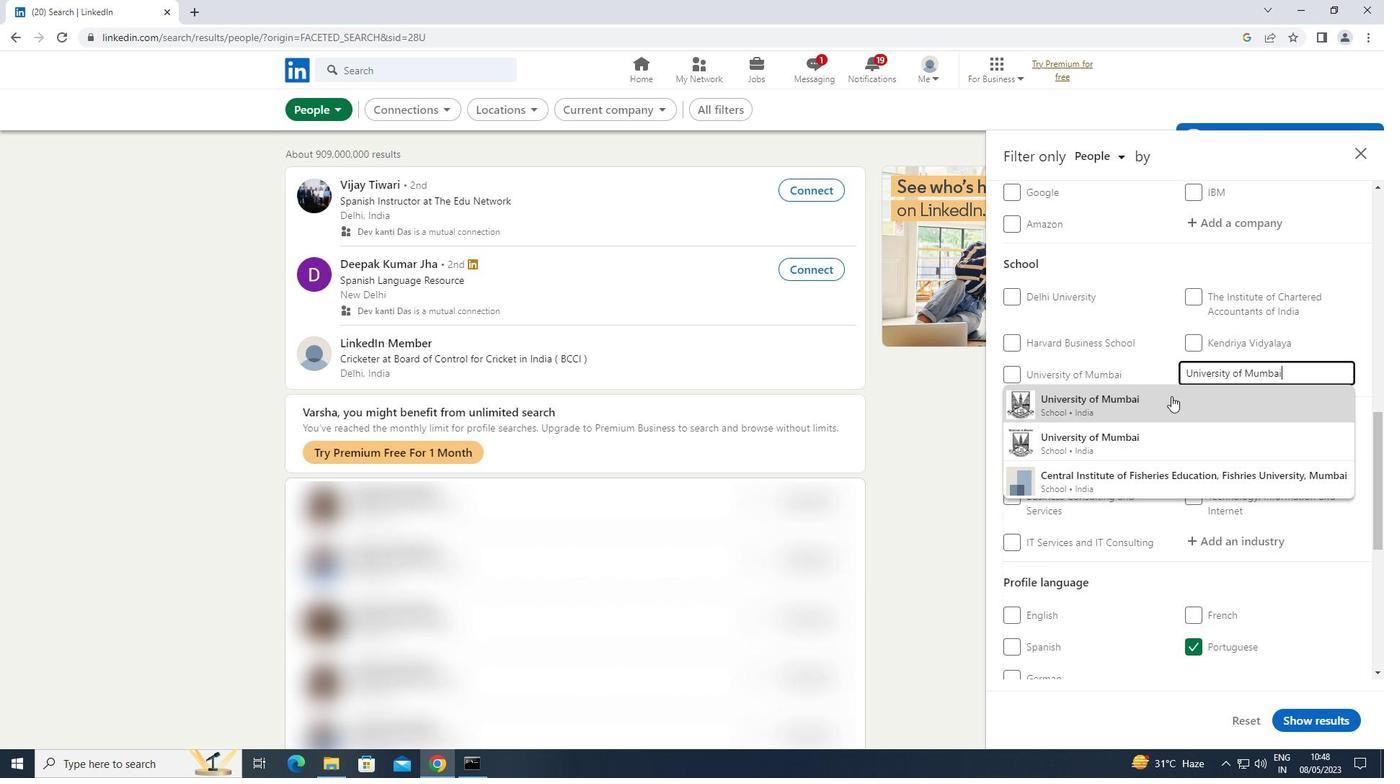 
Action: Mouse pressed left at (1167, 399)
Screenshot: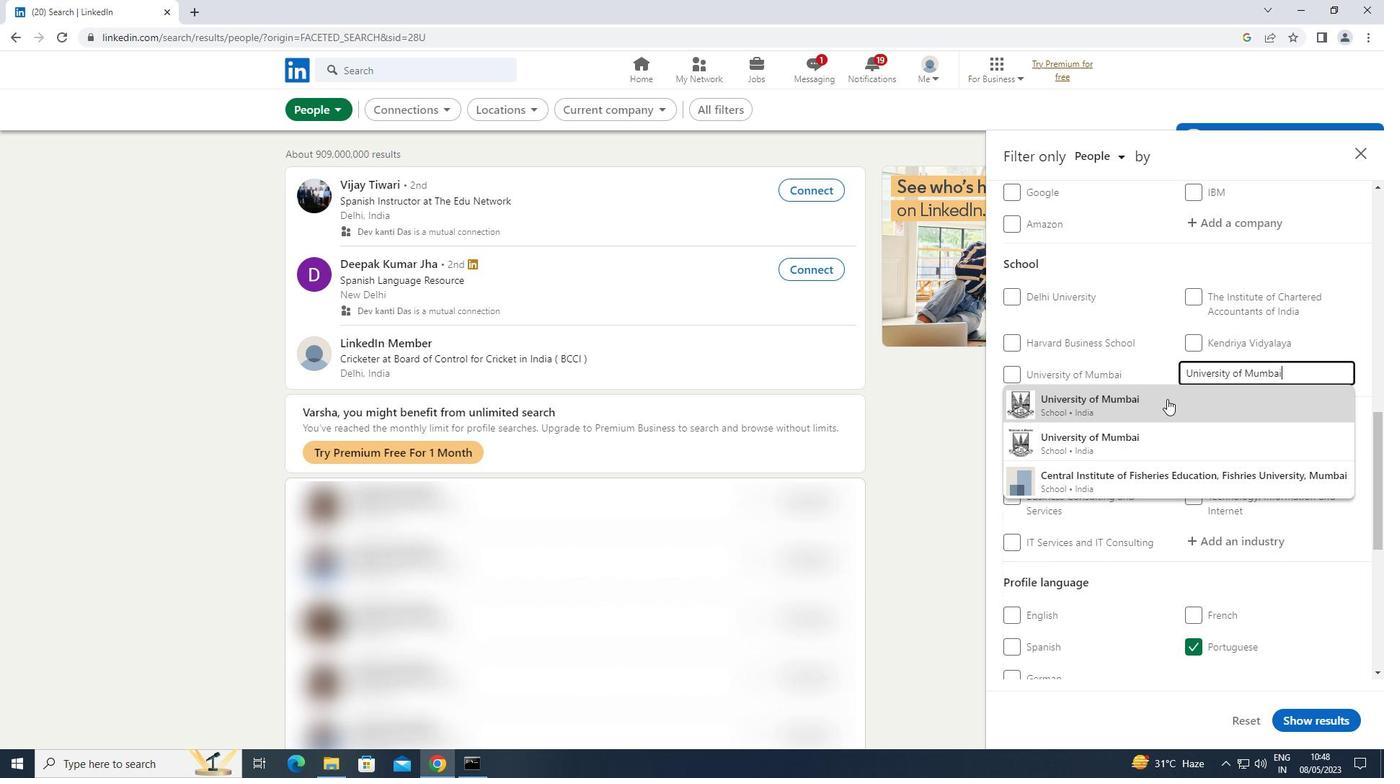 
Action: Mouse scrolled (1167, 398) with delta (0, 0)
Screenshot: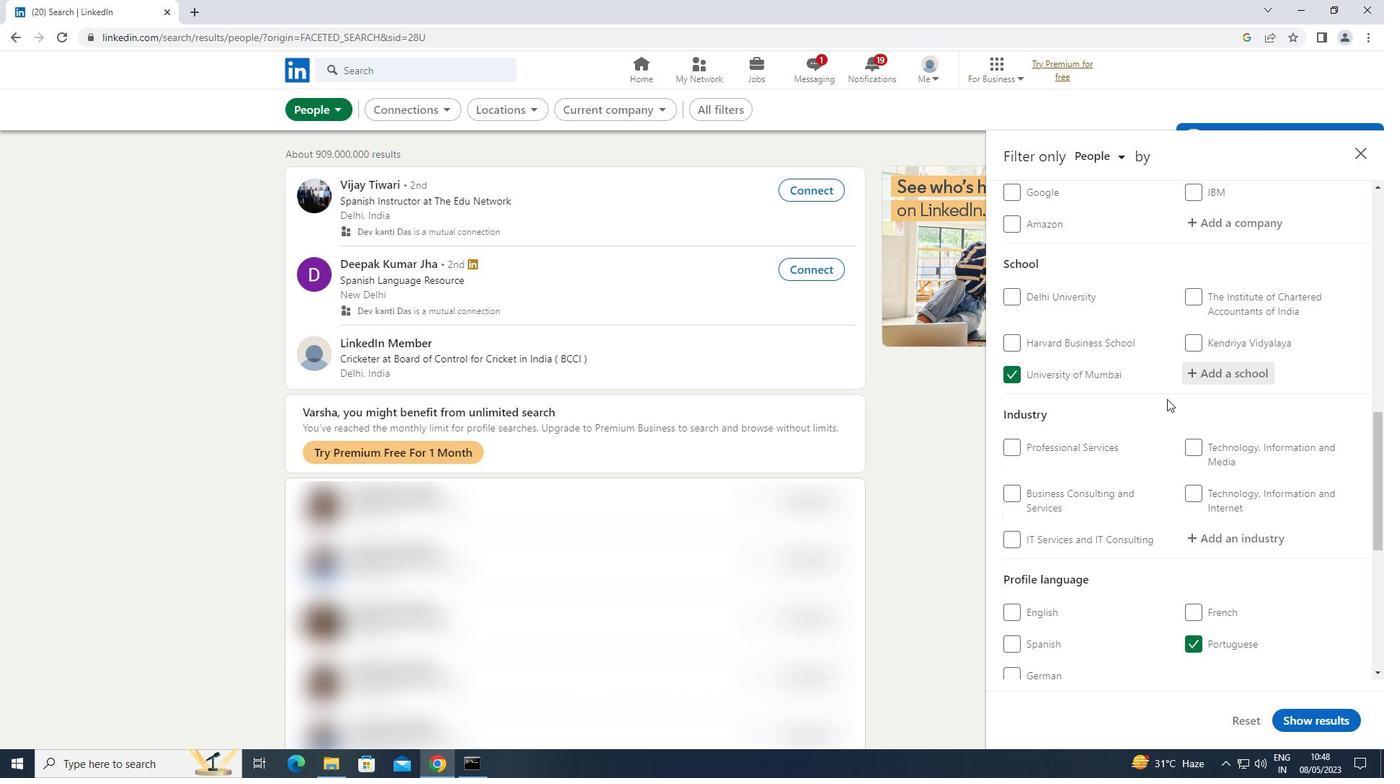 
Action: Mouse scrolled (1167, 398) with delta (0, 0)
Screenshot: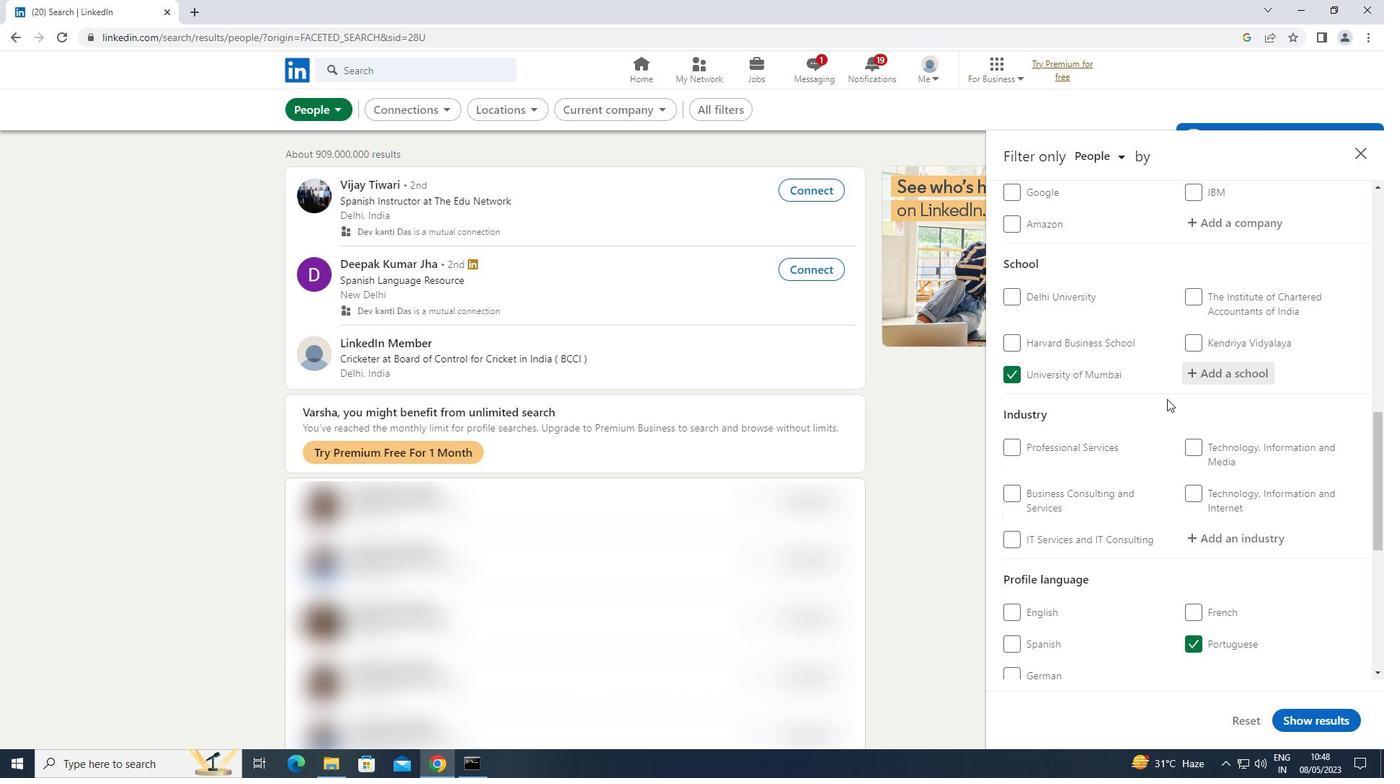 
Action: Mouse scrolled (1167, 398) with delta (0, 0)
Screenshot: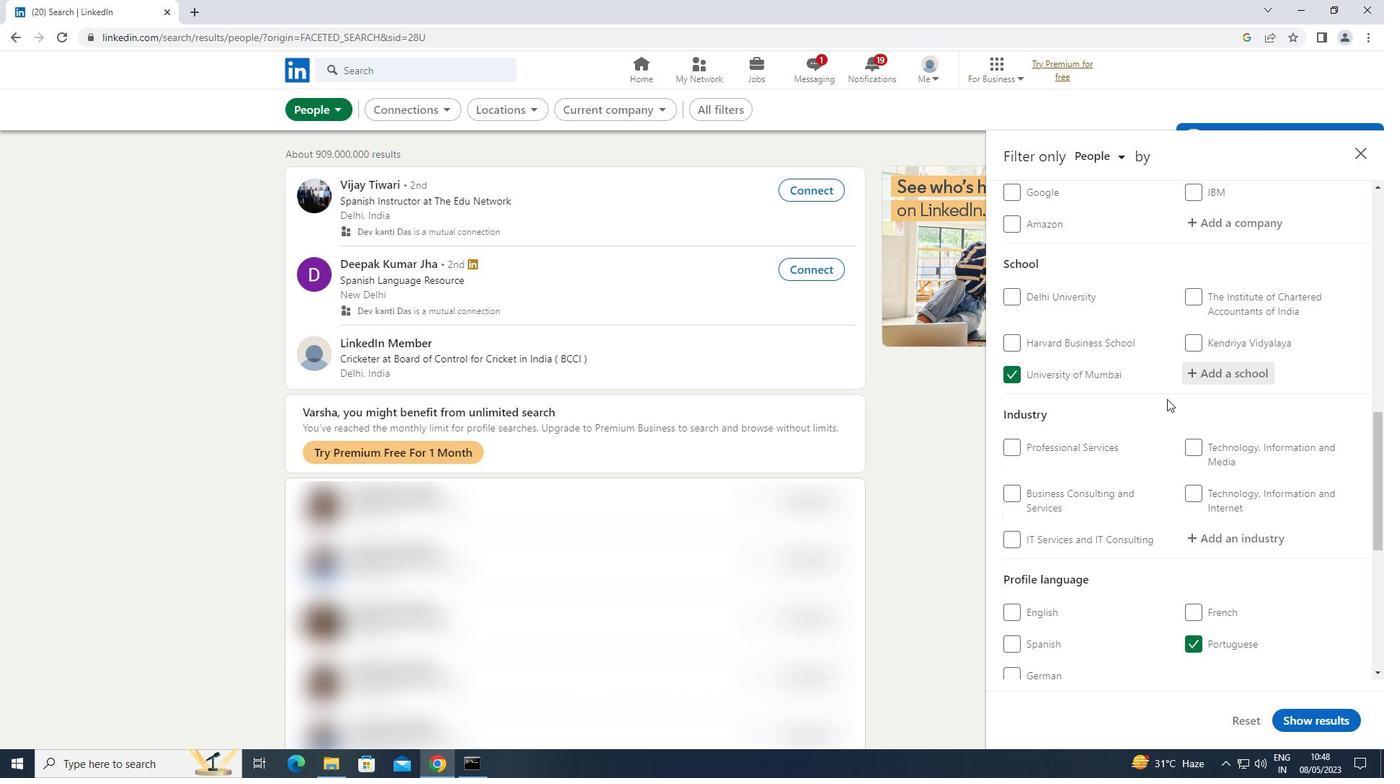 
Action: Mouse moved to (1236, 331)
Screenshot: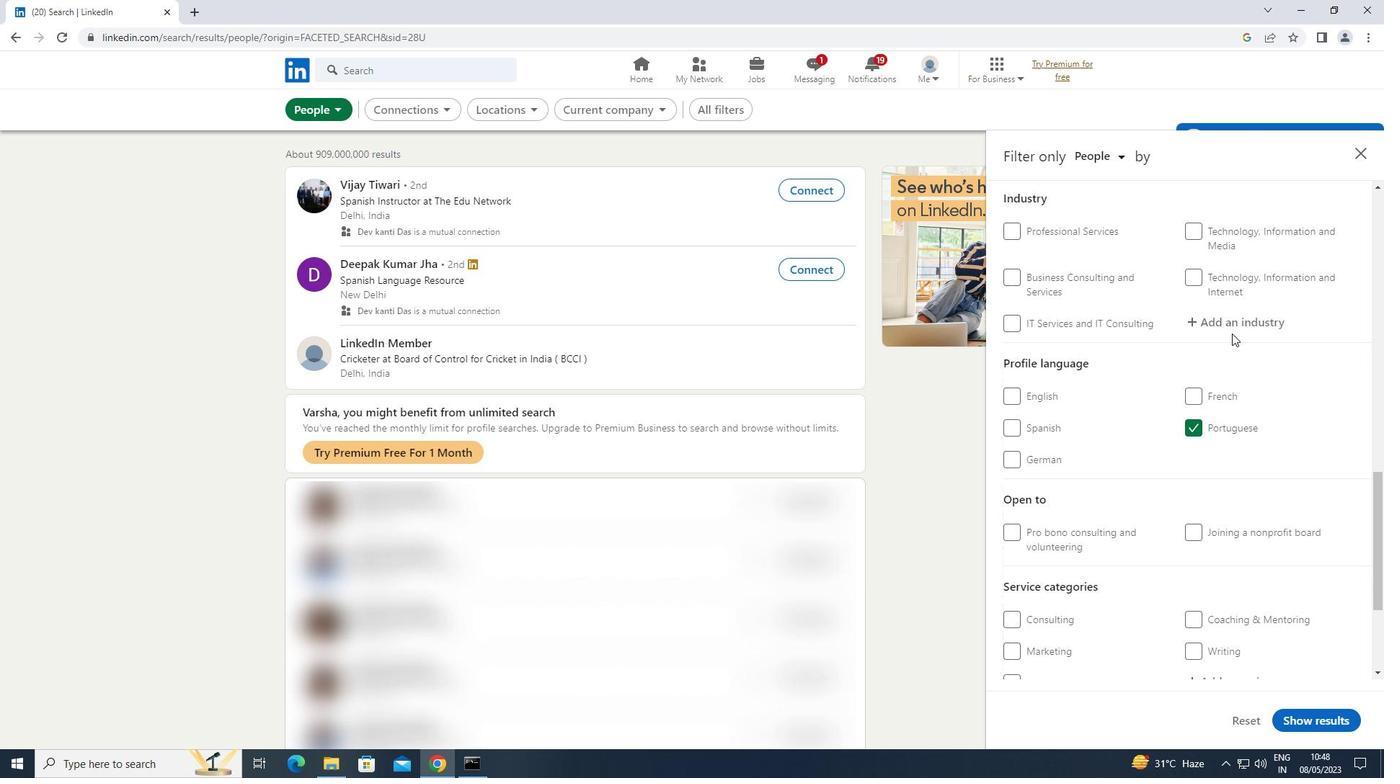 
Action: Mouse pressed left at (1236, 331)
Screenshot: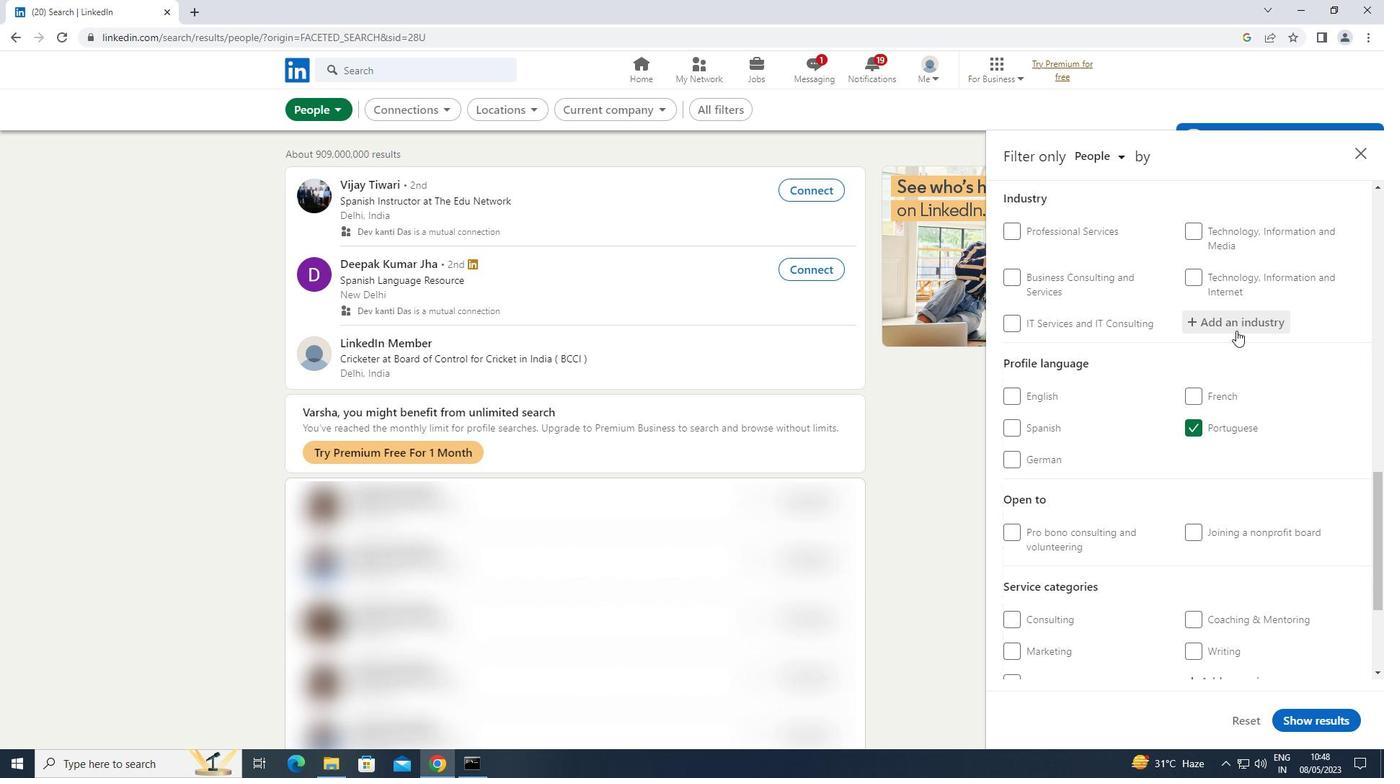 
Action: Mouse moved to (1210, 349)
Screenshot: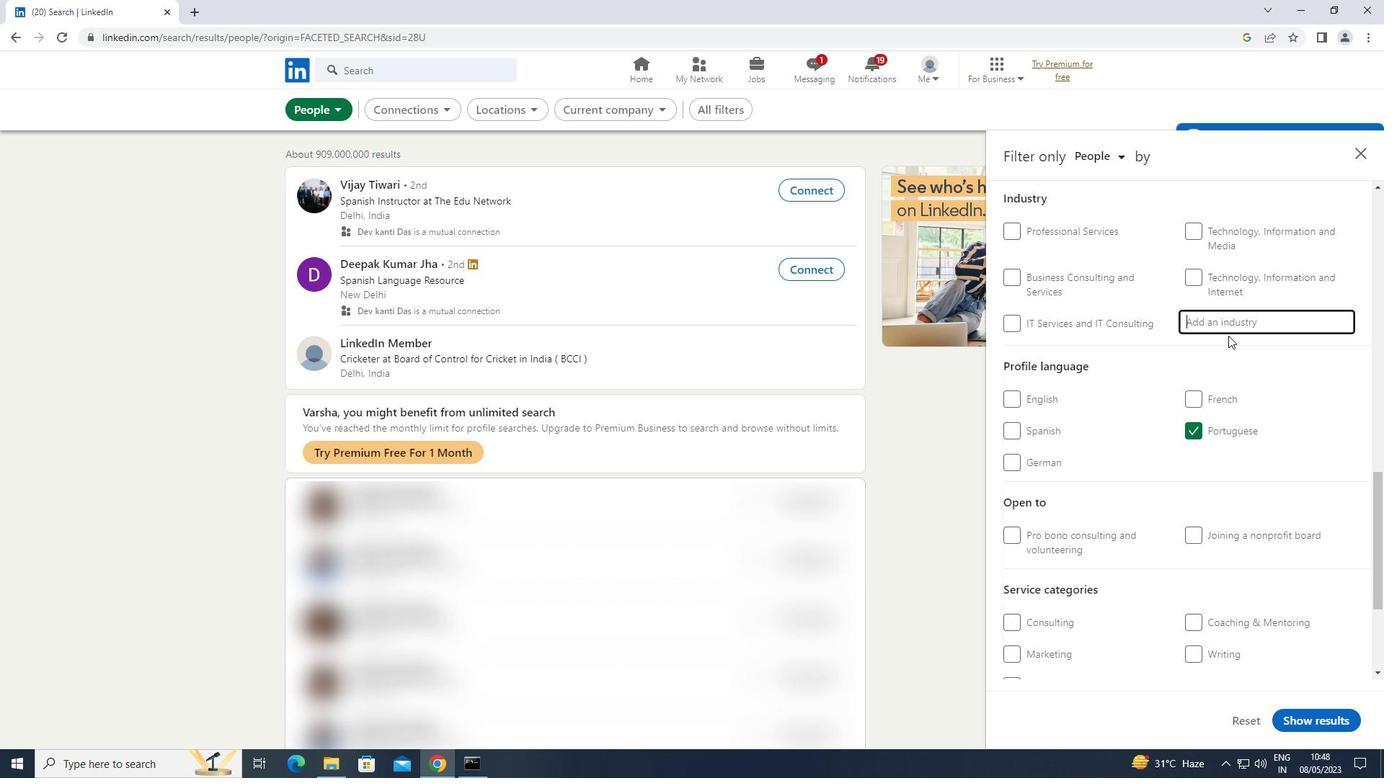 
Action: Key pressed <Key.shift>
Screenshot: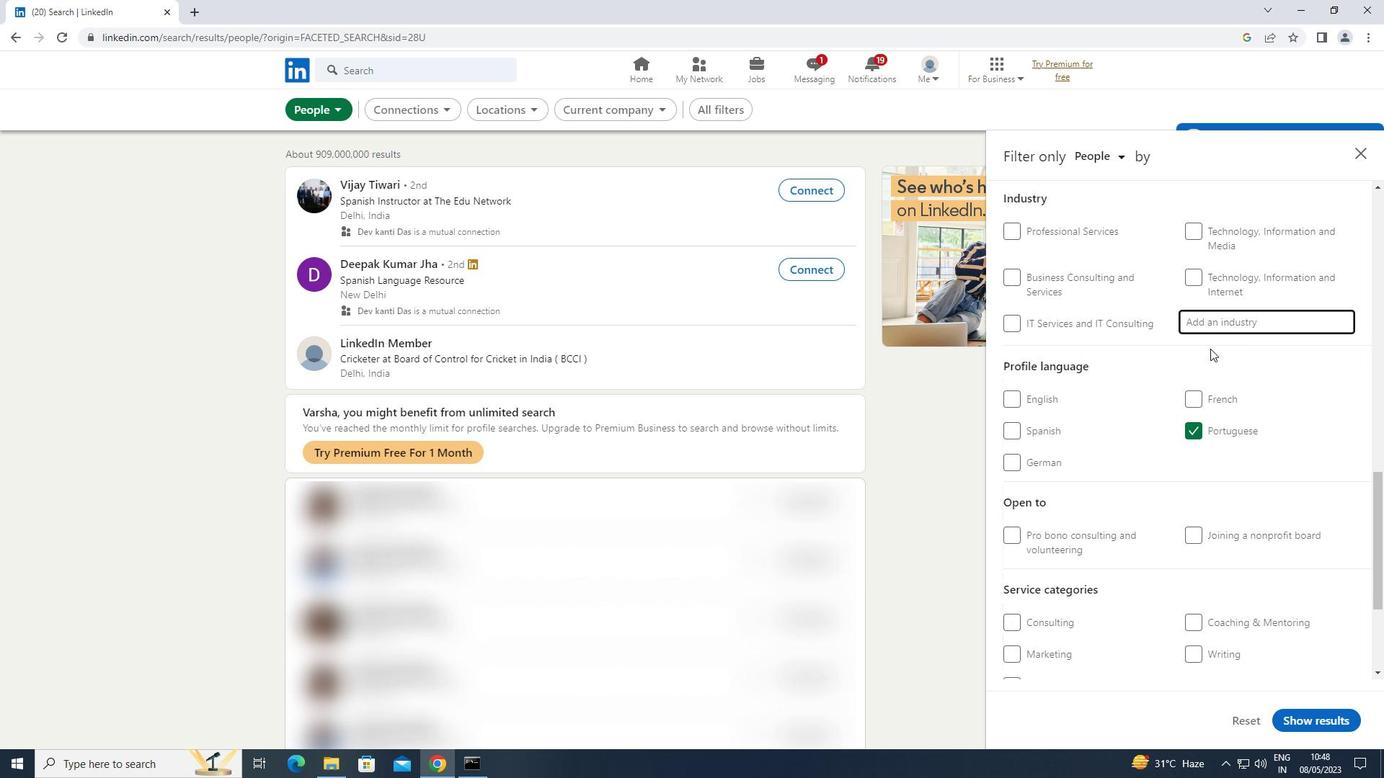 
Action: Mouse moved to (1210, 349)
Screenshot: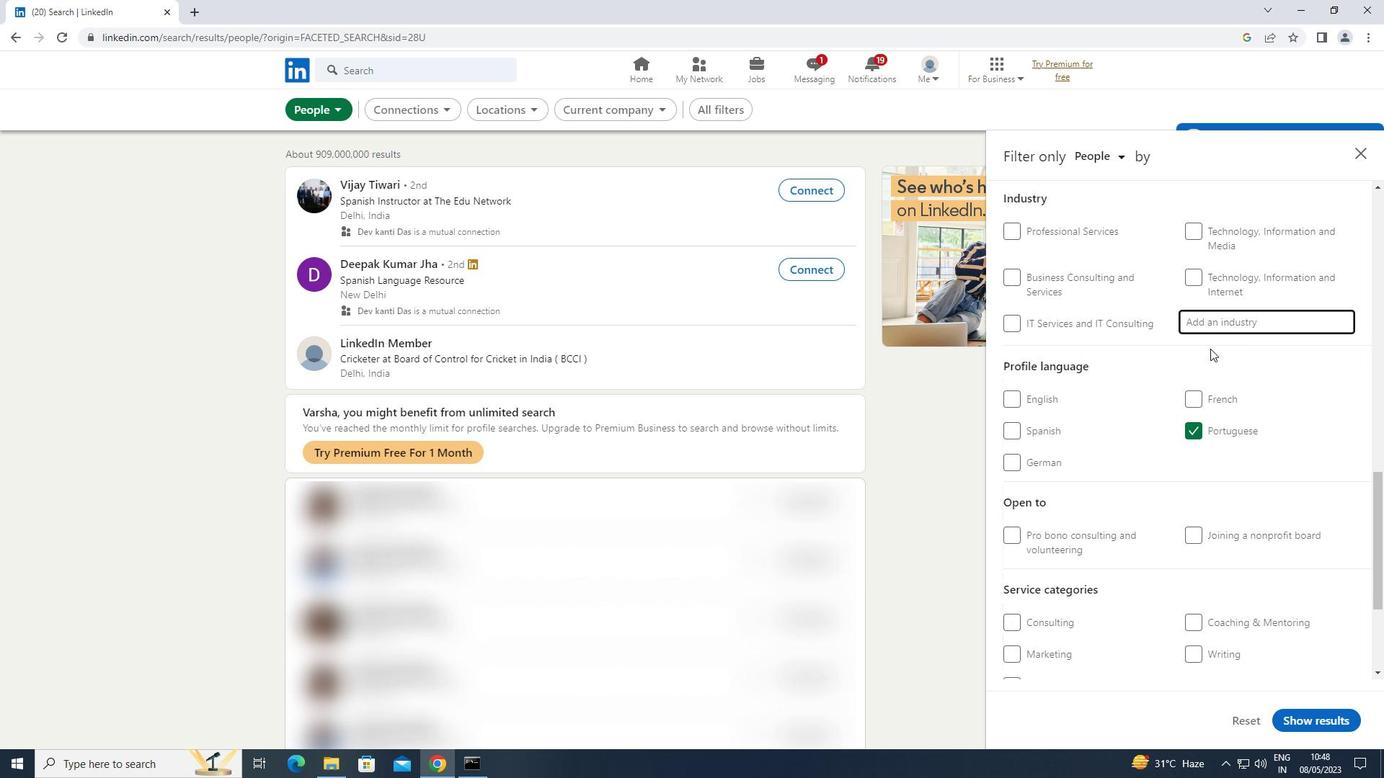 
Action: Key pressed ENVIRONM
Screenshot: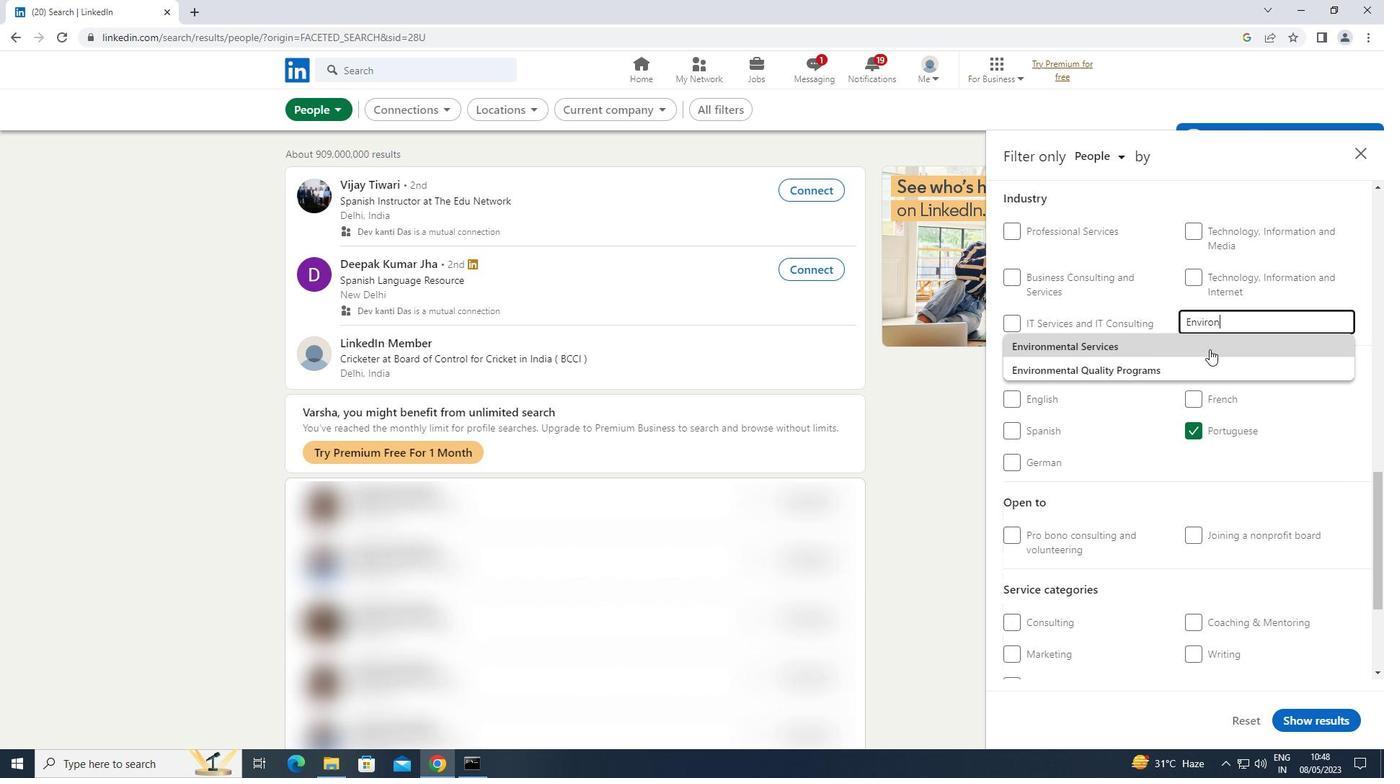 
Action: Mouse moved to (1129, 351)
Screenshot: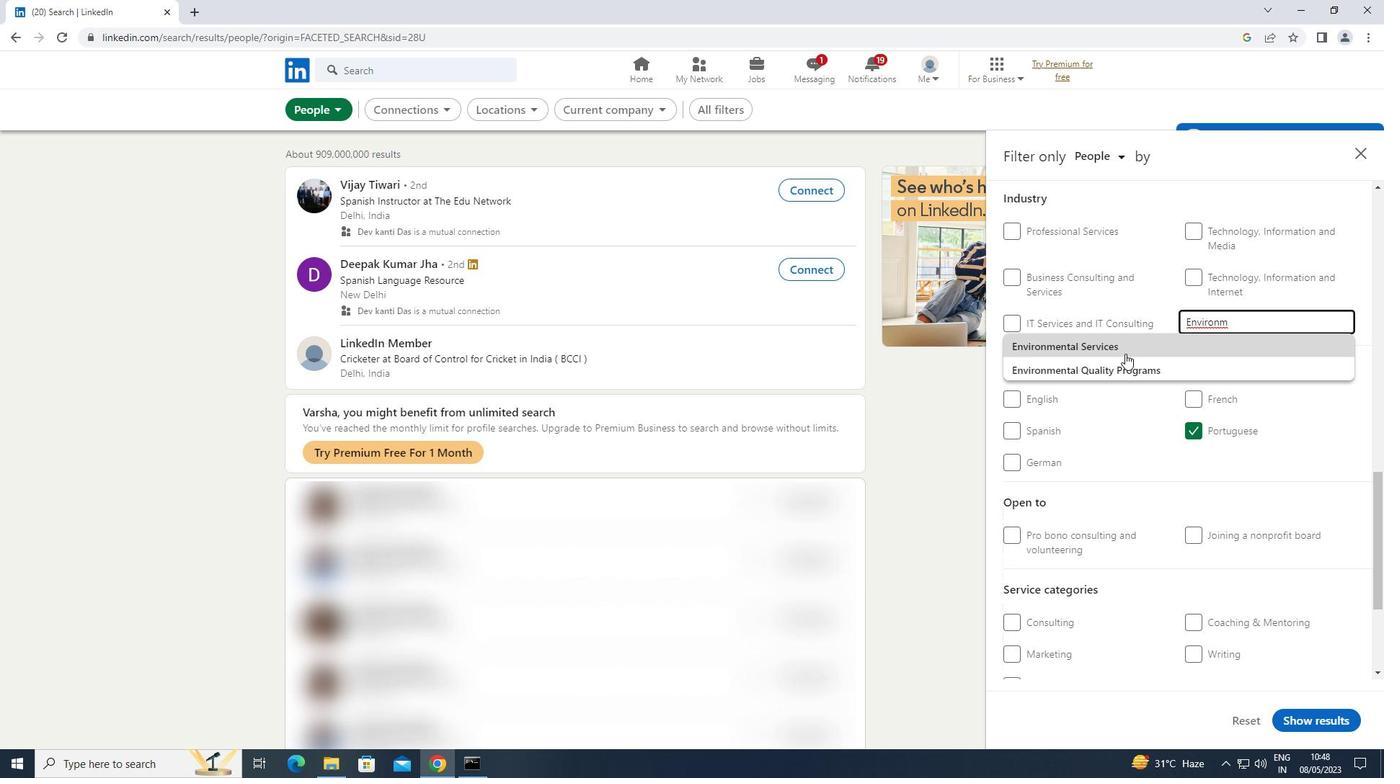 
Action: Mouse pressed left at (1129, 351)
Screenshot: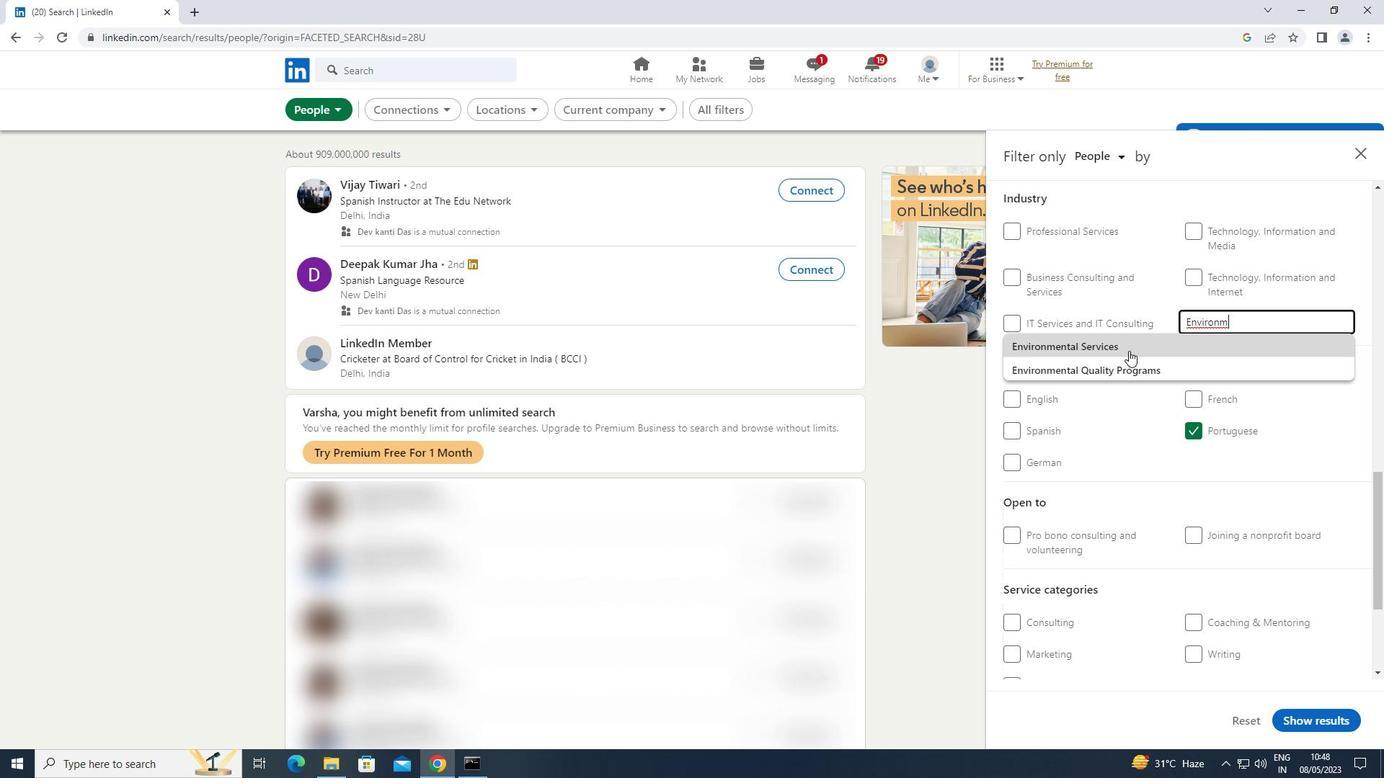 
Action: Mouse scrolled (1129, 350) with delta (0, 0)
Screenshot: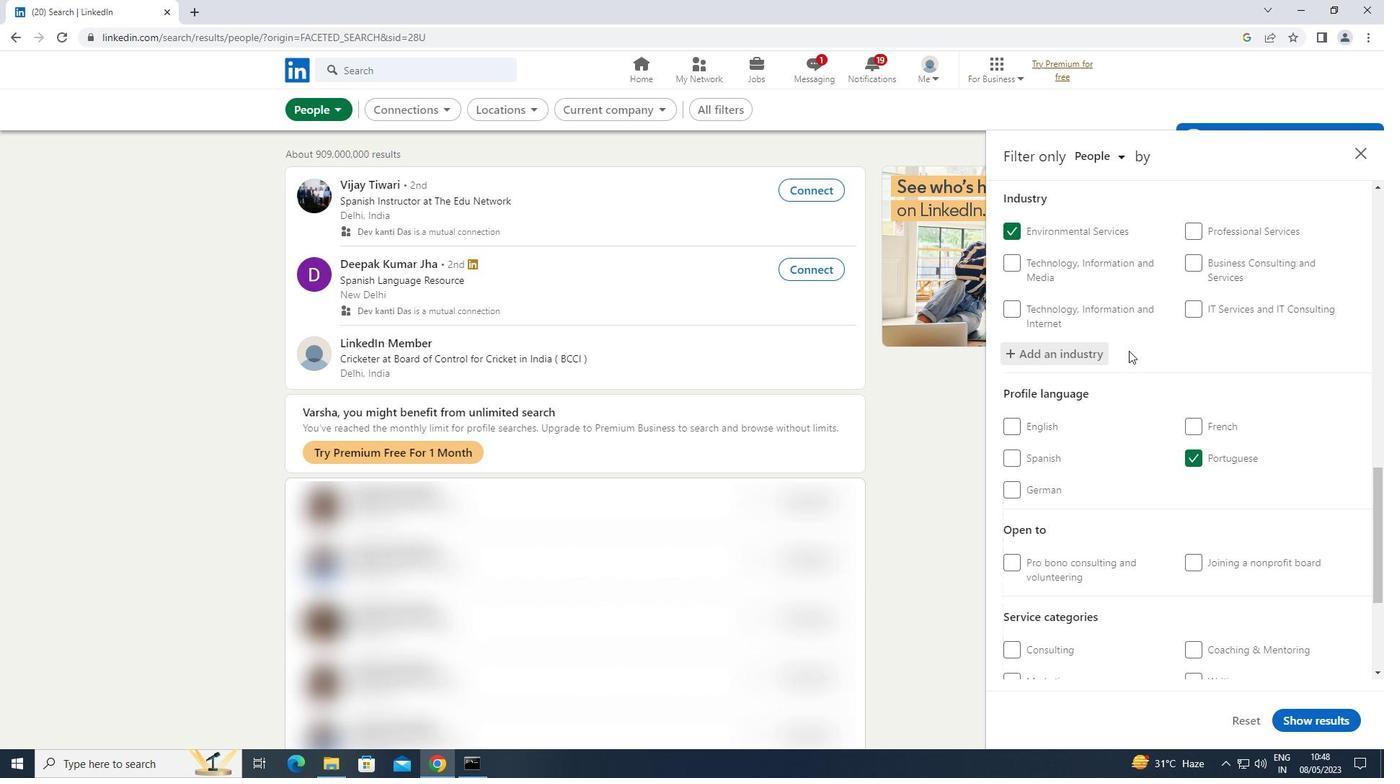 
Action: Mouse scrolled (1129, 350) with delta (0, 0)
Screenshot: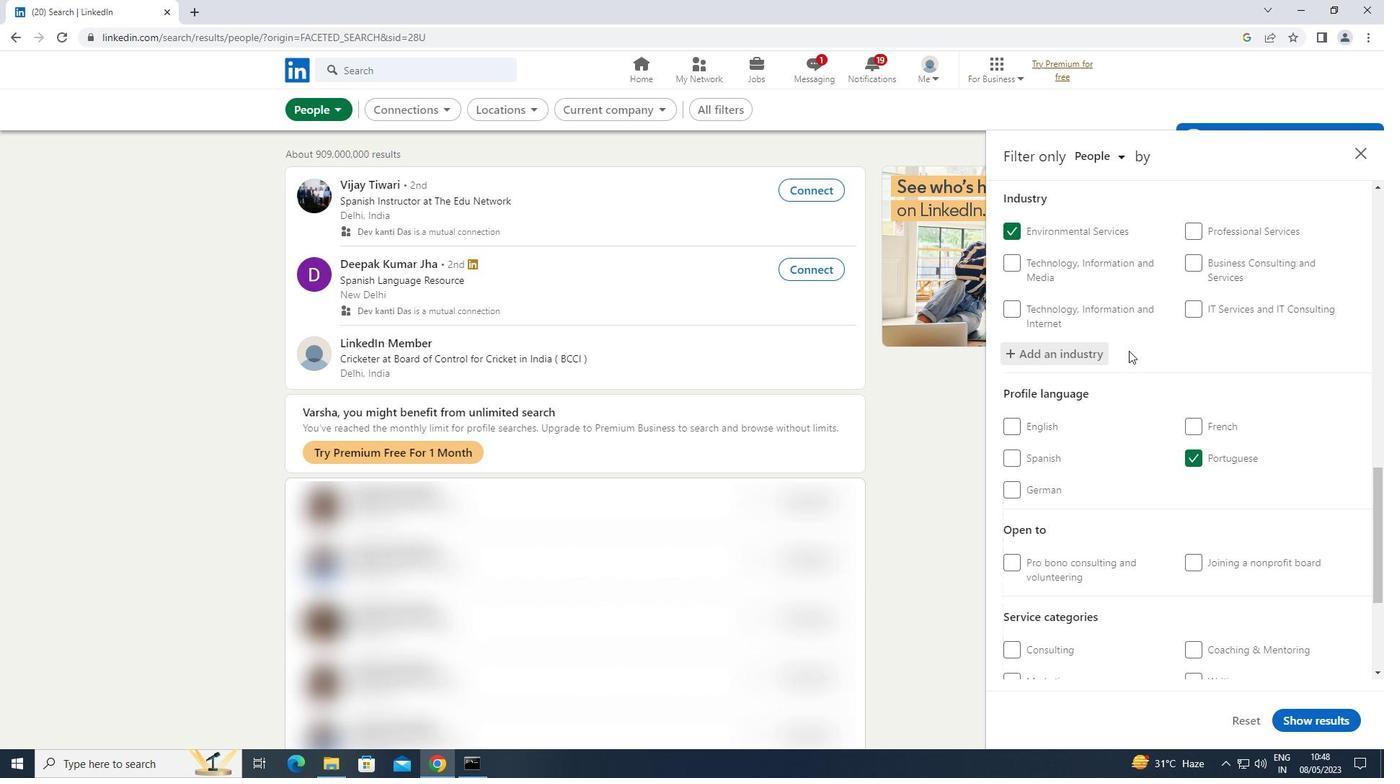
Action: Mouse scrolled (1129, 350) with delta (0, 0)
Screenshot: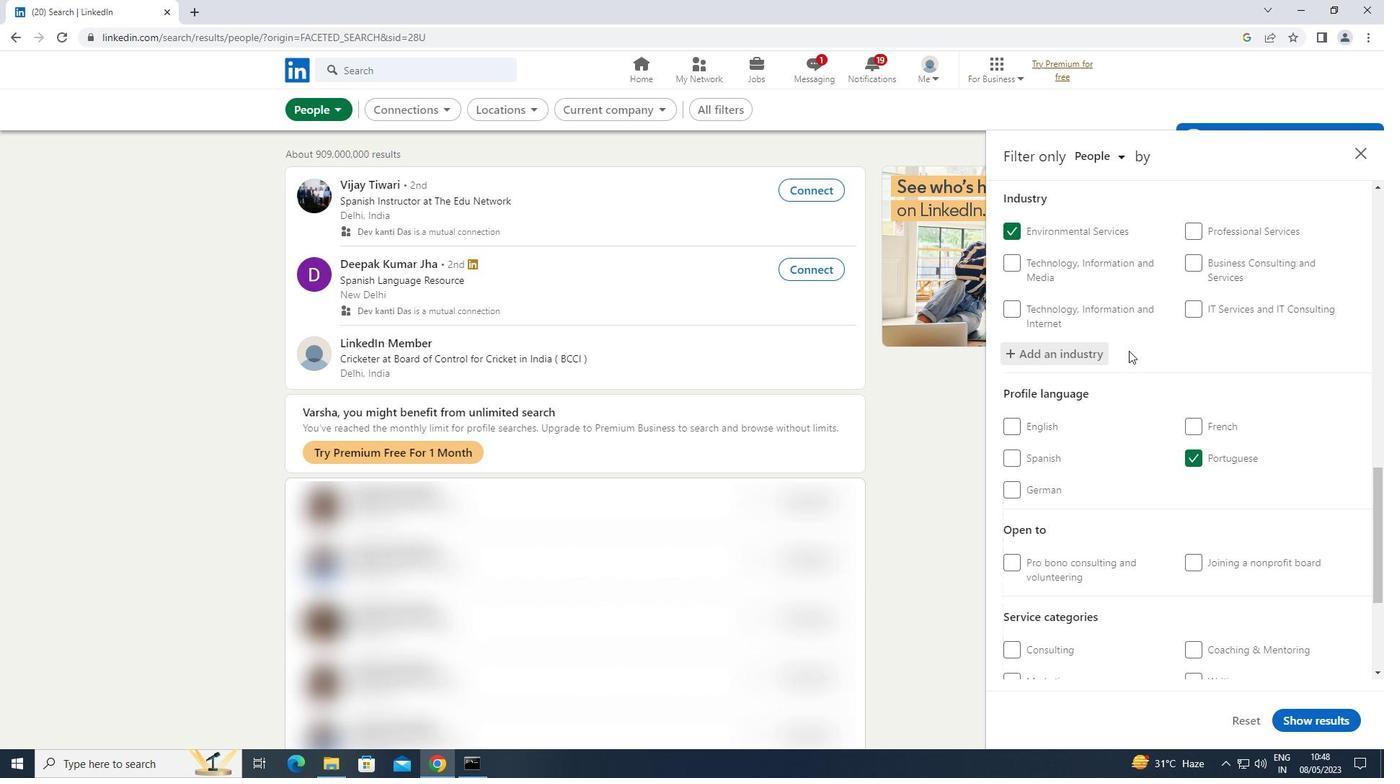 
Action: Mouse scrolled (1129, 350) with delta (0, 0)
Screenshot: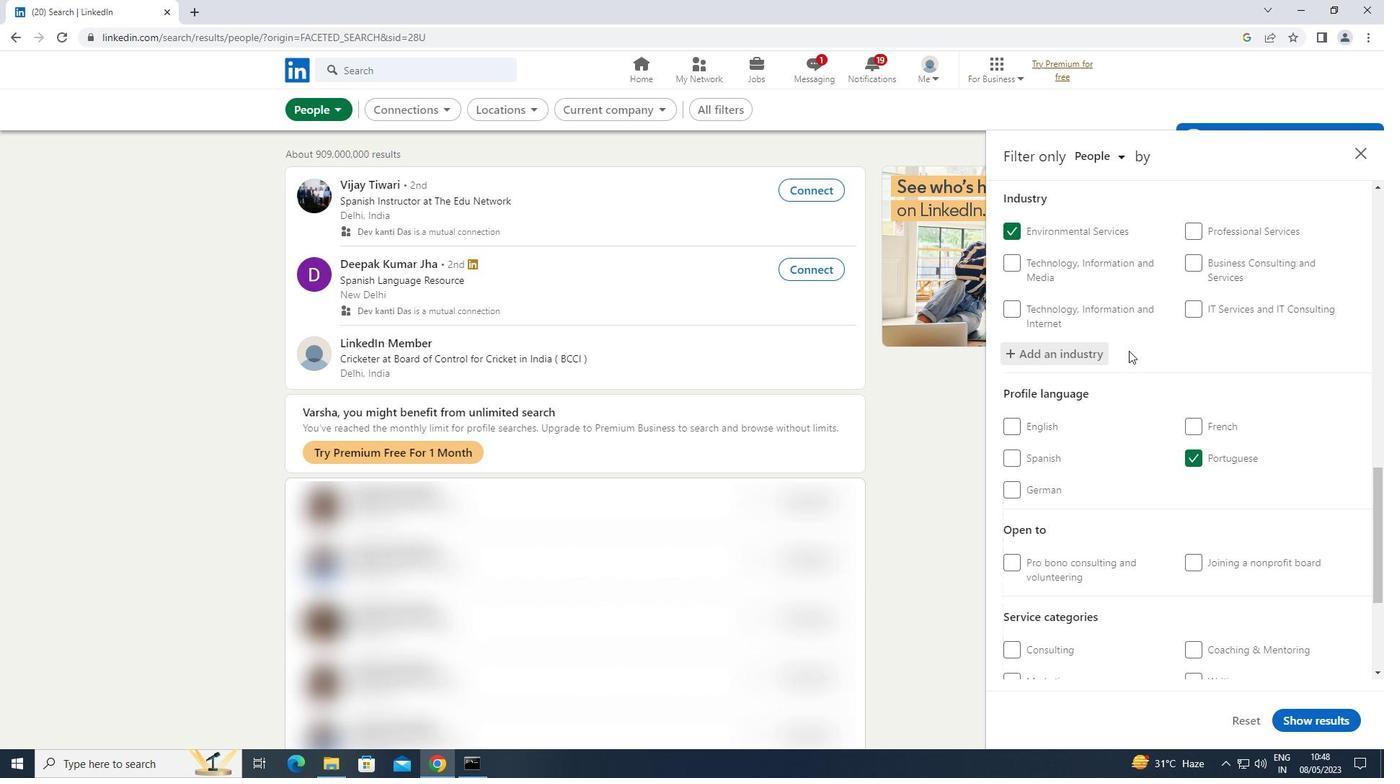 
Action: Mouse scrolled (1129, 350) with delta (0, 0)
Screenshot: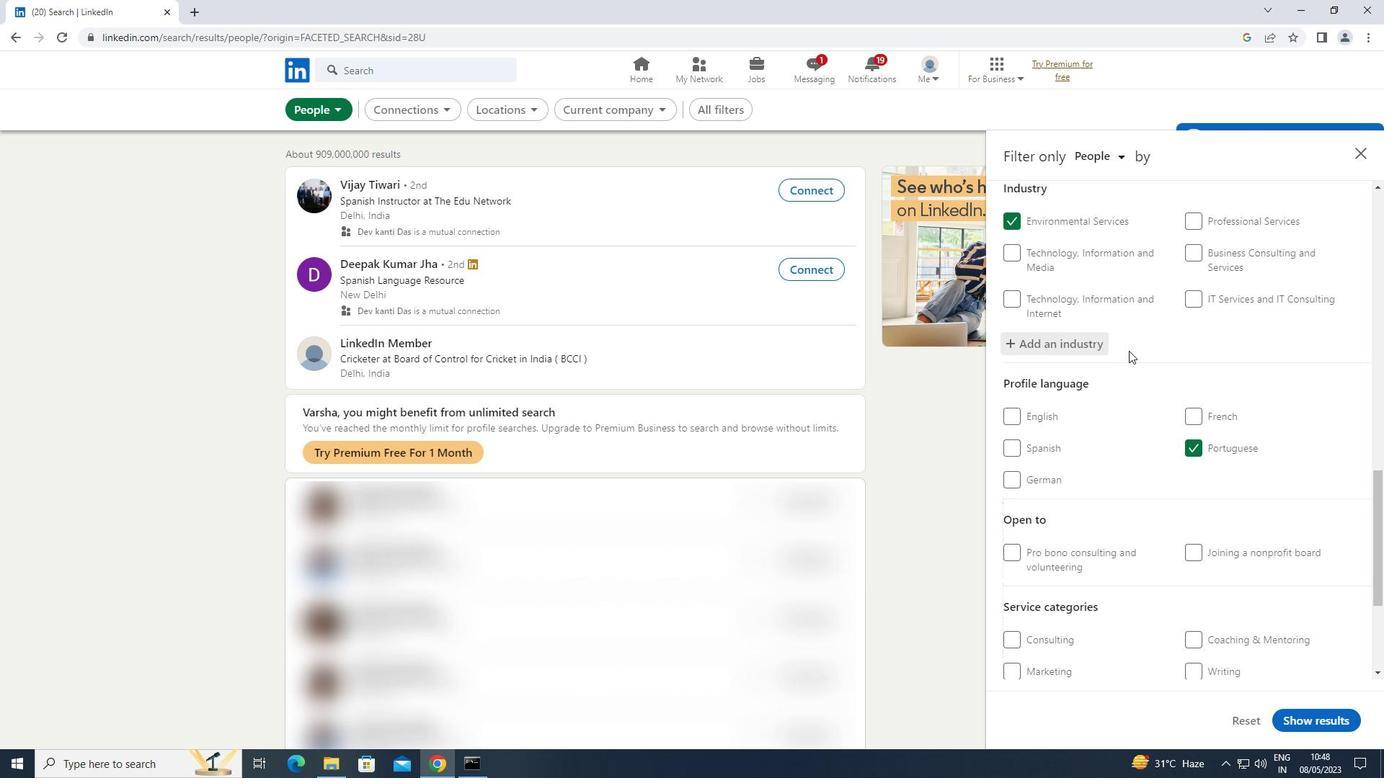 
Action: Mouse scrolled (1129, 350) with delta (0, 0)
Screenshot: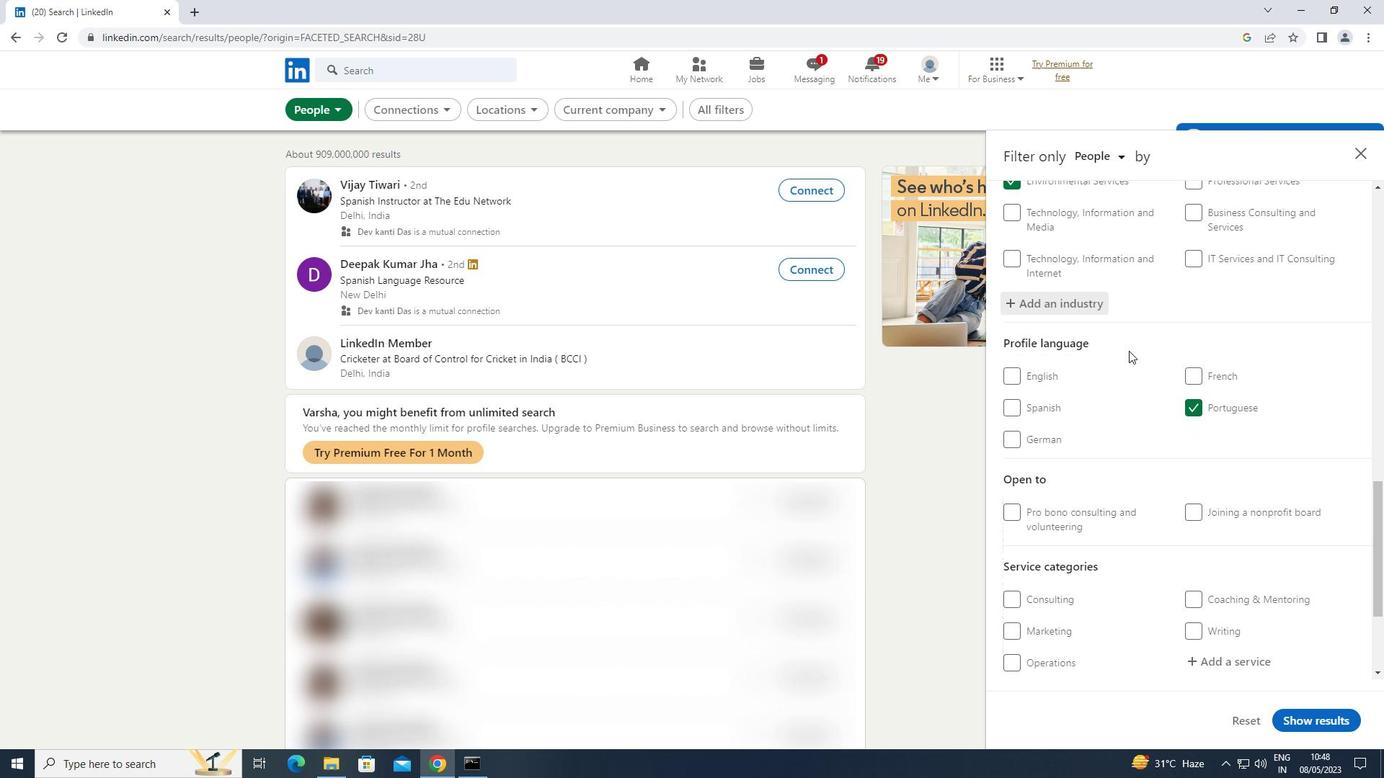 
Action: Mouse moved to (1210, 471)
Screenshot: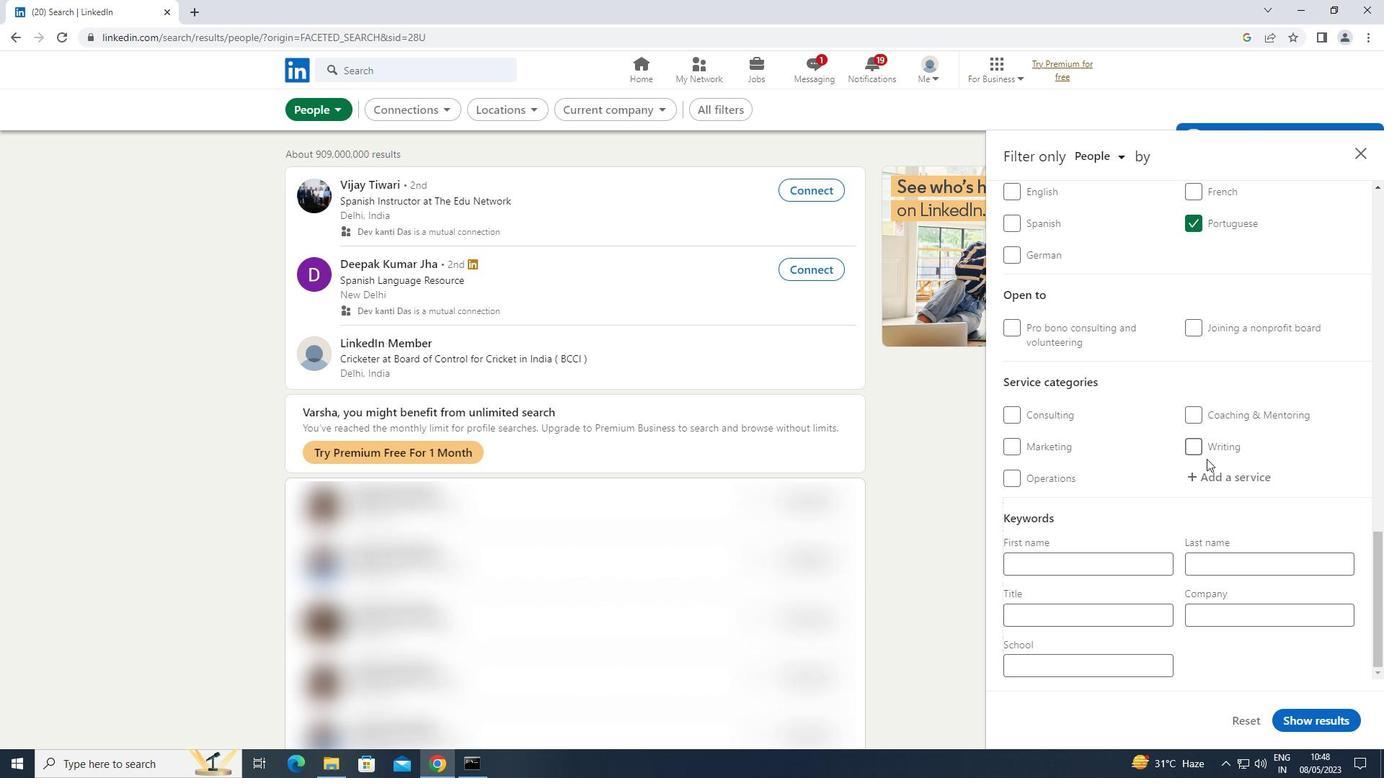 
Action: Mouse pressed left at (1210, 471)
Screenshot: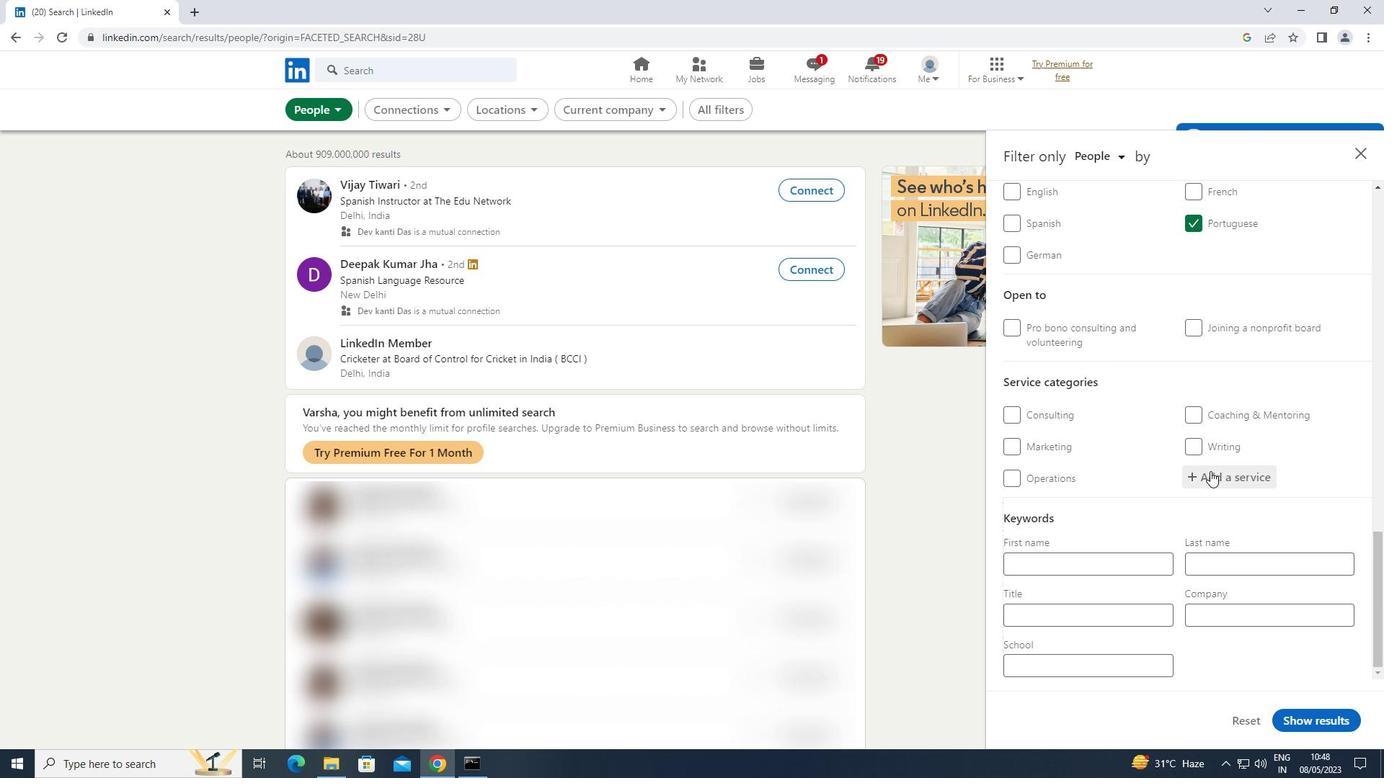 
Action: Mouse moved to (1211, 471)
Screenshot: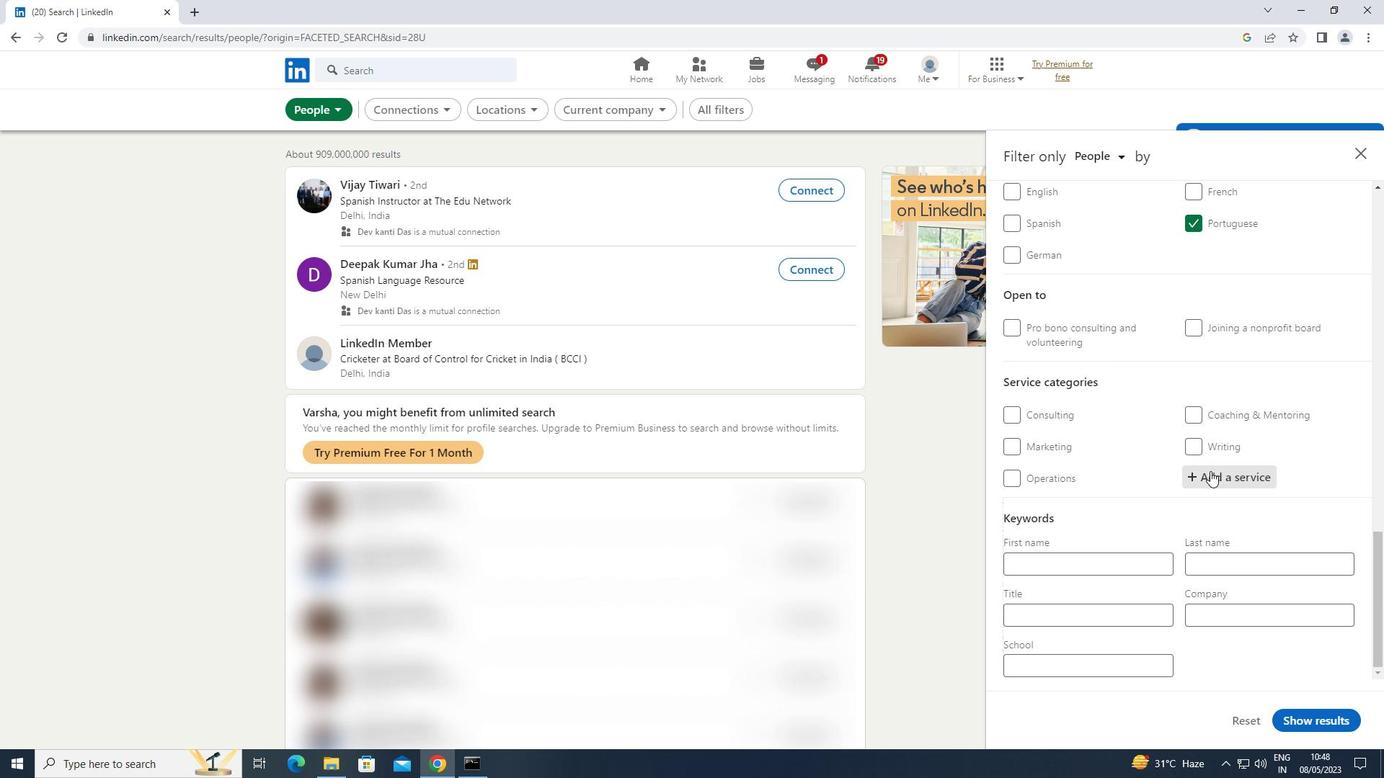 
Action: Key pressed <Key.shift>WEALTH<Key.space>
Screenshot: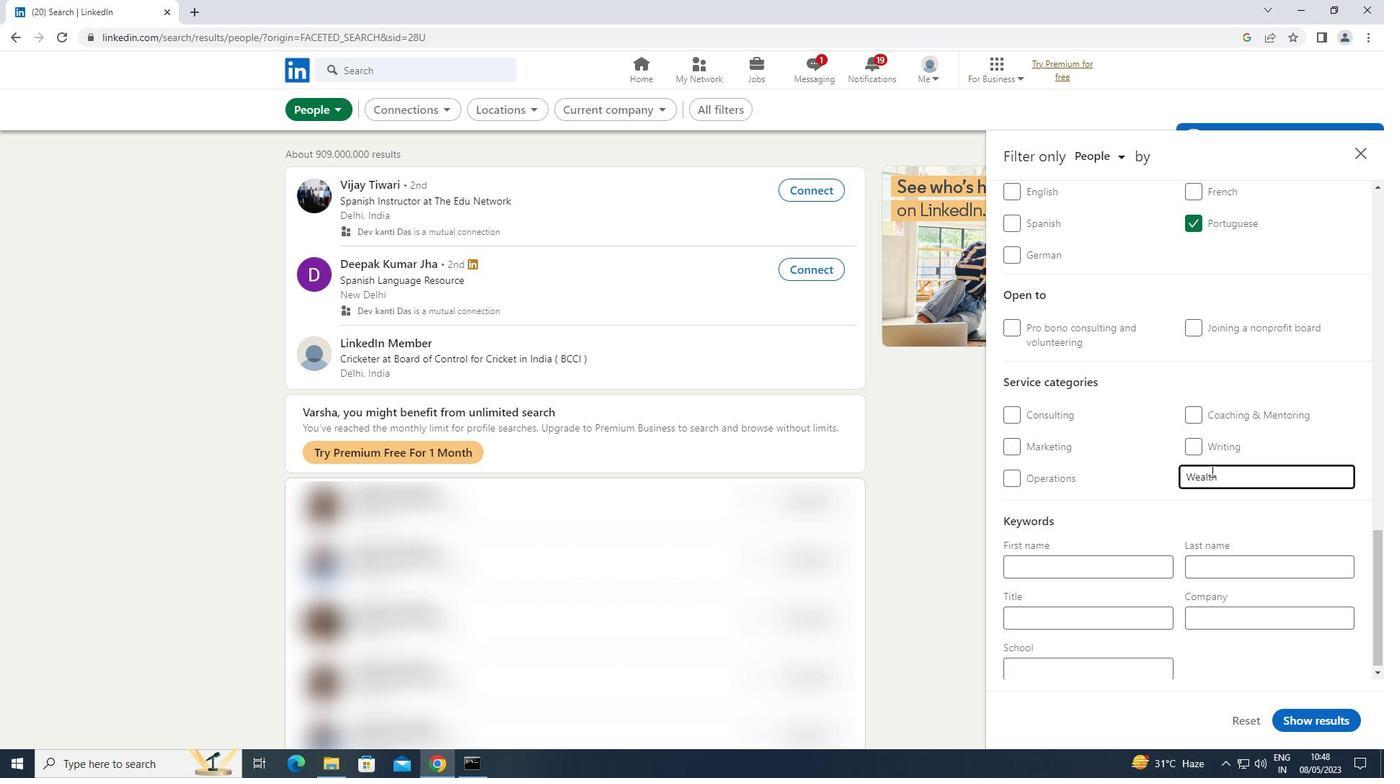 
Action: Mouse moved to (1197, 482)
Screenshot: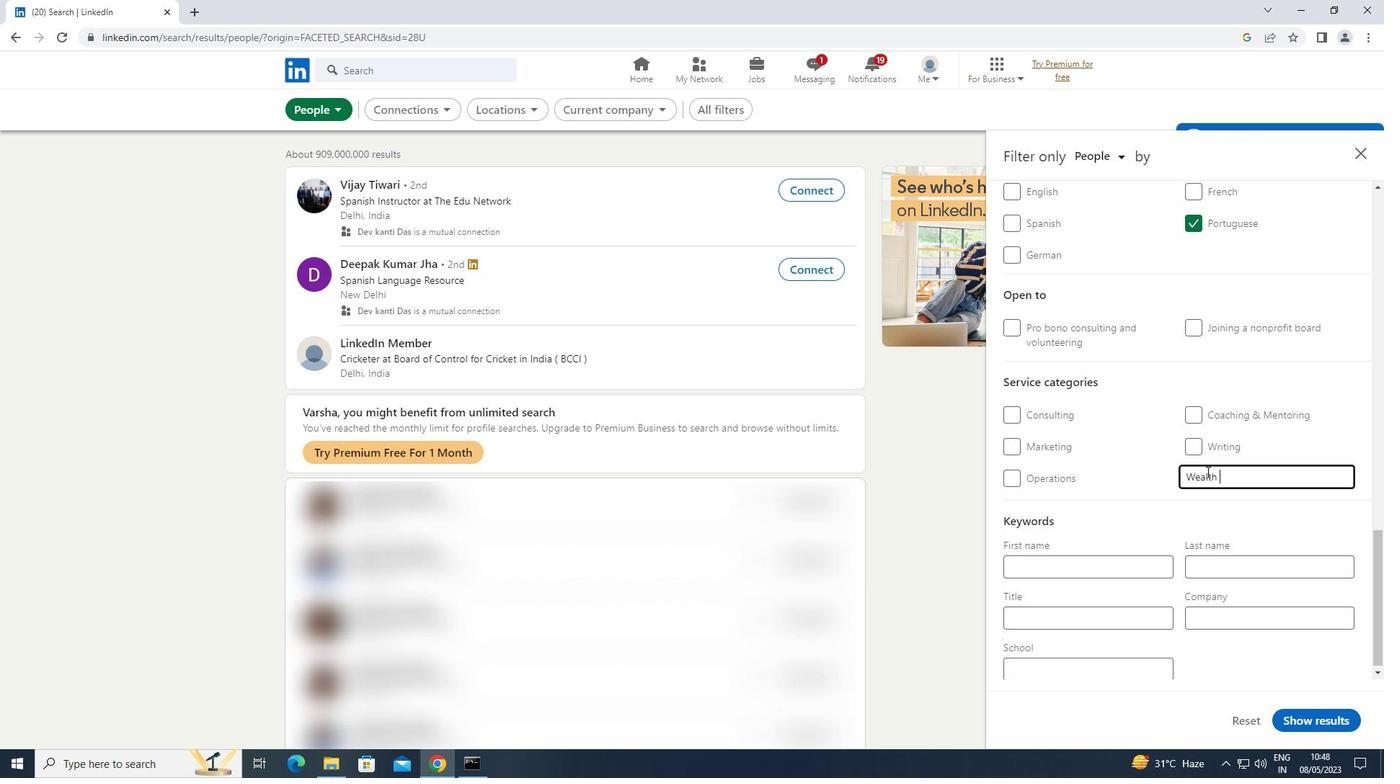 
Action: Key pressed <Key.shift>MANAGEMENT
Screenshot: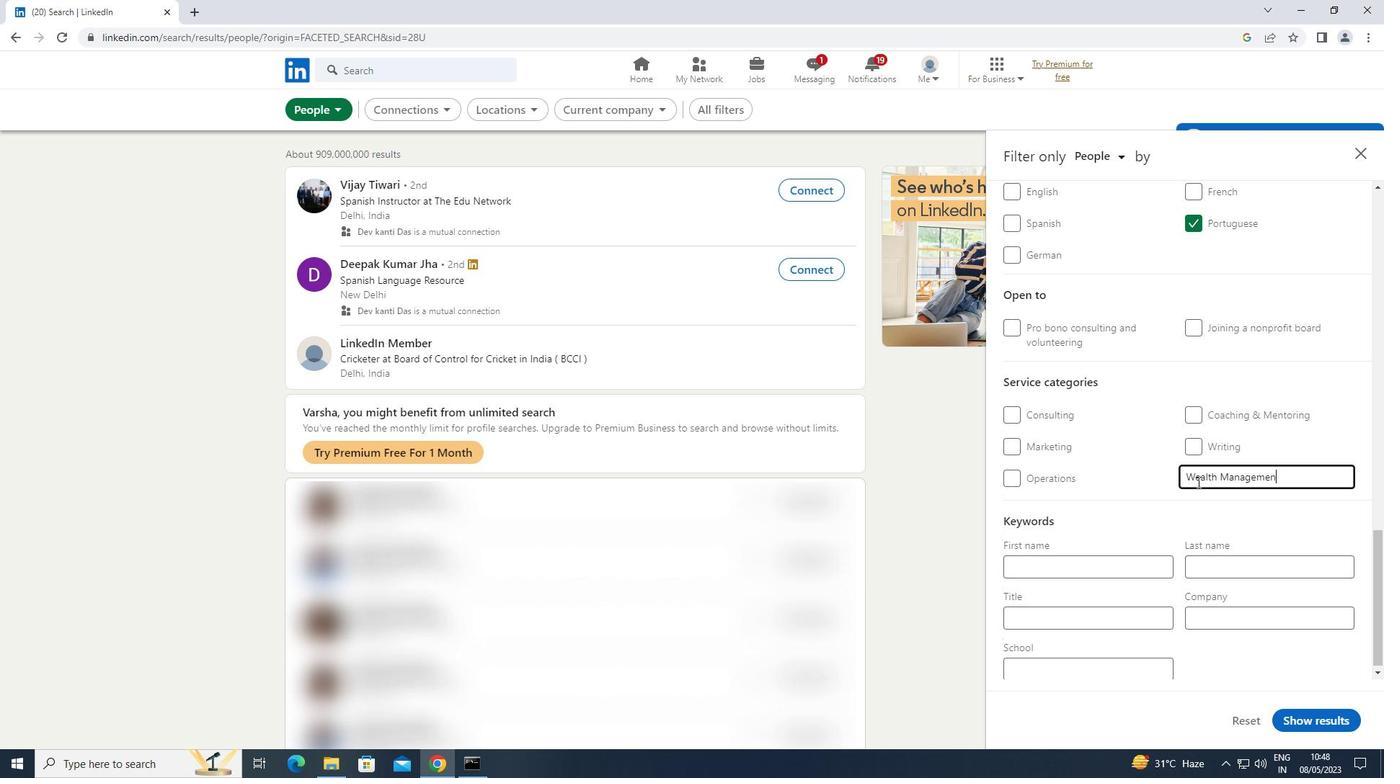 
Action: Mouse moved to (1026, 619)
Screenshot: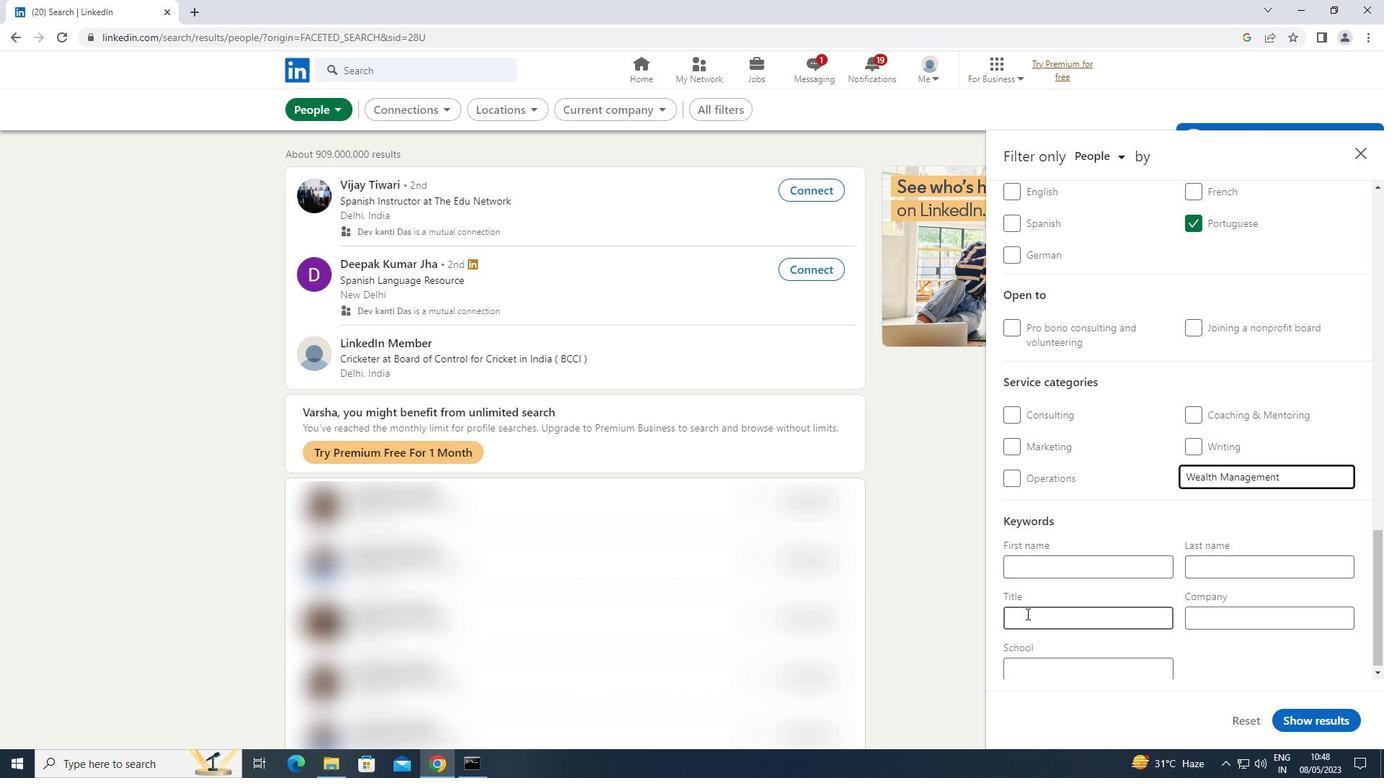 
Action: Mouse pressed left at (1026, 619)
Screenshot: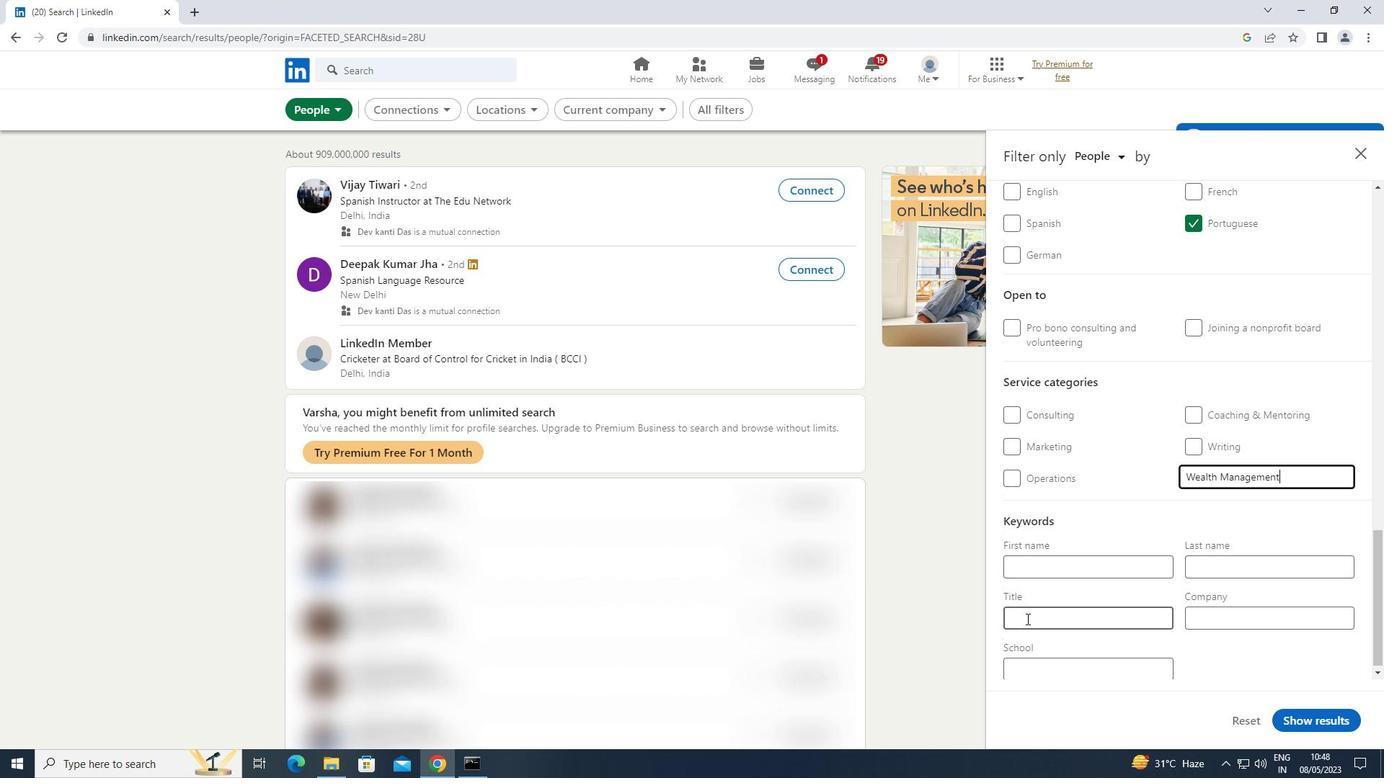 
Action: Key pressed <Key.shift><Key.shift><Key.shift>BELLHOP
Screenshot: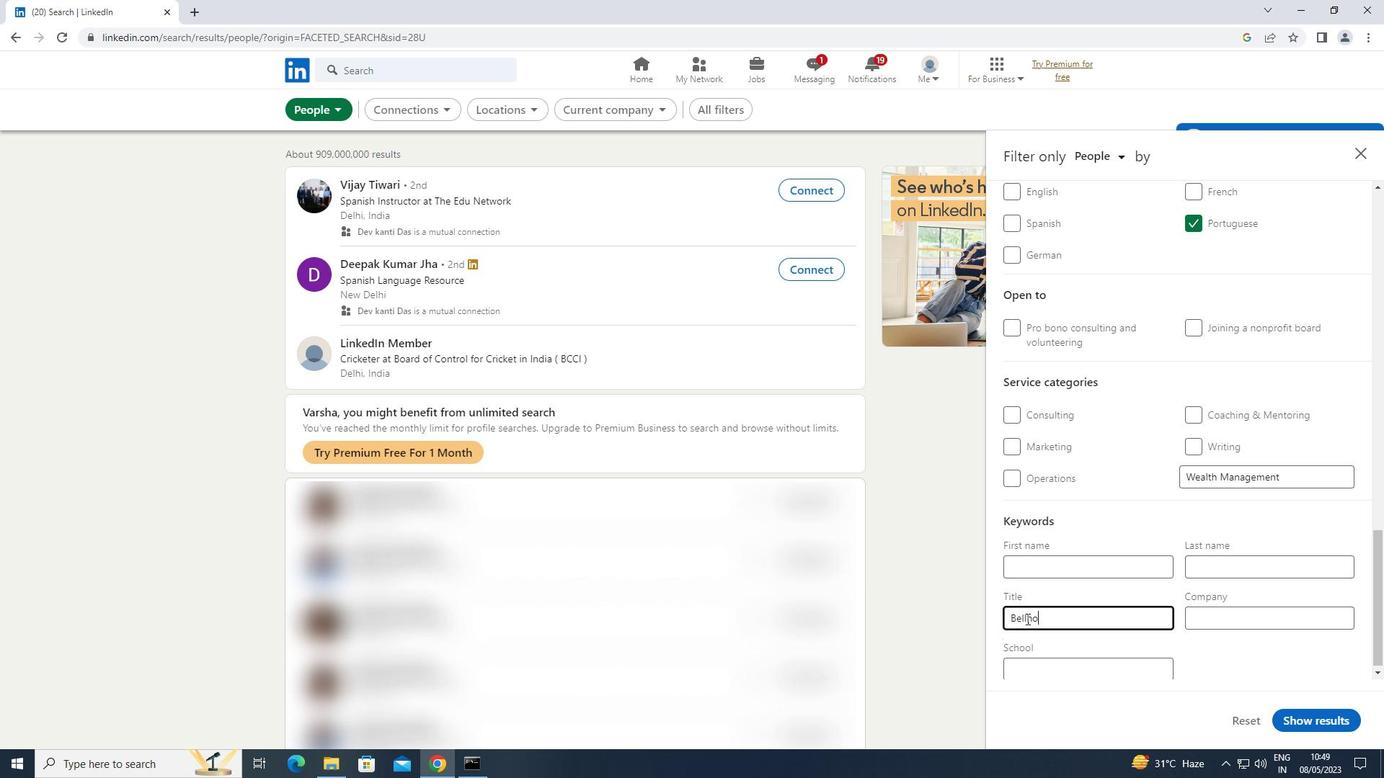 
Action: Mouse moved to (1302, 722)
Screenshot: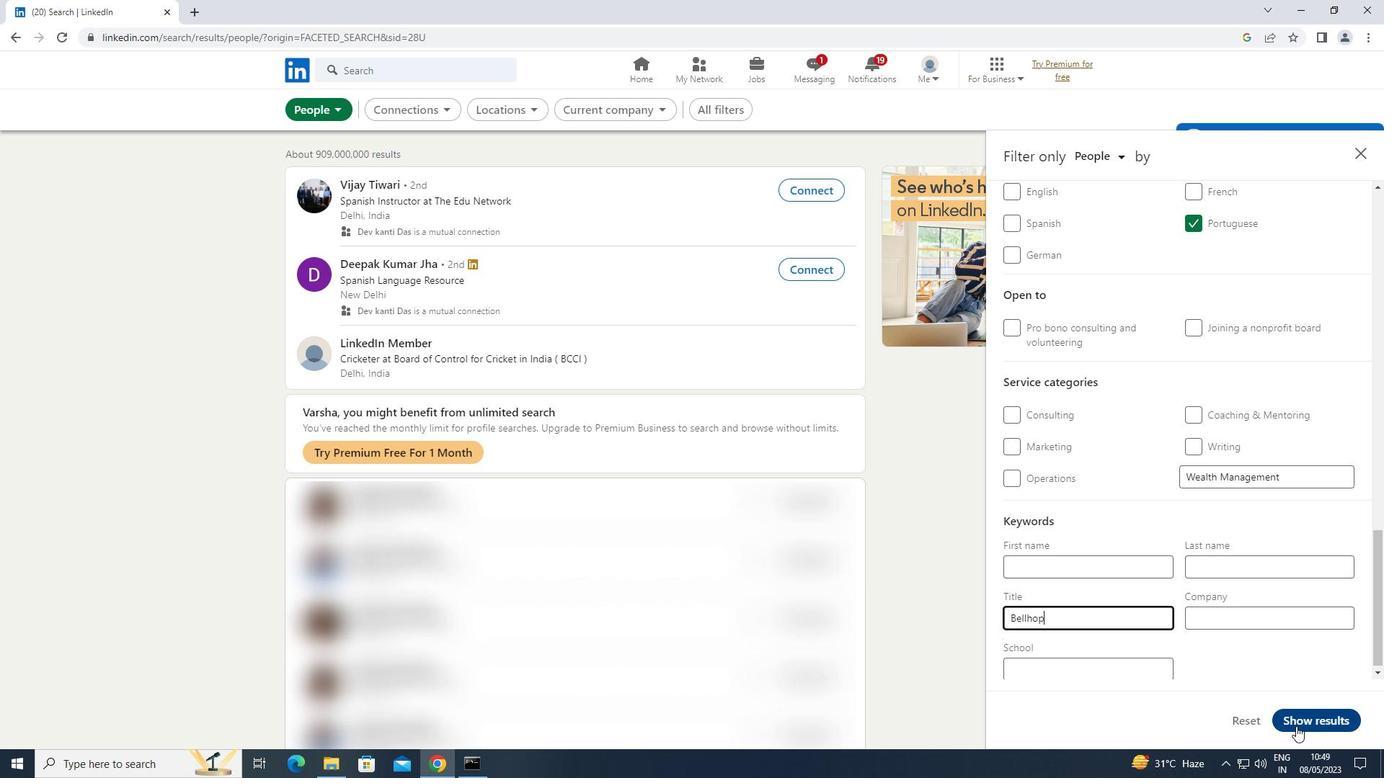 
Action: Mouse pressed left at (1302, 722)
Screenshot: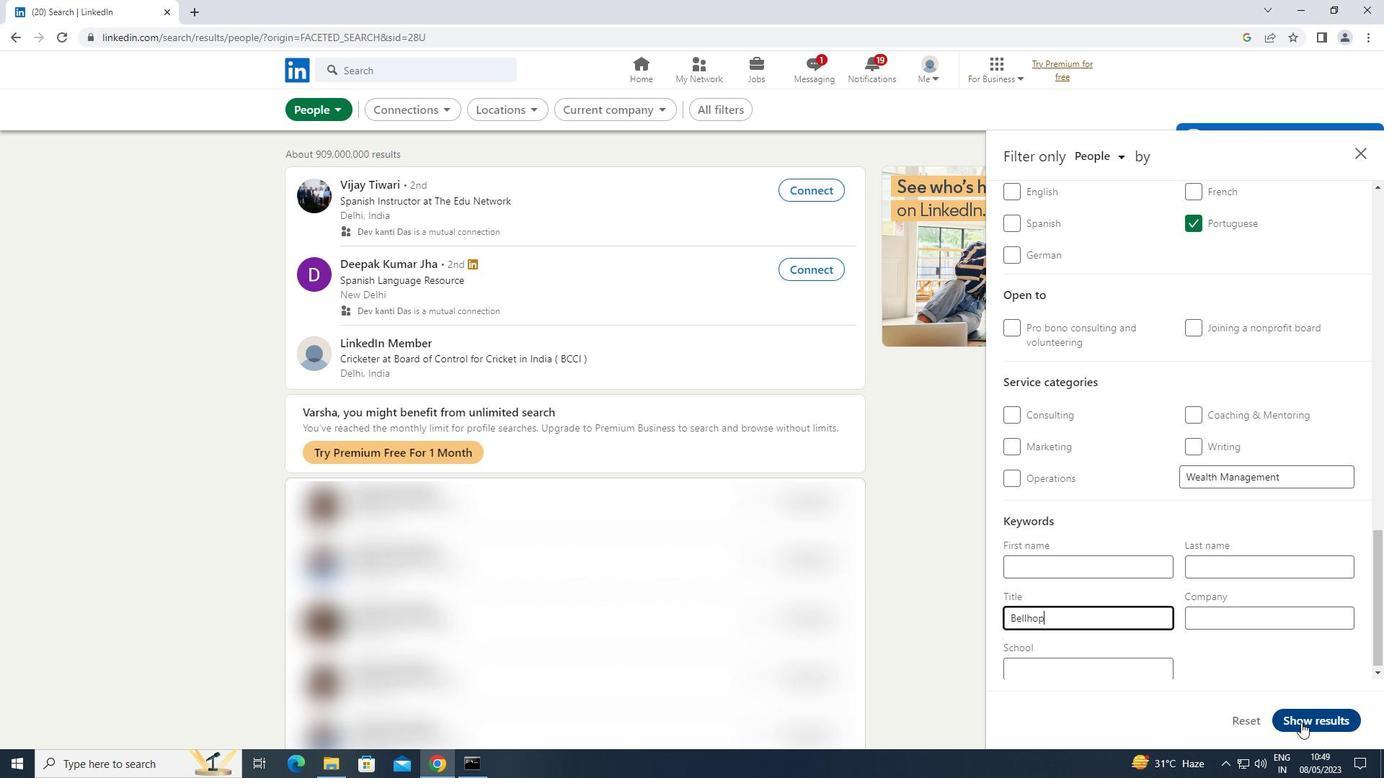 
